 Task: Look for space in Remchi, Algeria from 3rd August, 2023 to 7th August, 2023 for 2 adults in price range Rs.4000 to Rs.9000. Place can be private room with 1  bedroom having 1 bed and 1 bathroom. Property type can be house, flat, hotel. Amenities needed are: washing machine. Booking option can be shelf check-in. Required host language is .
Action: Mouse moved to (764, 584)
Screenshot: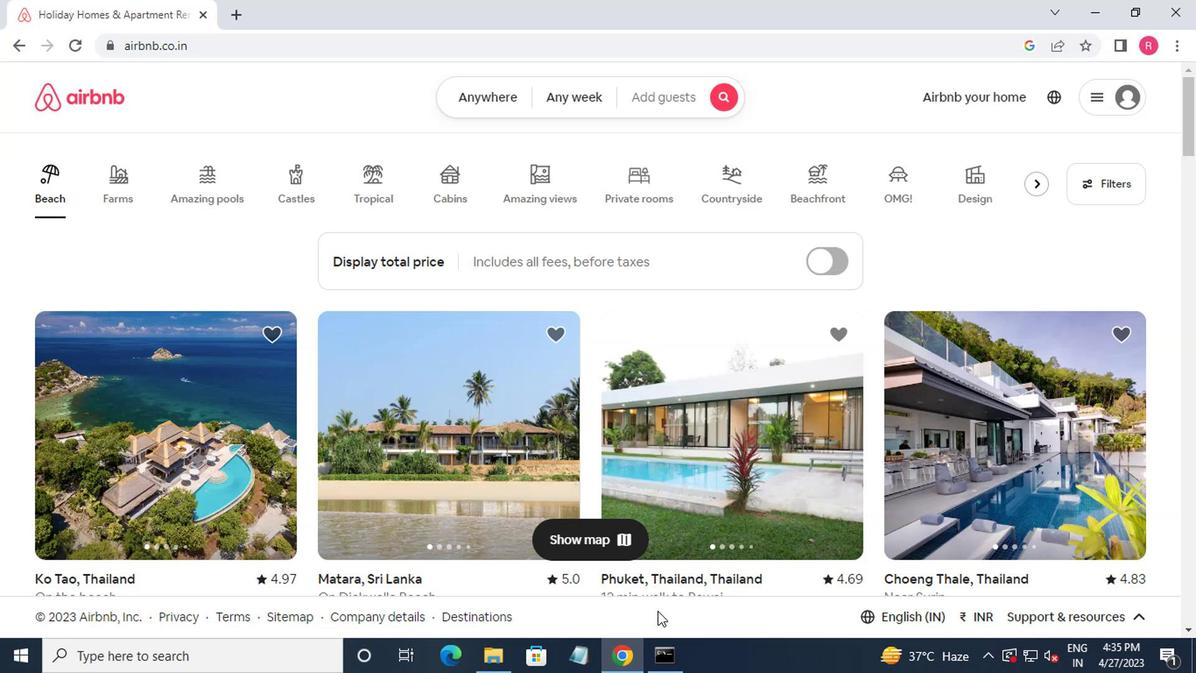 
Action: Mouse scrolled (764, 583) with delta (0, -1)
Screenshot: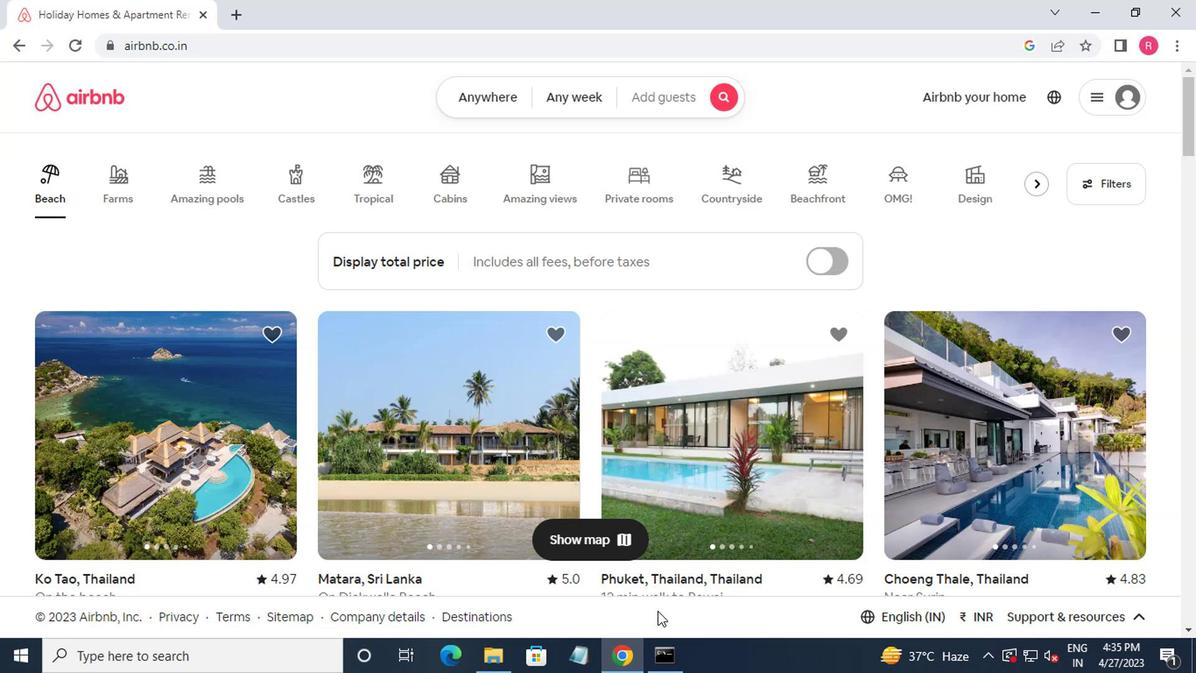 
Action: Mouse moved to (727, 114)
Screenshot: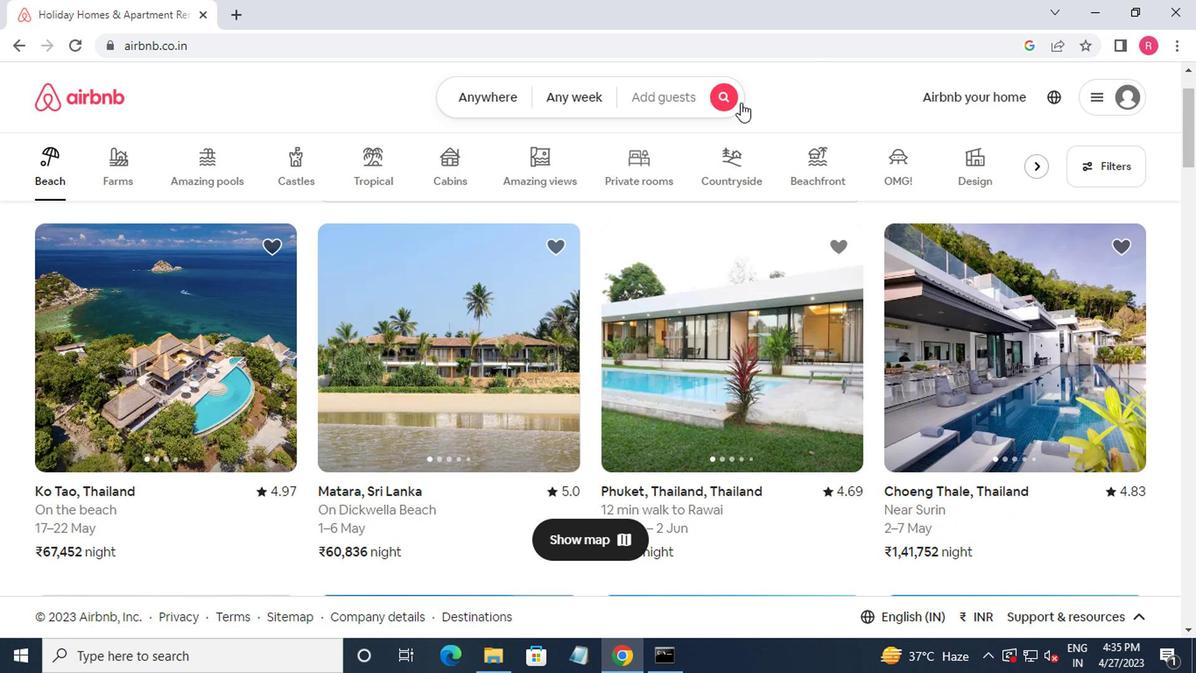 
Action: Mouse pressed left at (727, 114)
Screenshot: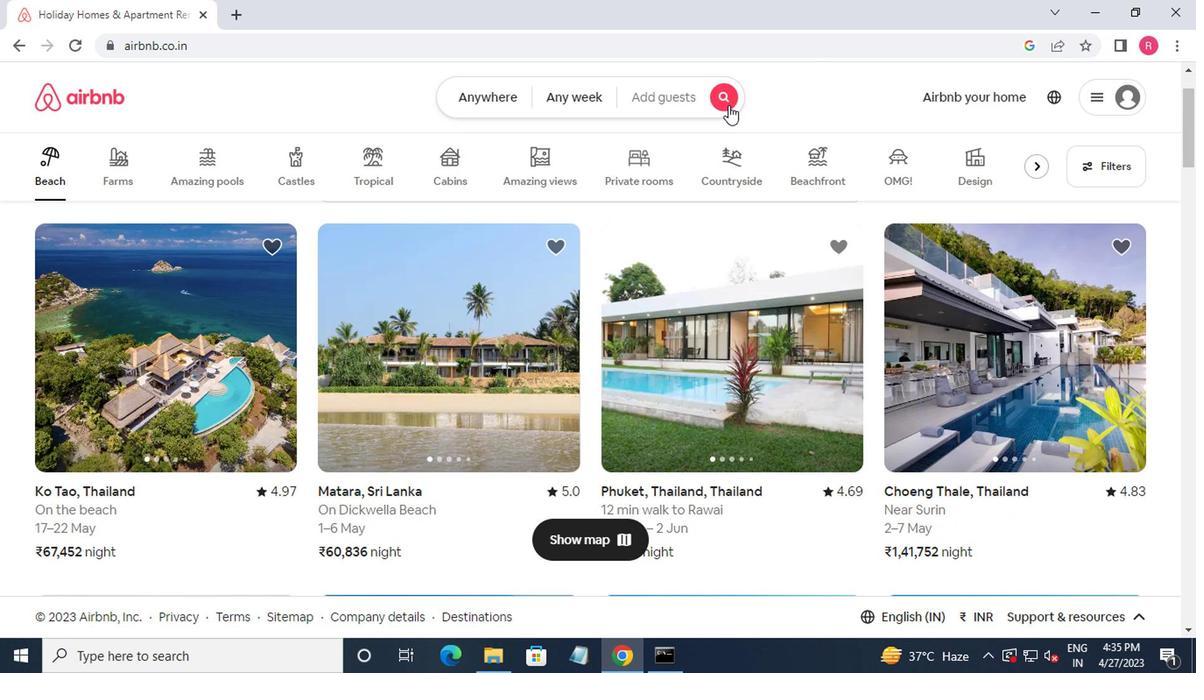 
Action: Mouse moved to (396, 159)
Screenshot: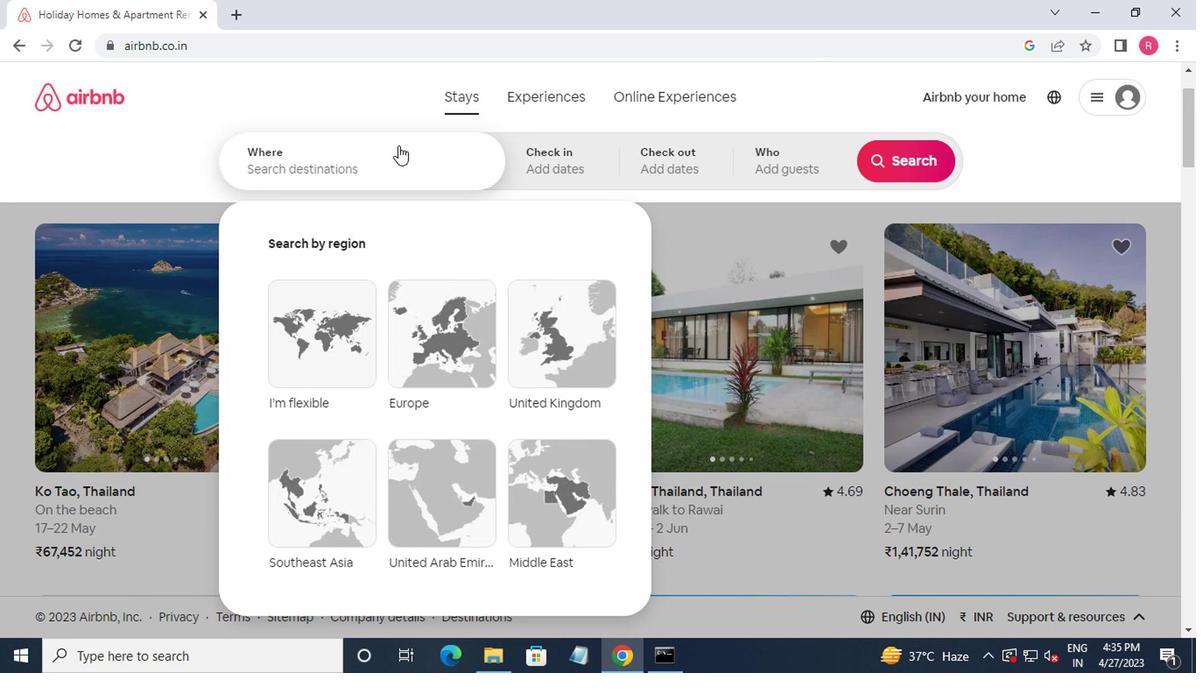 
Action: Mouse pressed left at (396, 159)
Screenshot: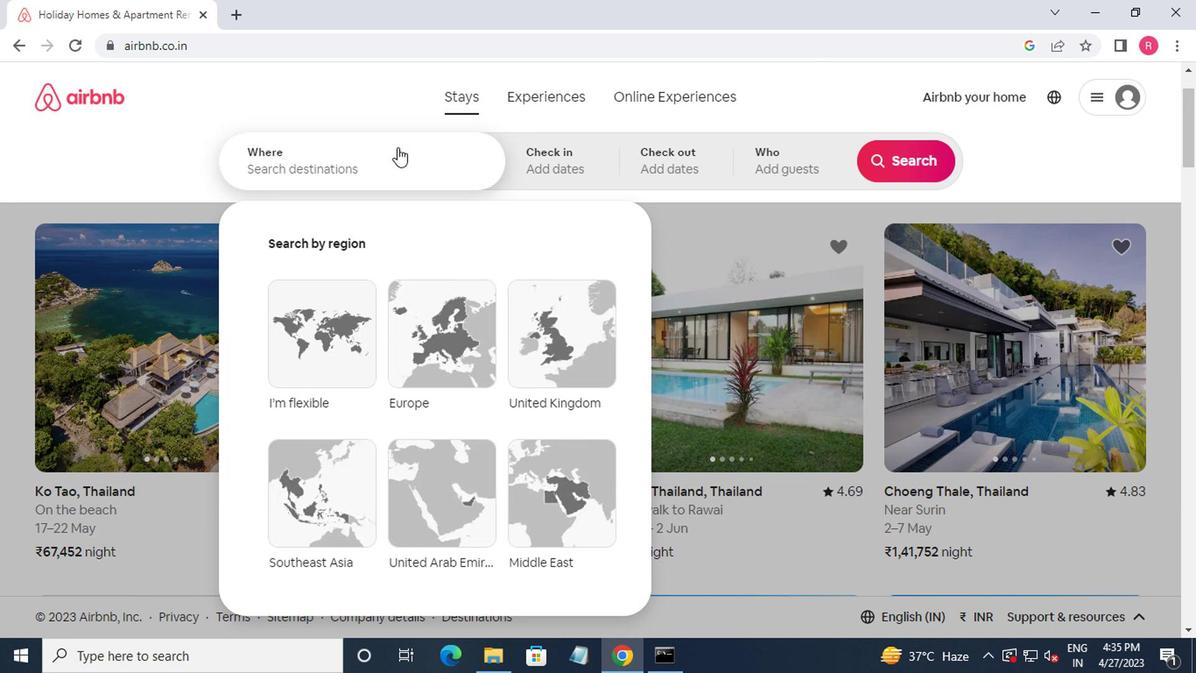 
Action: Mouse moved to (684, 11)
Screenshot: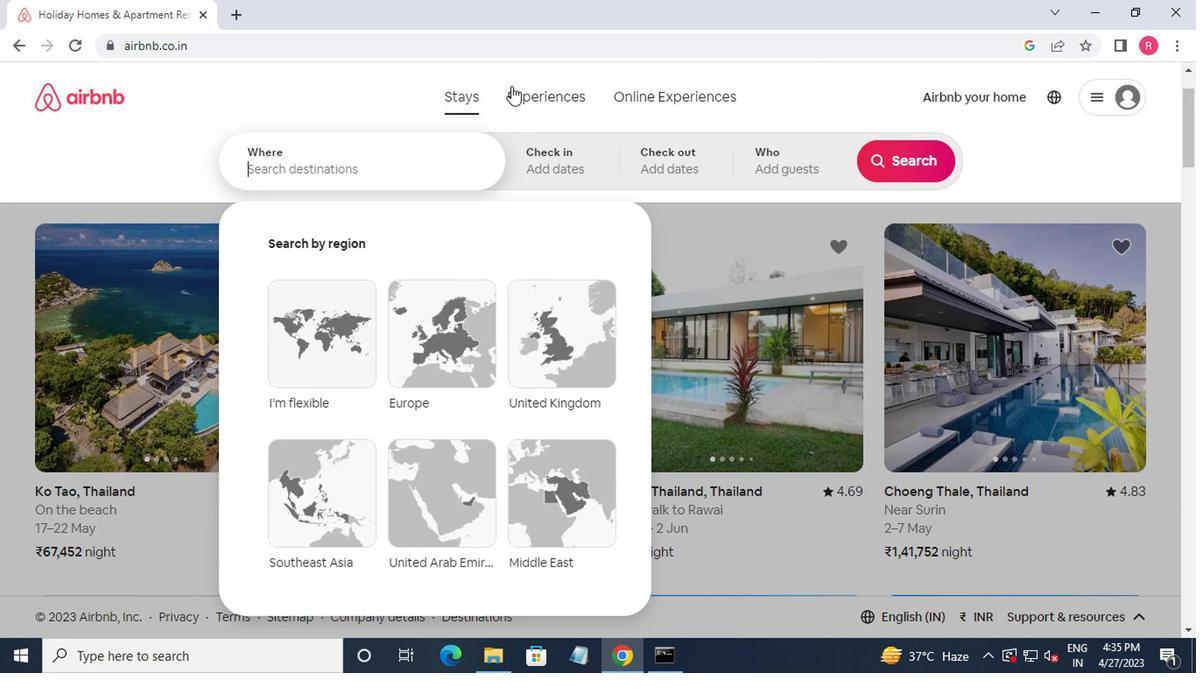 
Action: Key pressed remchi<Key.down><Key.down><Key.enter>
Screenshot: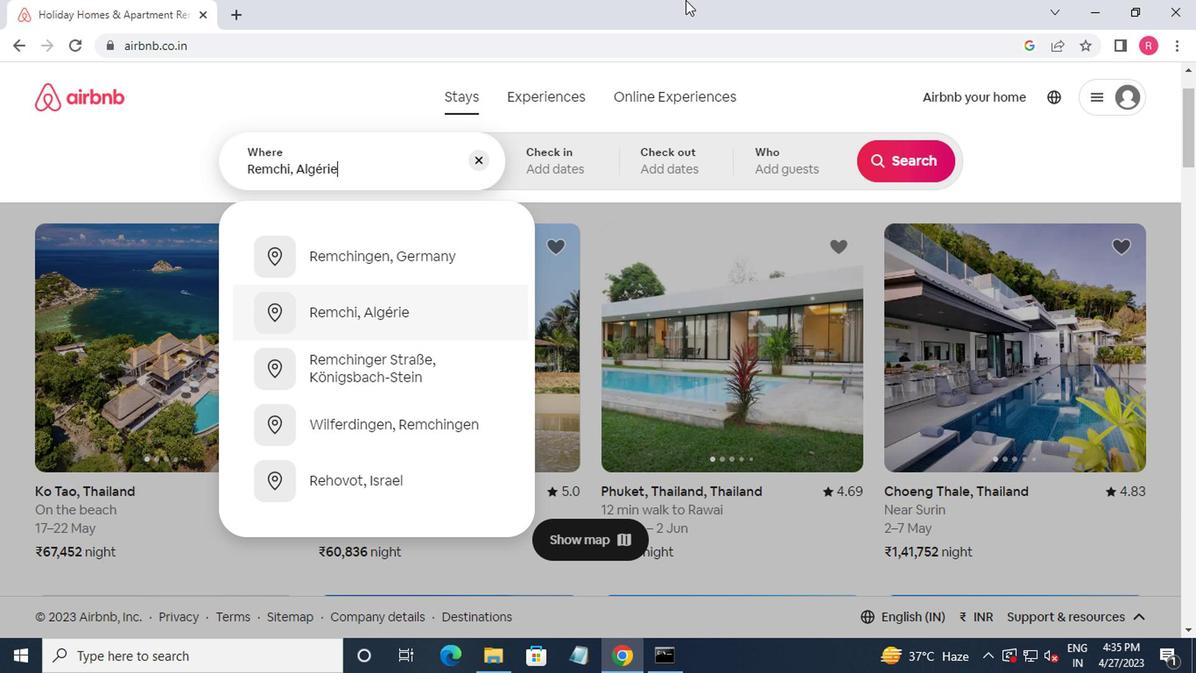 
Action: Mouse moved to (886, 303)
Screenshot: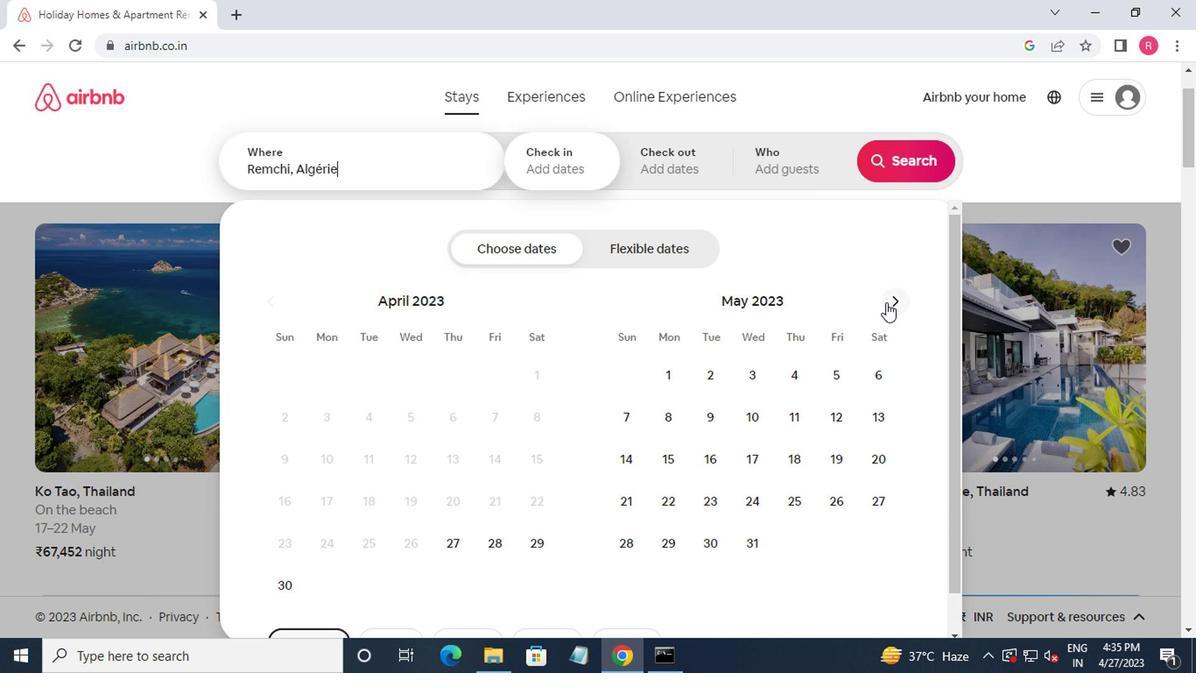 
Action: Mouse pressed left at (886, 303)
Screenshot: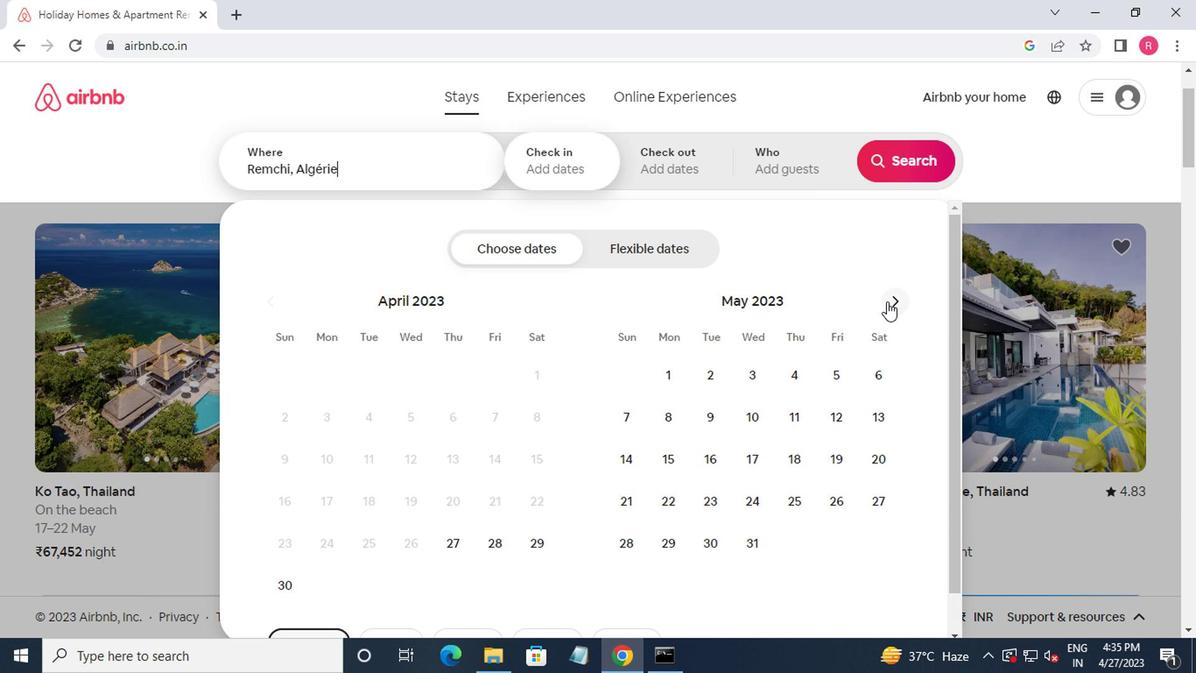 
Action: Mouse pressed left at (886, 303)
Screenshot: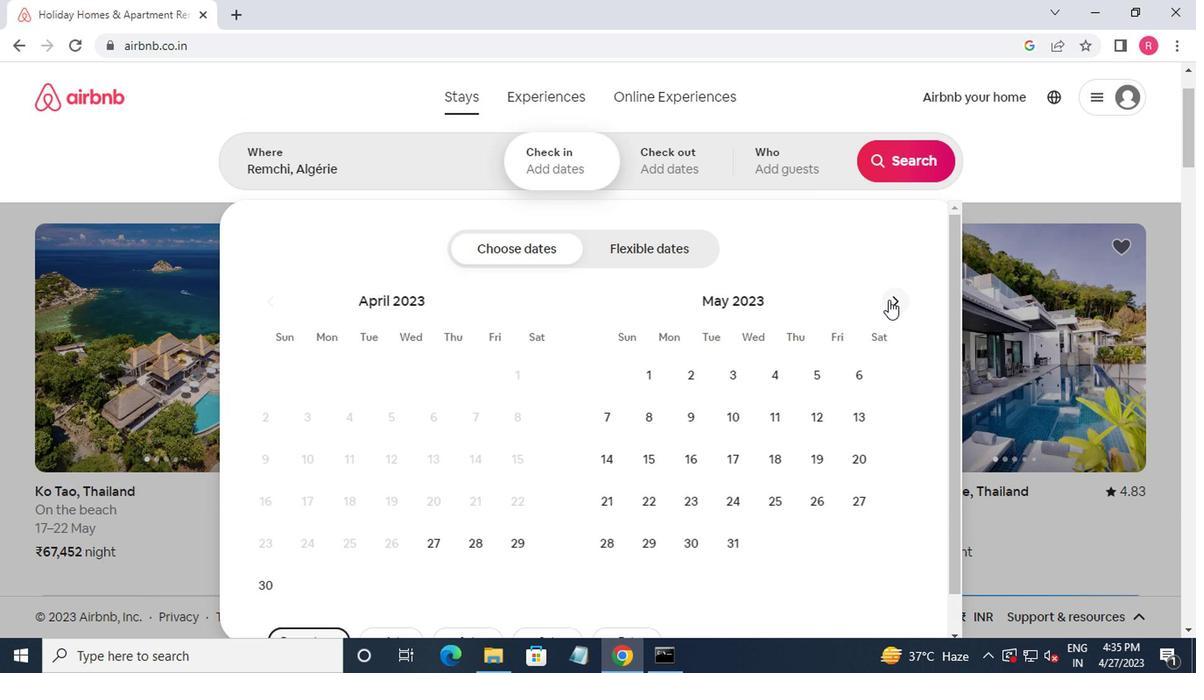
Action: Mouse pressed left at (886, 303)
Screenshot: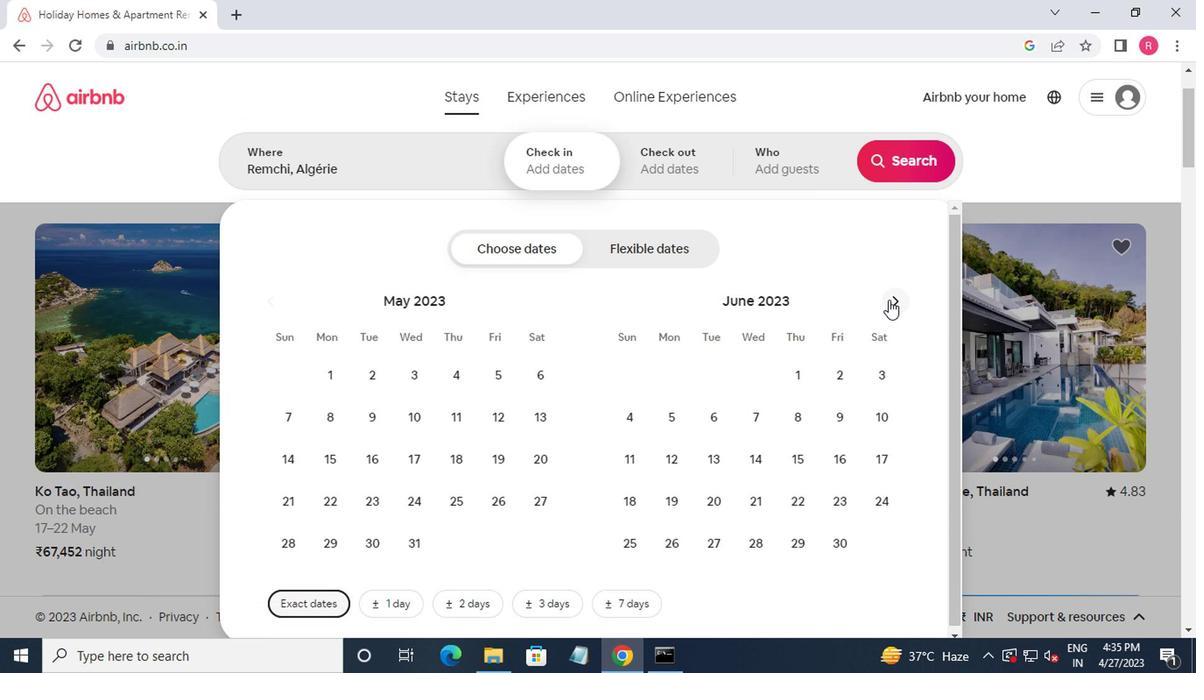 
Action: Mouse pressed left at (886, 303)
Screenshot: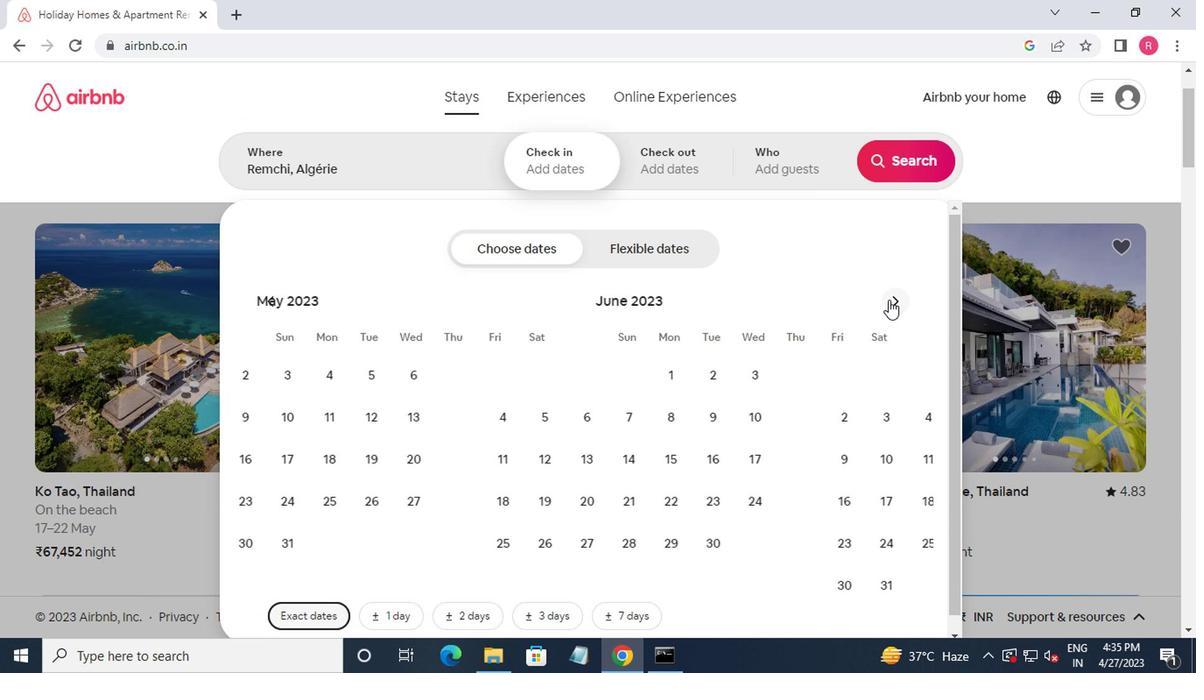 
Action: Mouse moved to (803, 370)
Screenshot: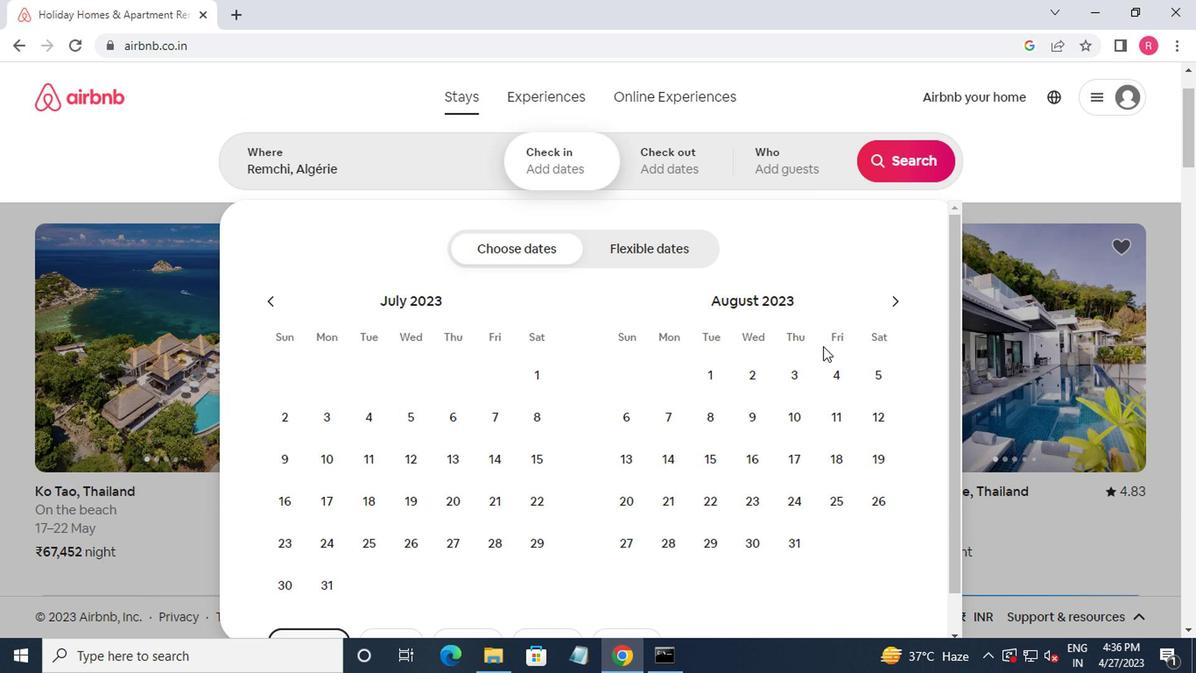 
Action: Mouse pressed left at (803, 370)
Screenshot: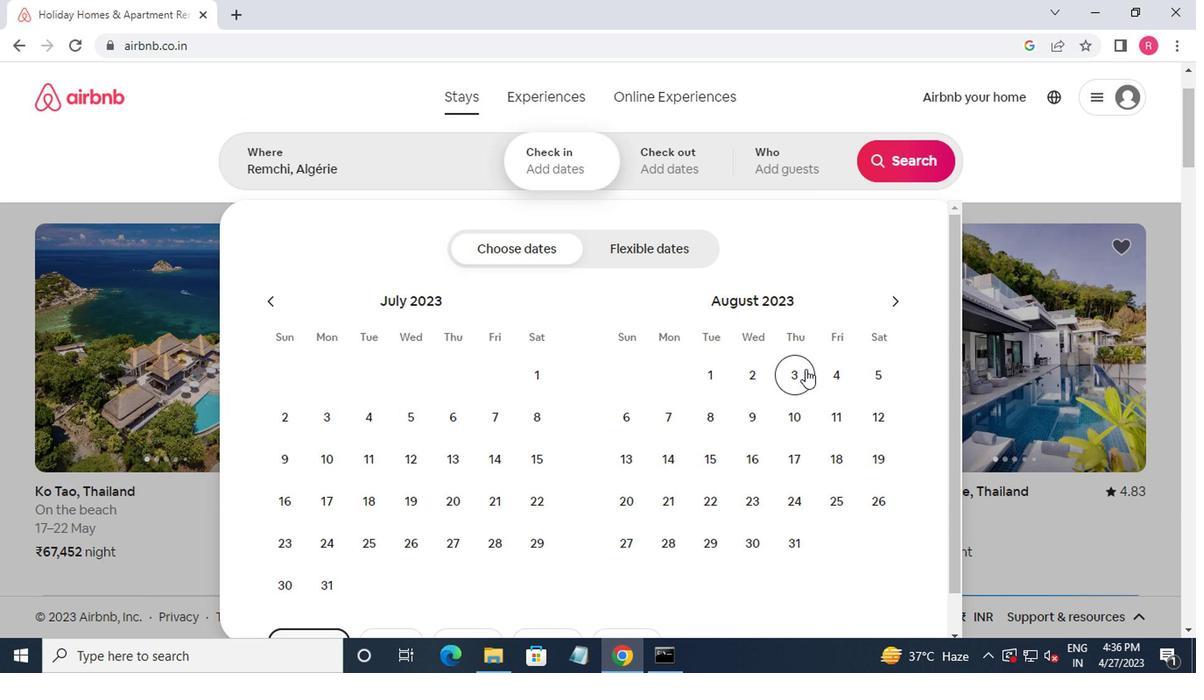 
Action: Mouse moved to (677, 410)
Screenshot: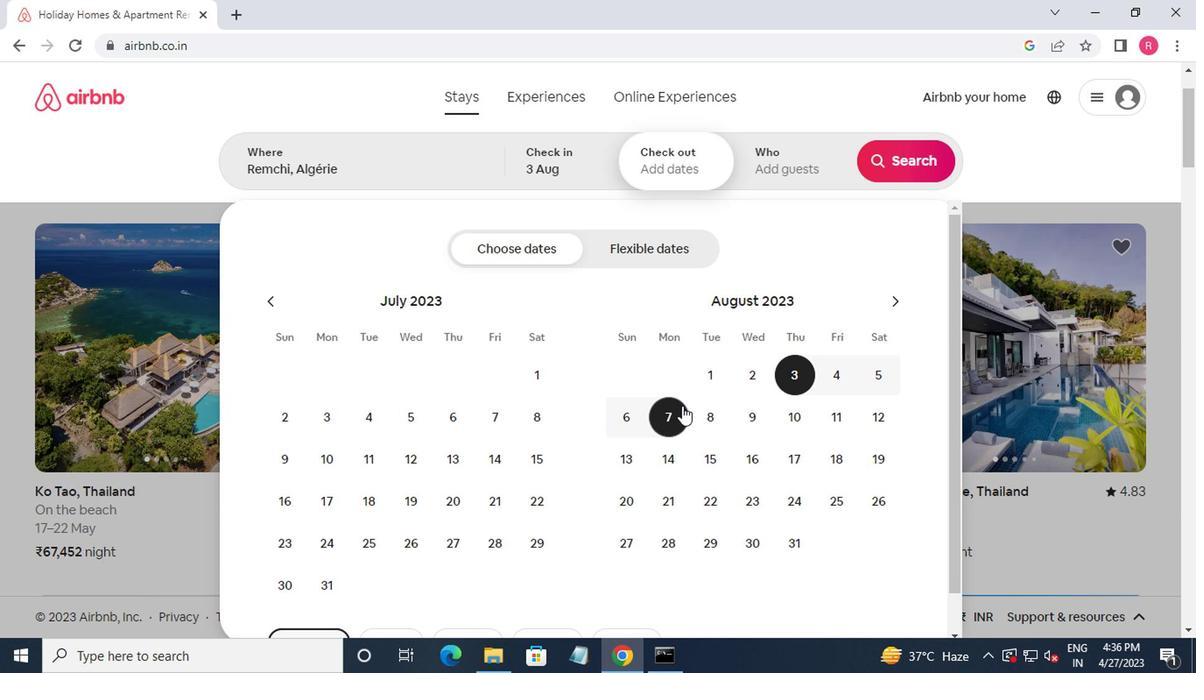 
Action: Mouse pressed left at (677, 410)
Screenshot: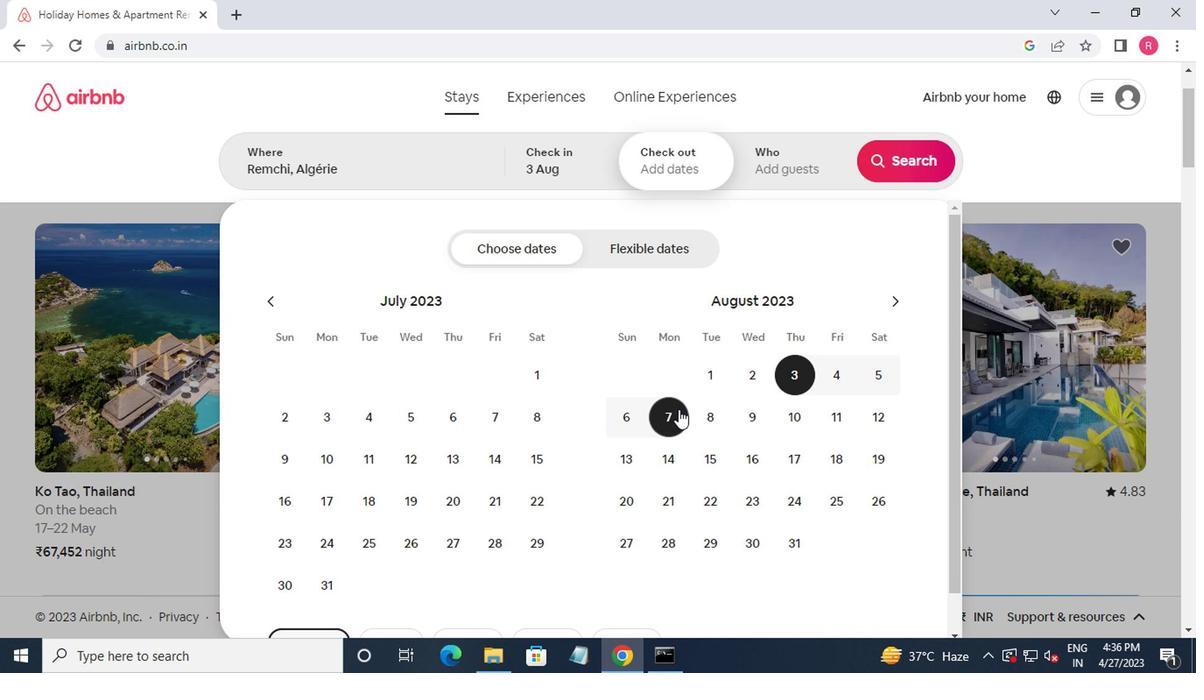 
Action: Mouse moved to (766, 176)
Screenshot: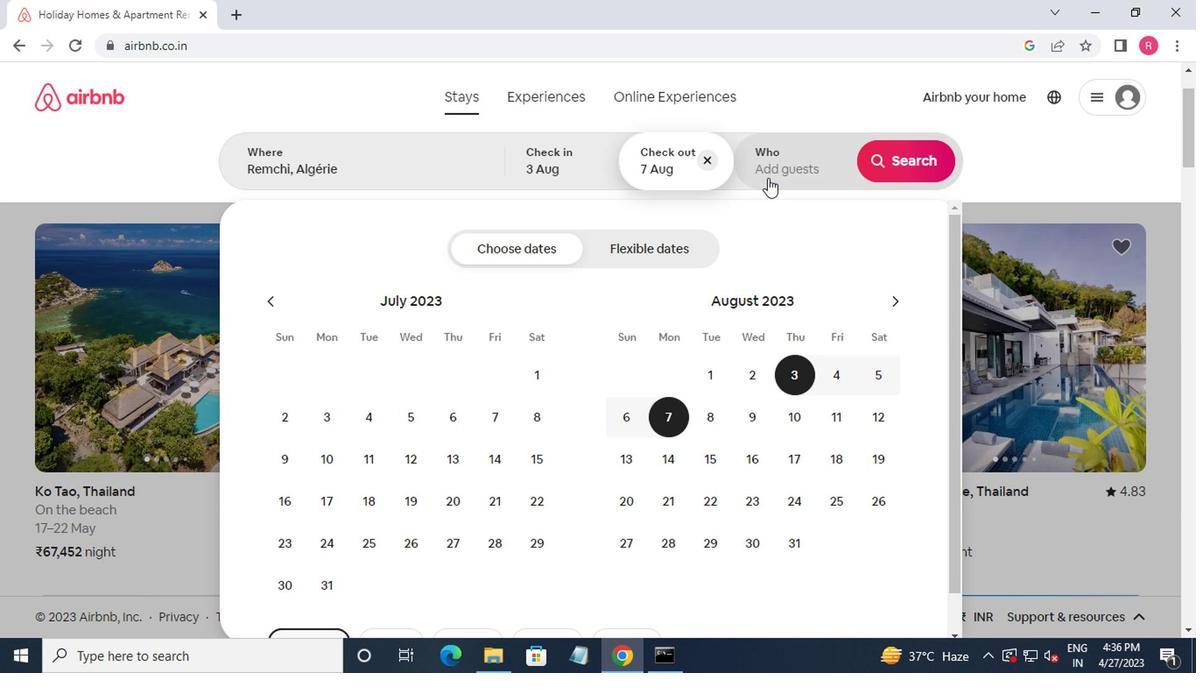 
Action: Mouse pressed left at (766, 176)
Screenshot: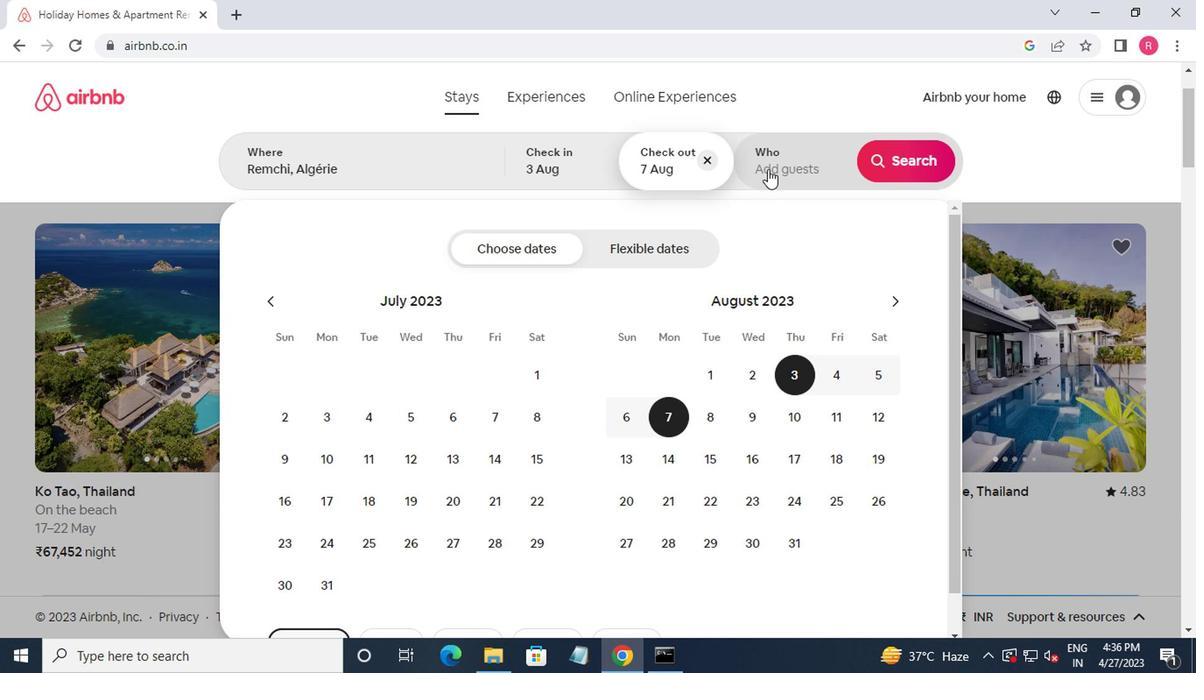 
Action: Mouse moved to (904, 261)
Screenshot: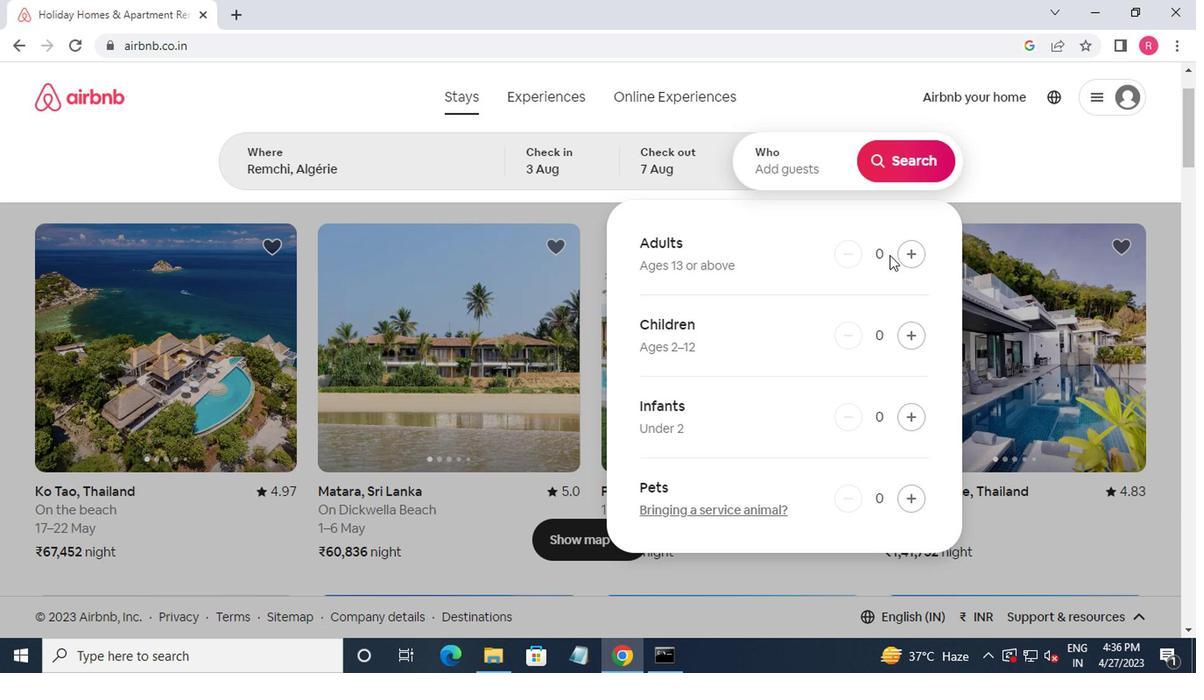 
Action: Mouse pressed left at (904, 261)
Screenshot: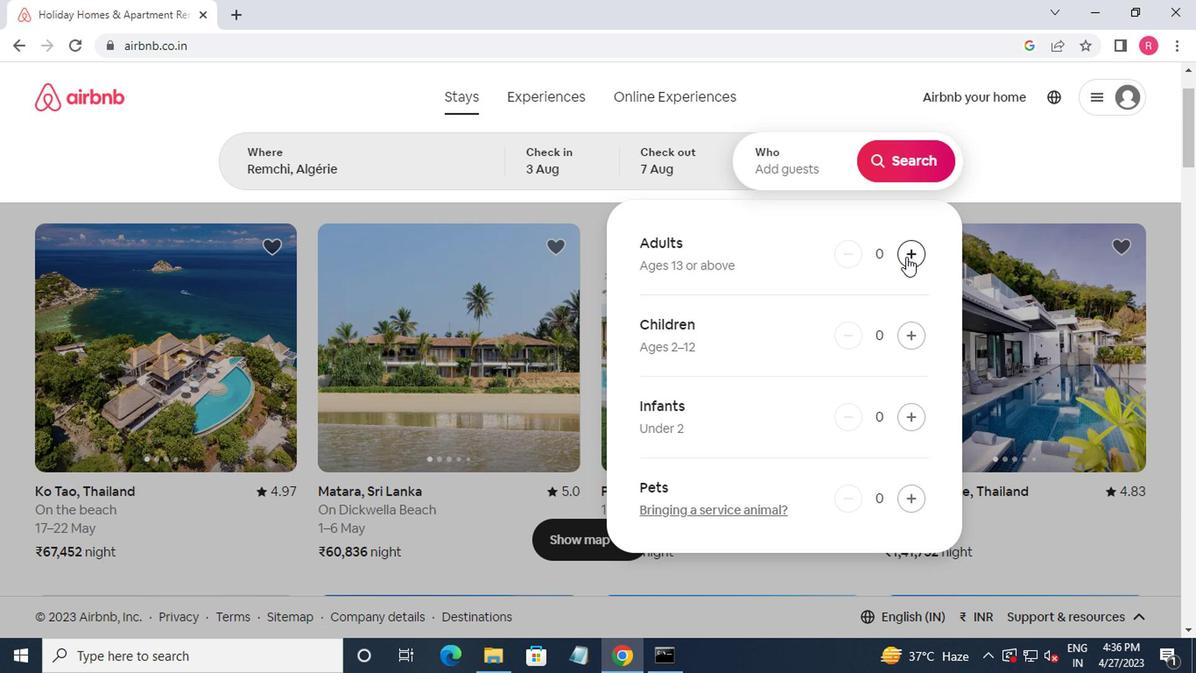 
Action: Mouse moved to (905, 263)
Screenshot: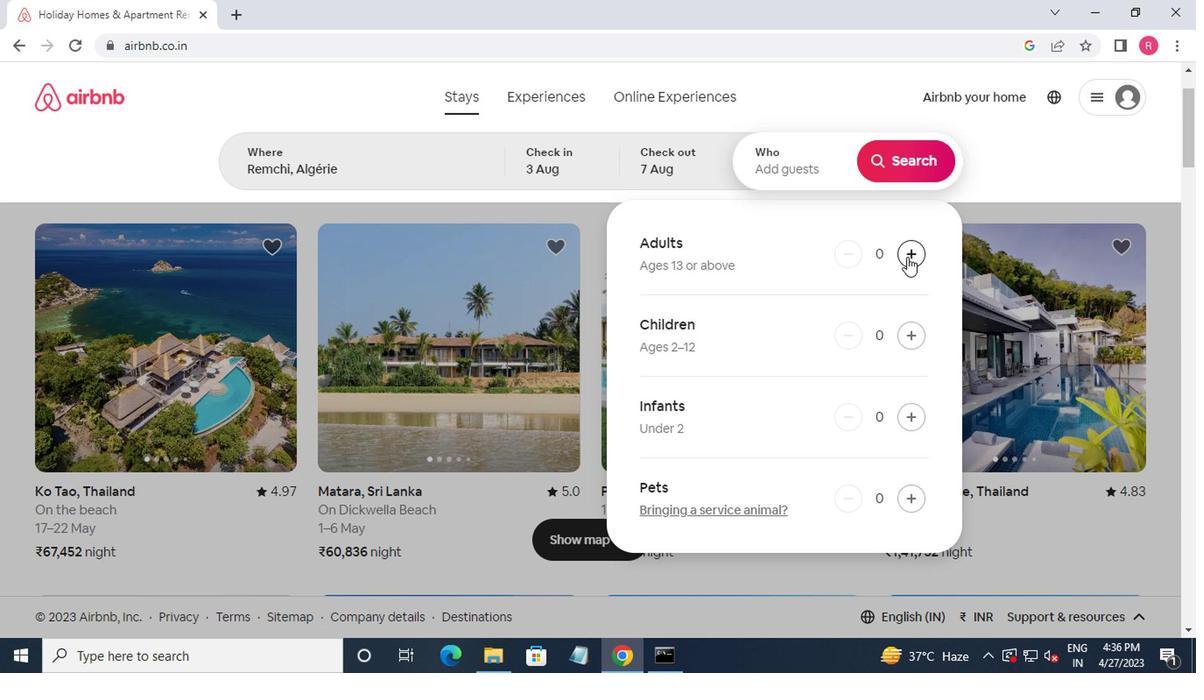 
Action: Mouse pressed left at (905, 263)
Screenshot: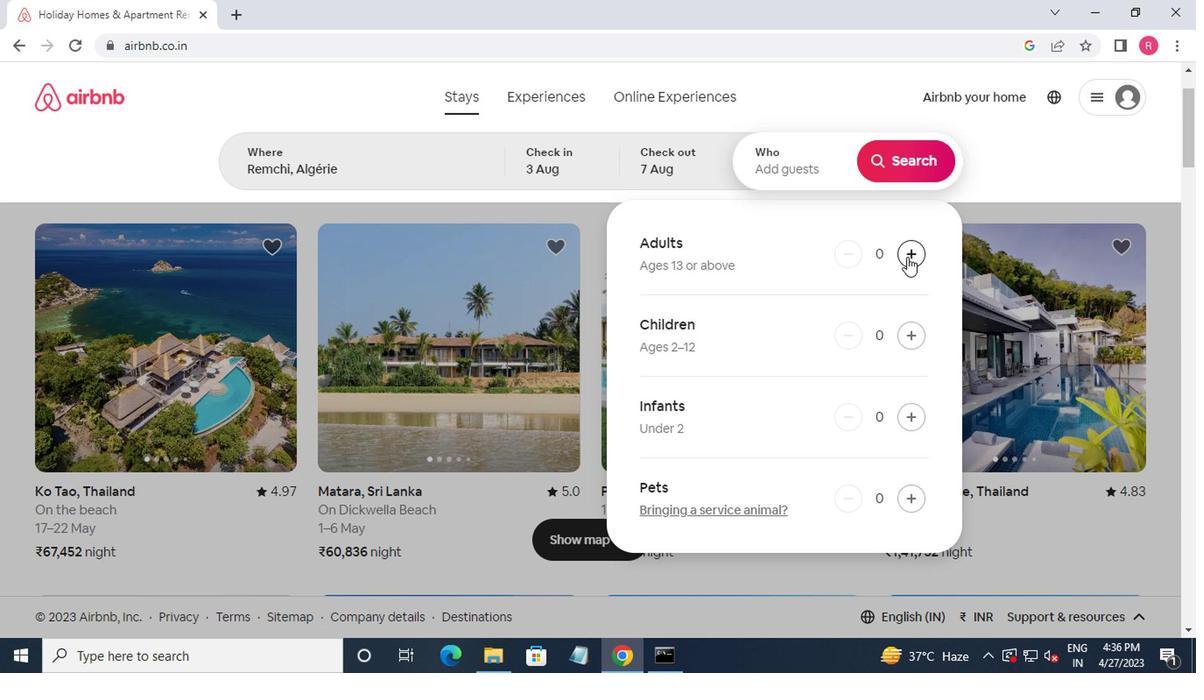 
Action: Mouse moved to (903, 181)
Screenshot: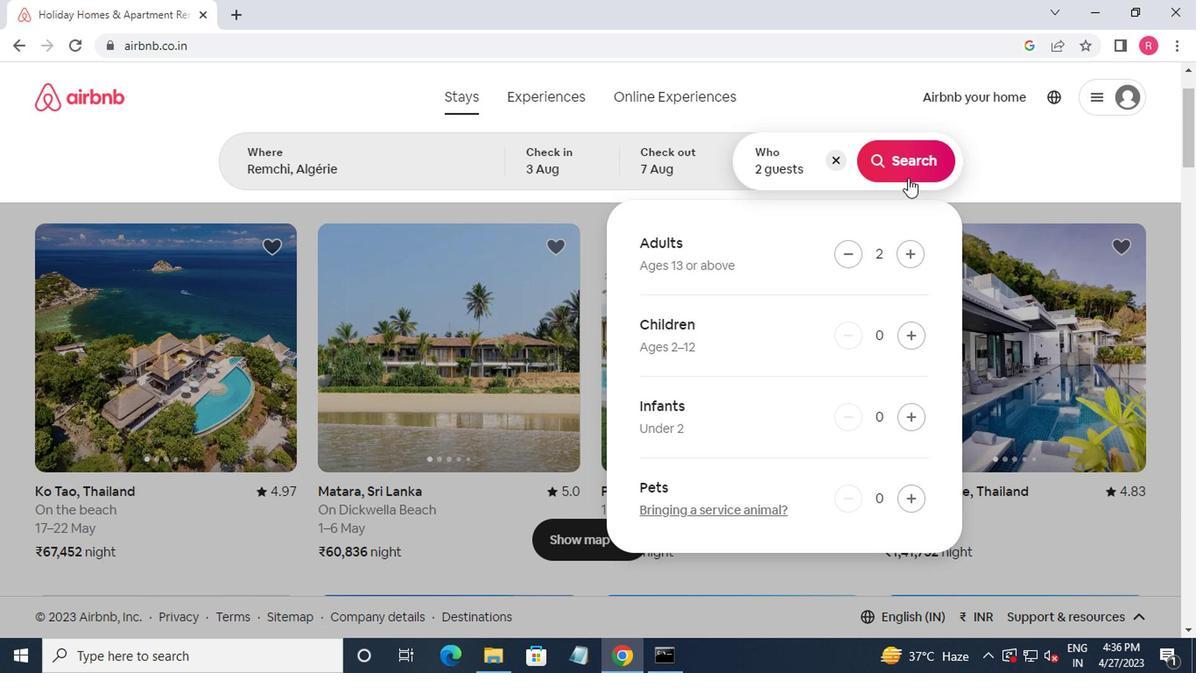 
Action: Mouse pressed left at (903, 181)
Screenshot: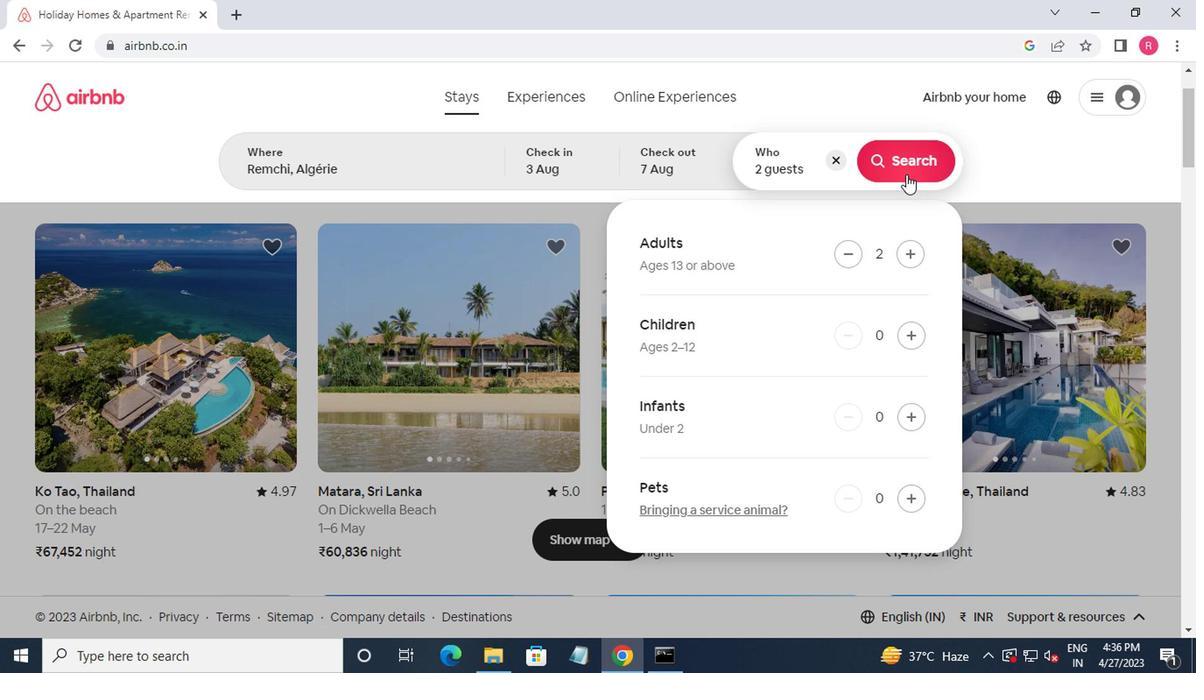 
Action: Mouse moved to (1107, 181)
Screenshot: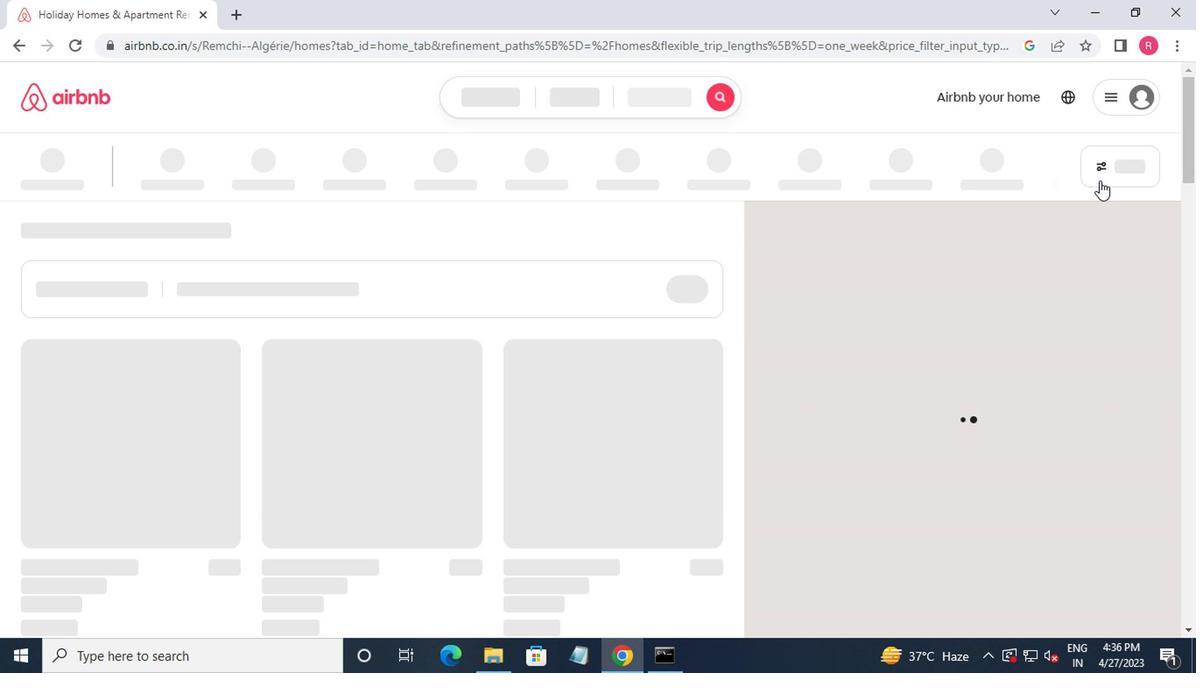 
Action: Mouse pressed left at (1107, 181)
Screenshot: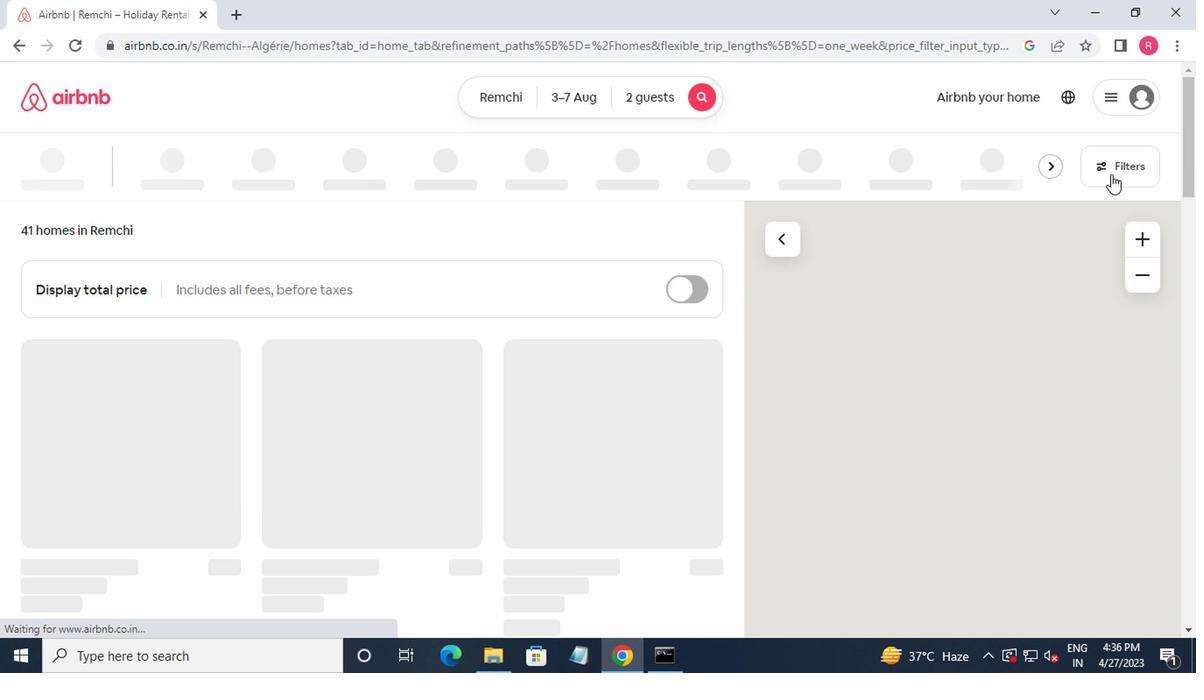 
Action: Mouse moved to (471, 370)
Screenshot: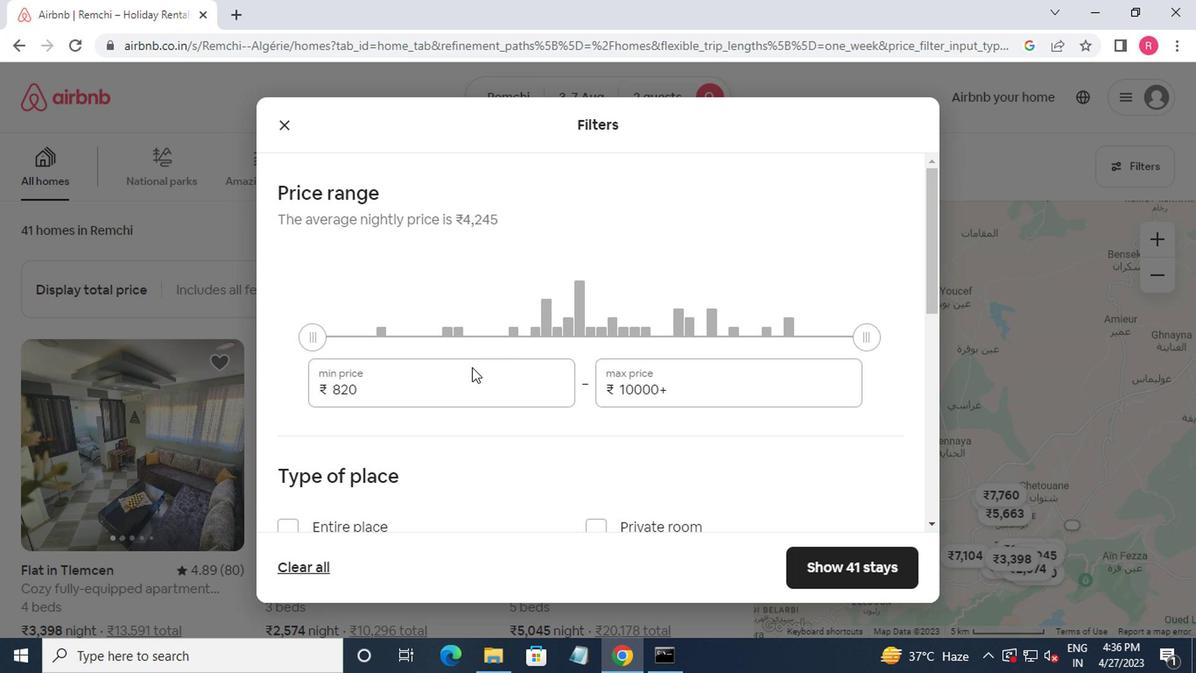 
Action: Mouse pressed left at (471, 370)
Screenshot: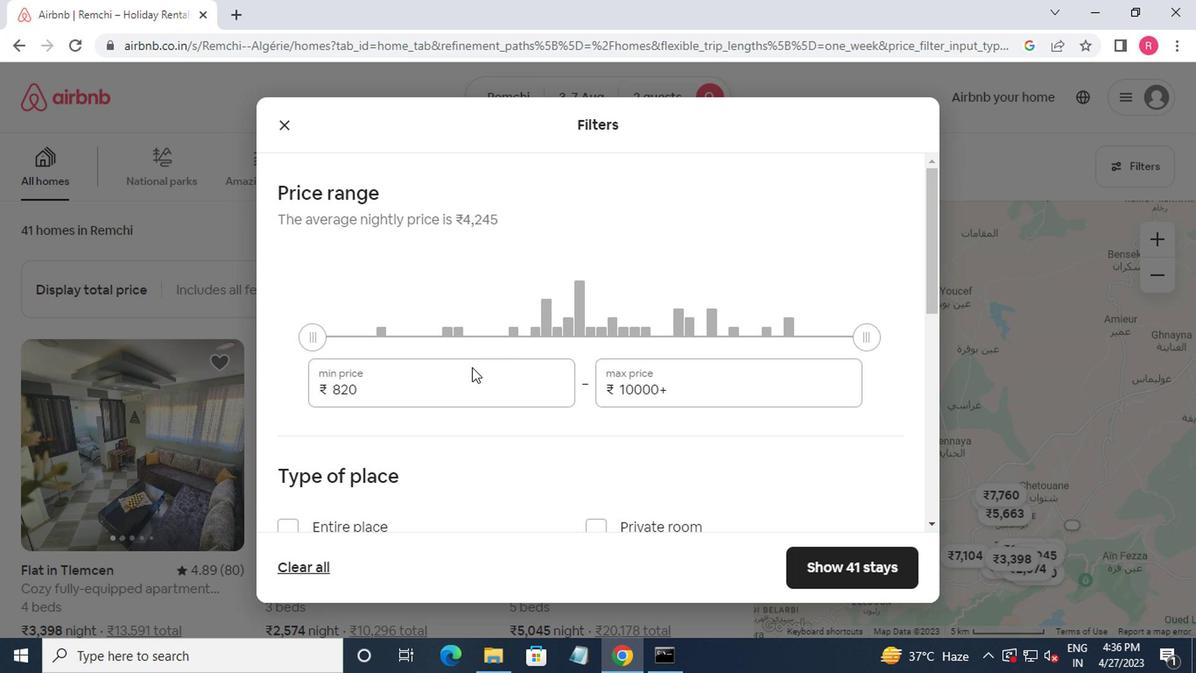 
Action: Mouse moved to (609, 266)
Screenshot: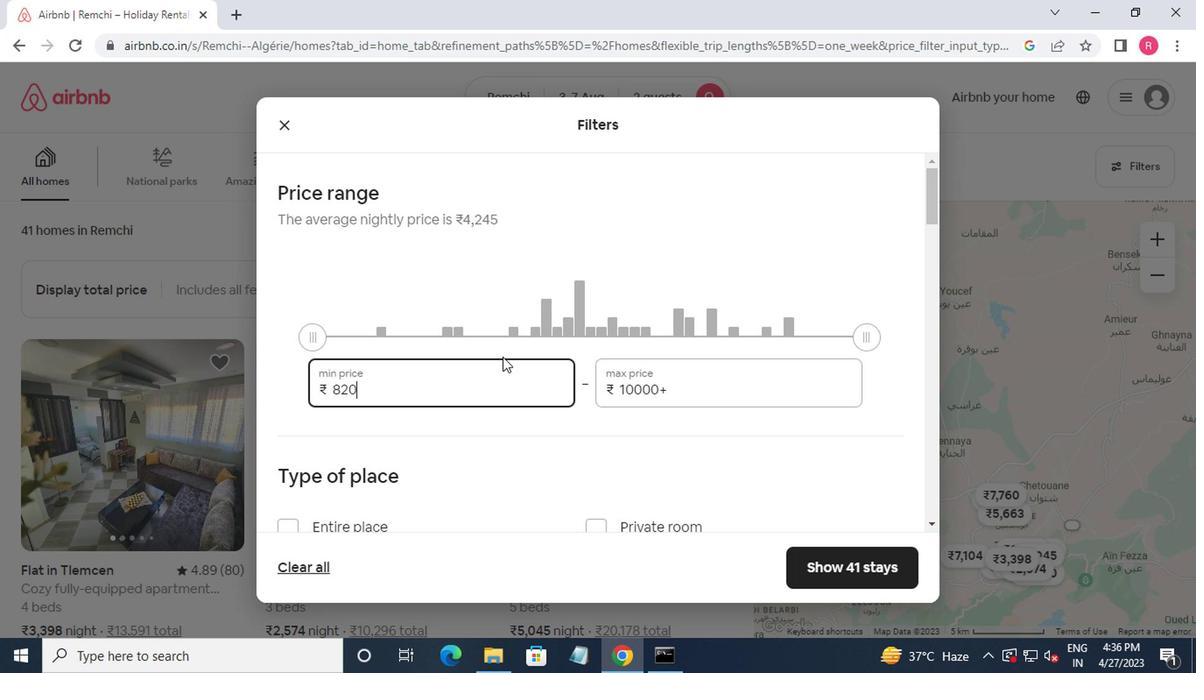 
Action: Key pressed <Key.backspace><Key.backspace><Key.backspace><Key.backspace>4000<Key.tab>90000<Key.backspace>
Screenshot: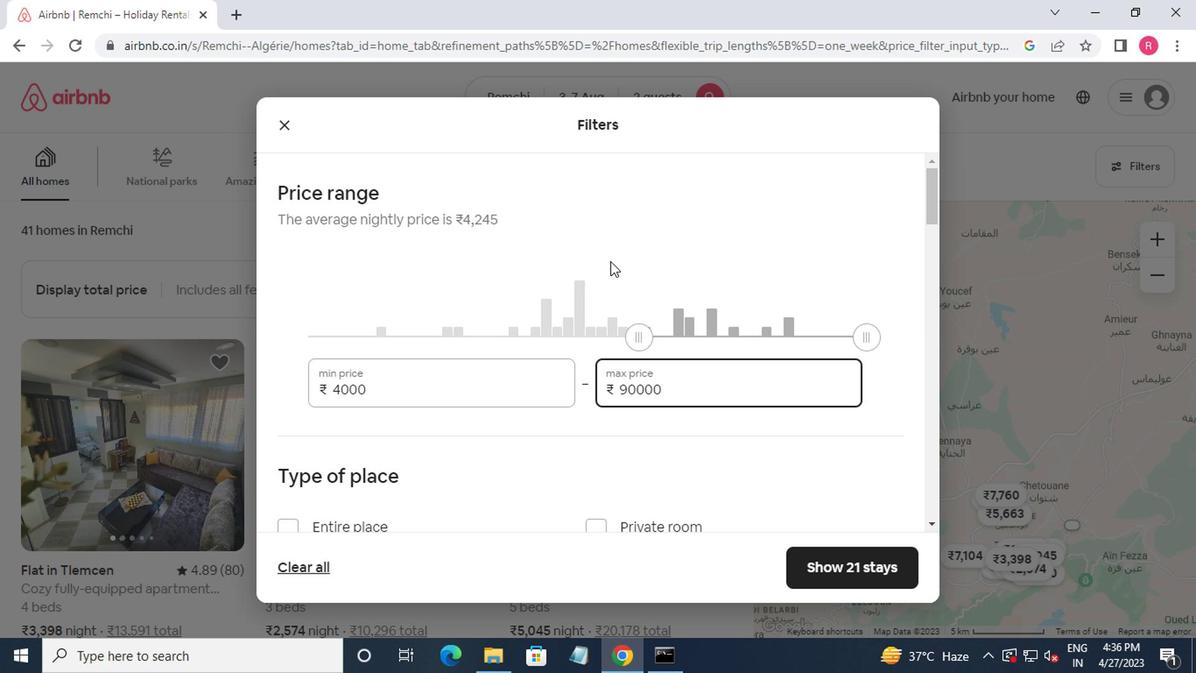 
Action: Mouse moved to (605, 274)
Screenshot: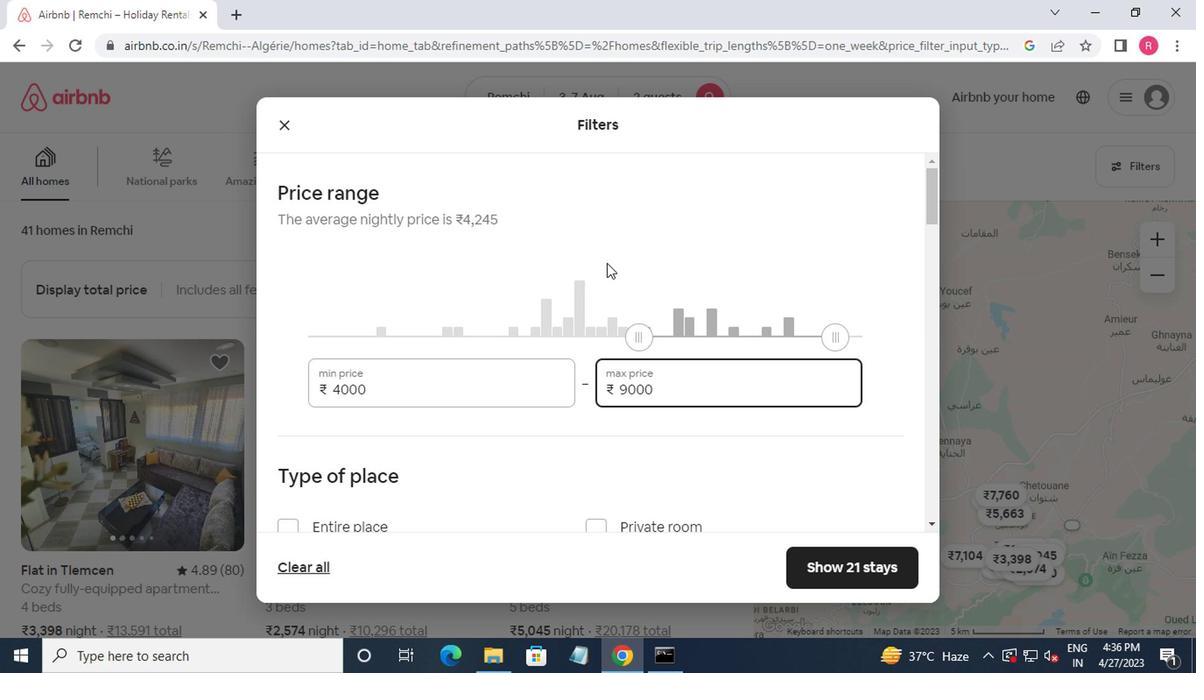 
Action: Mouse scrolled (605, 273) with delta (0, 0)
Screenshot: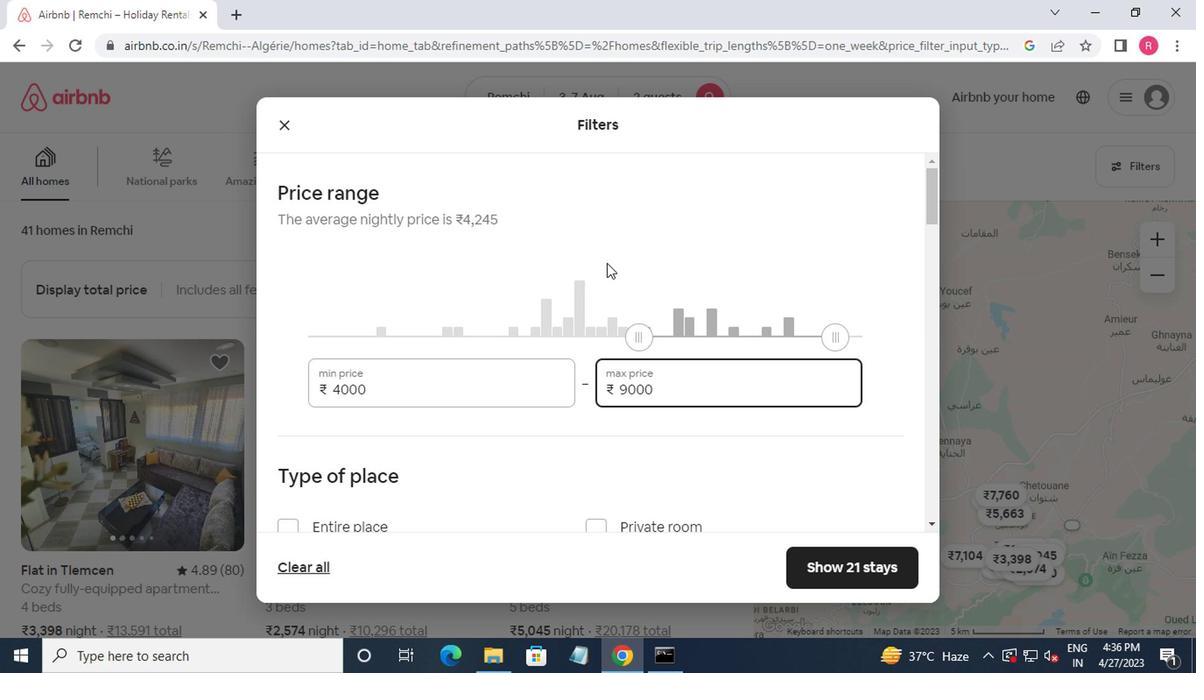 
Action: Mouse moved to (605, 277)
Screenshot: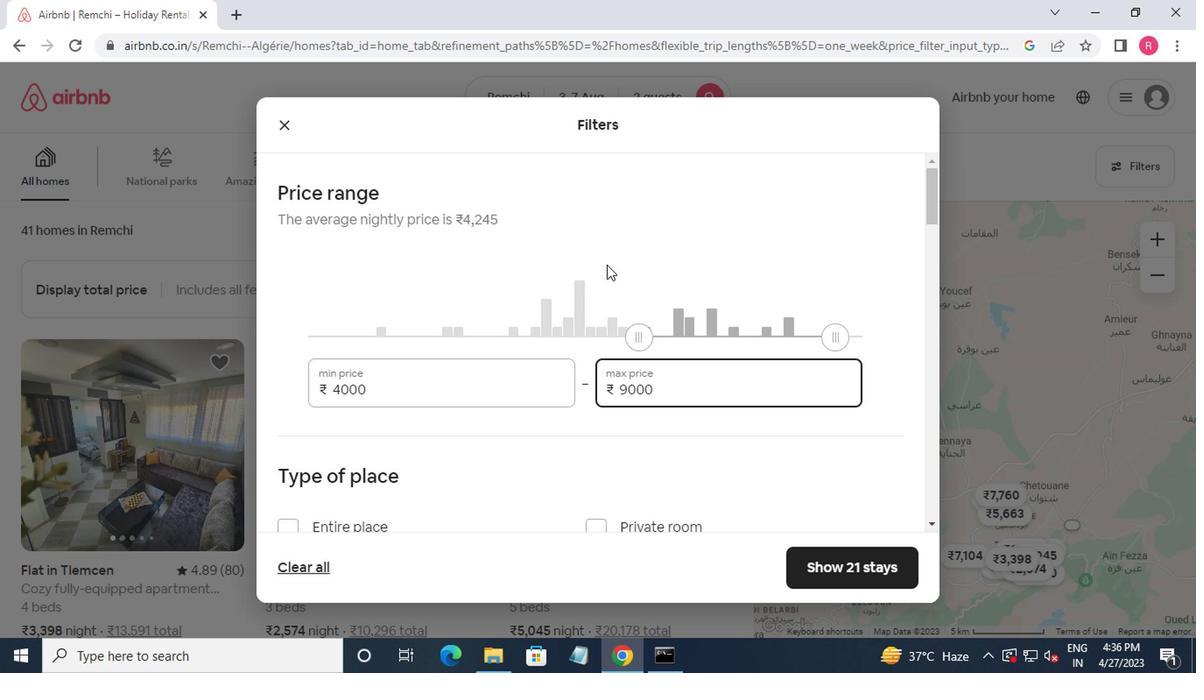 
Action: Mouse scrolled (605, 276) with delta (0, -1)
Screenshot: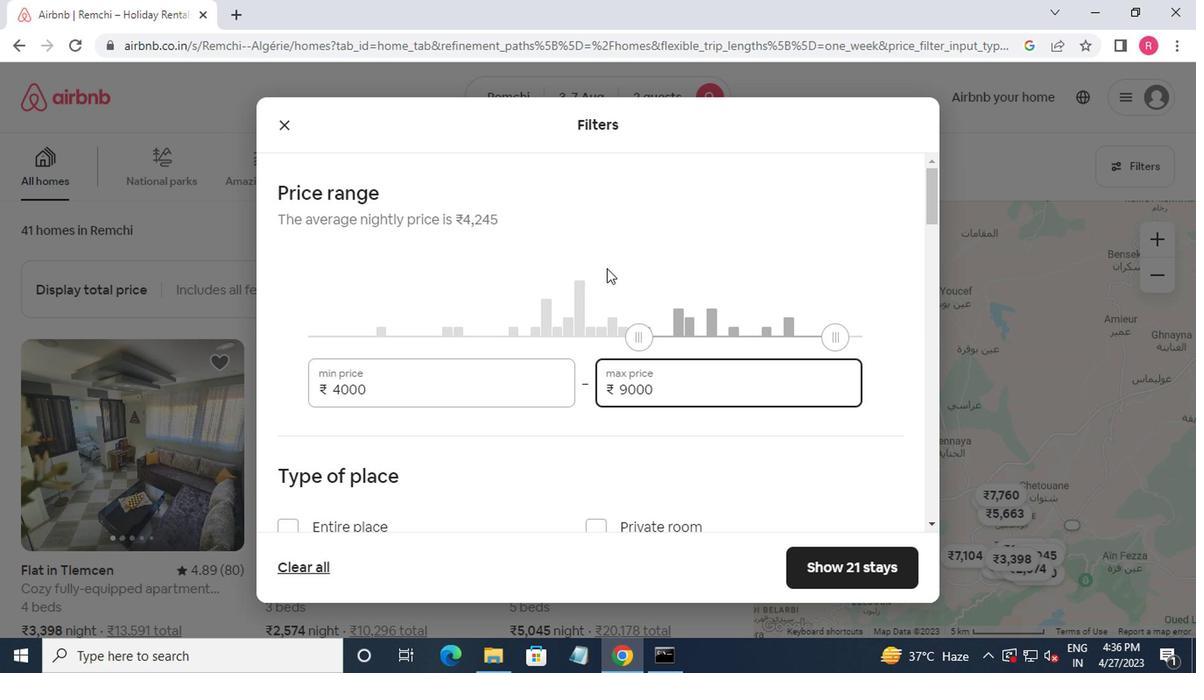 
Action: Mouse moved to (598, 363)
Screenshot: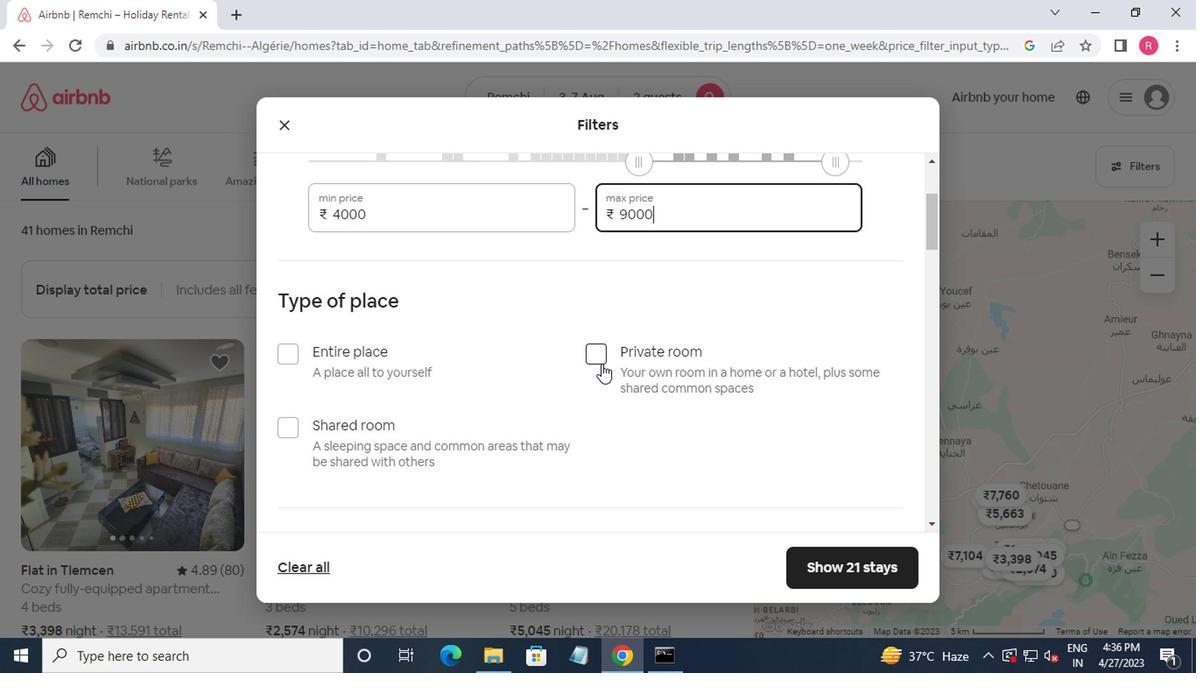 
Action: Mouse pressed left at (598, 363)
Screenshot: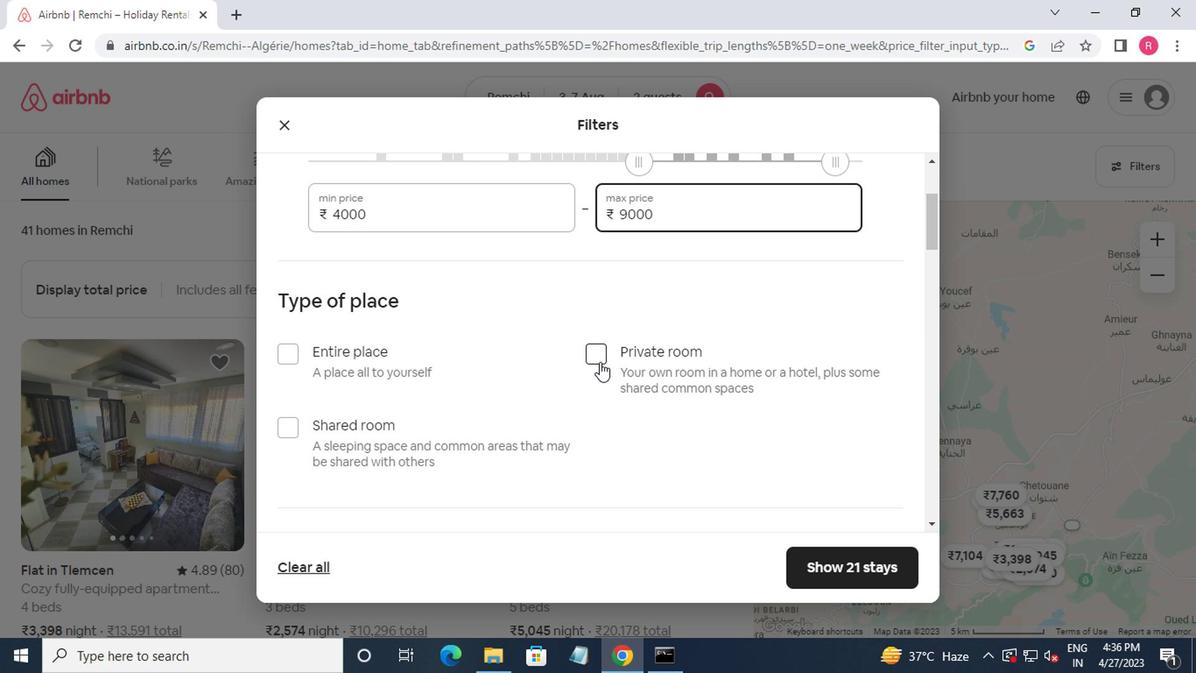 
Action: Mouse moved to (600, 362)
Screenshot: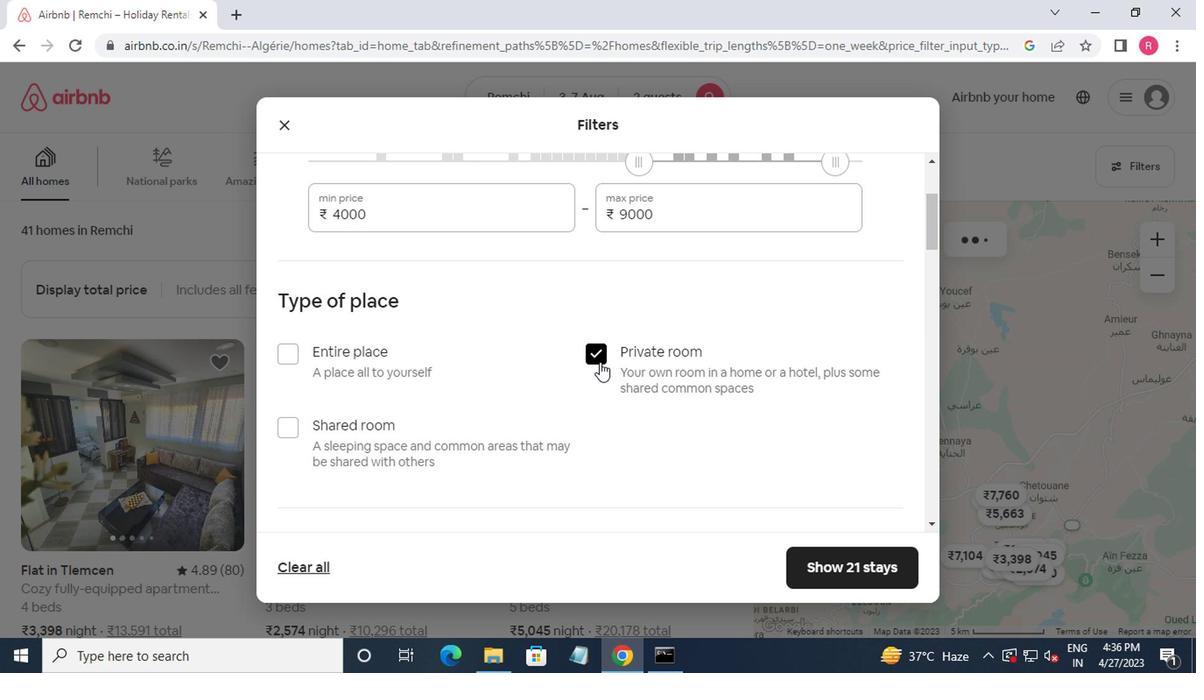 
Action: Mouse scrolled (600, 361) with delta (0, 0)
Screenshot: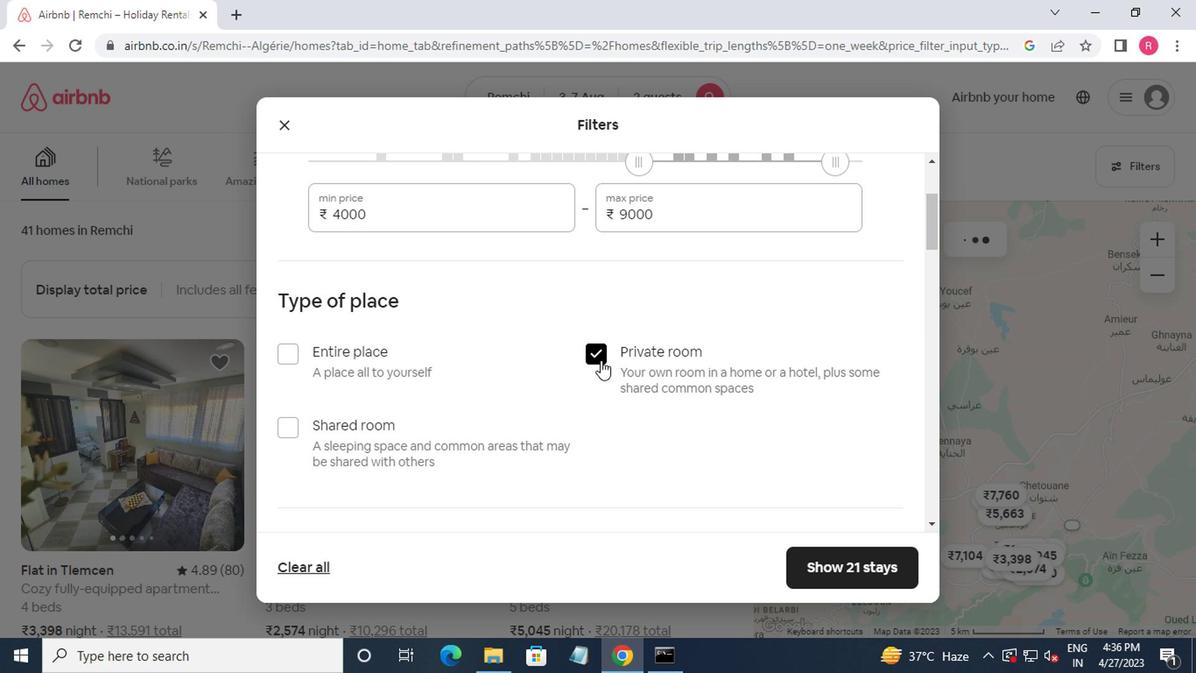 
Action: Mouse scrolled (600, 361) with delta (0, 0)
Screenshot: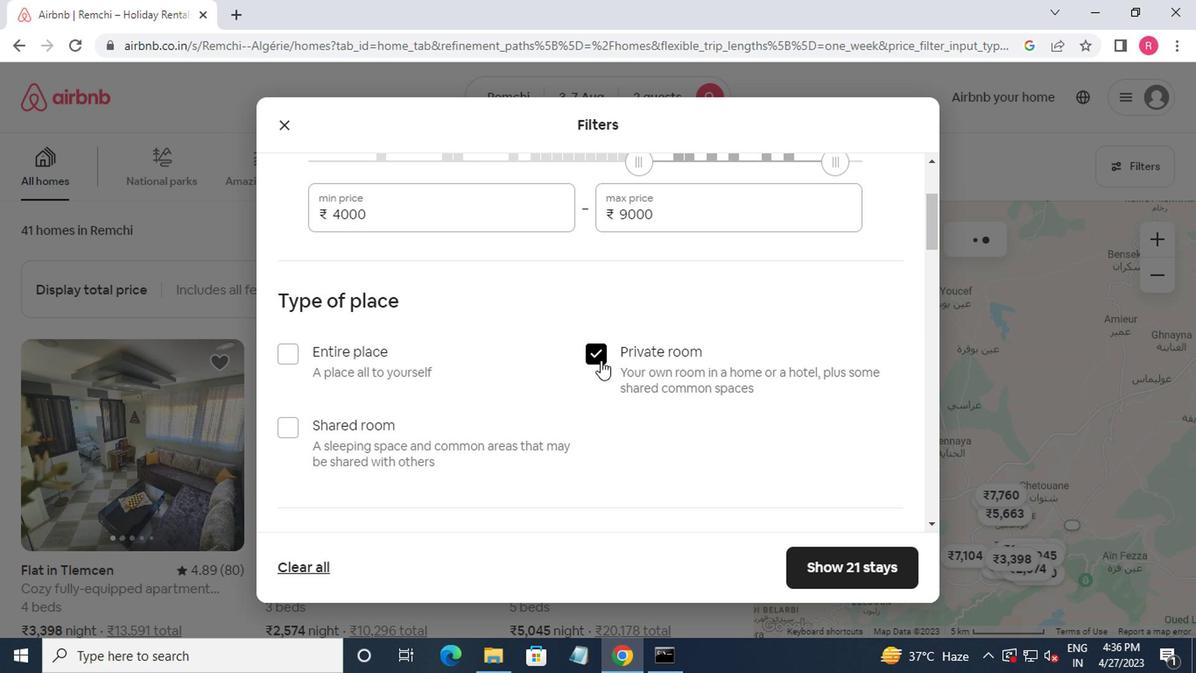 
Action: Mouse moved to (494, 401)
Screenshot: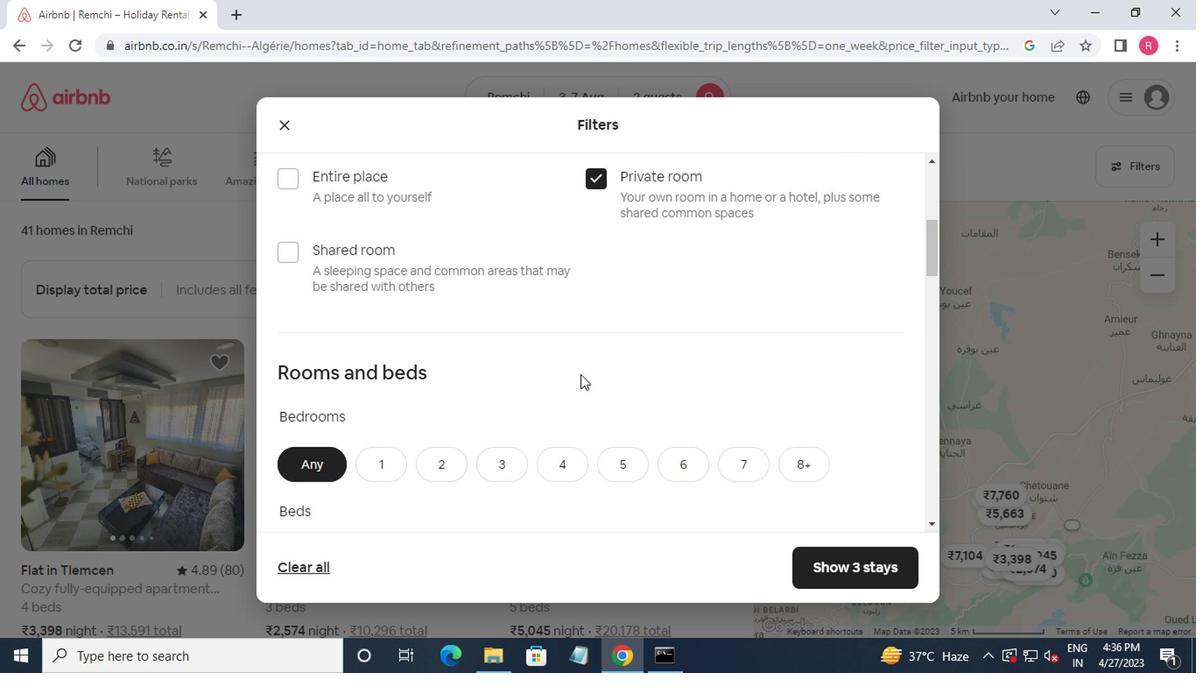 
Action: Mouse scrolled (494, 401) with delta (0, 0)
Screenshot: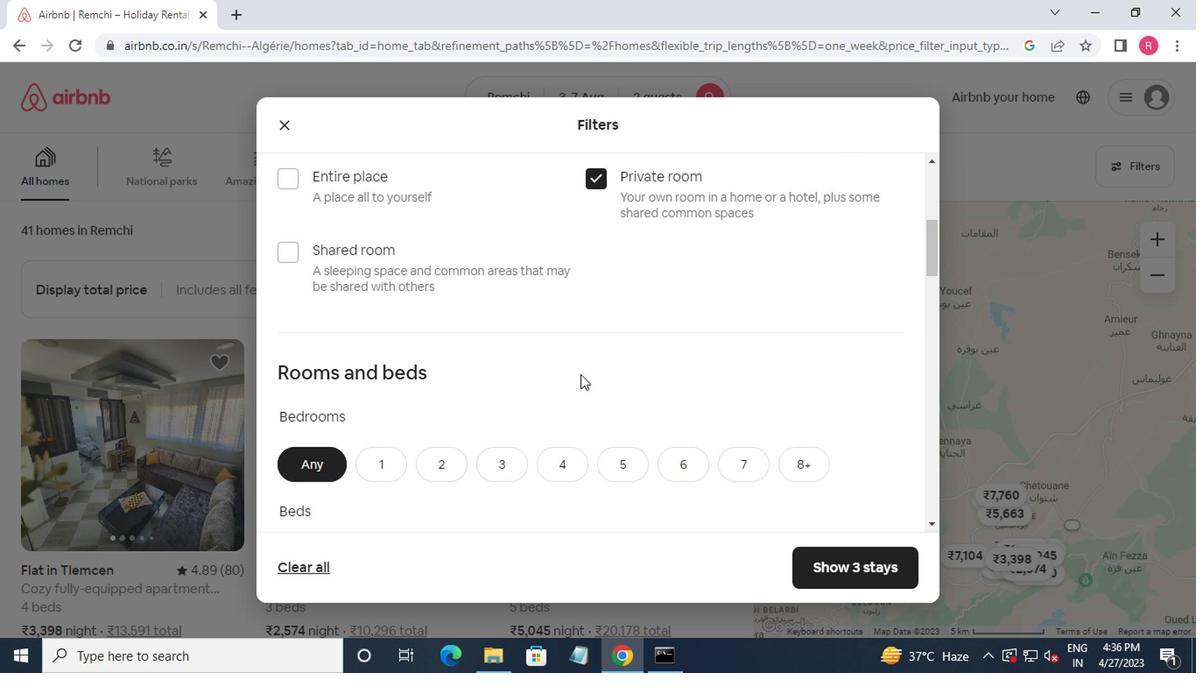 
Action: Mouse moved to (481, 405)
Screenshot: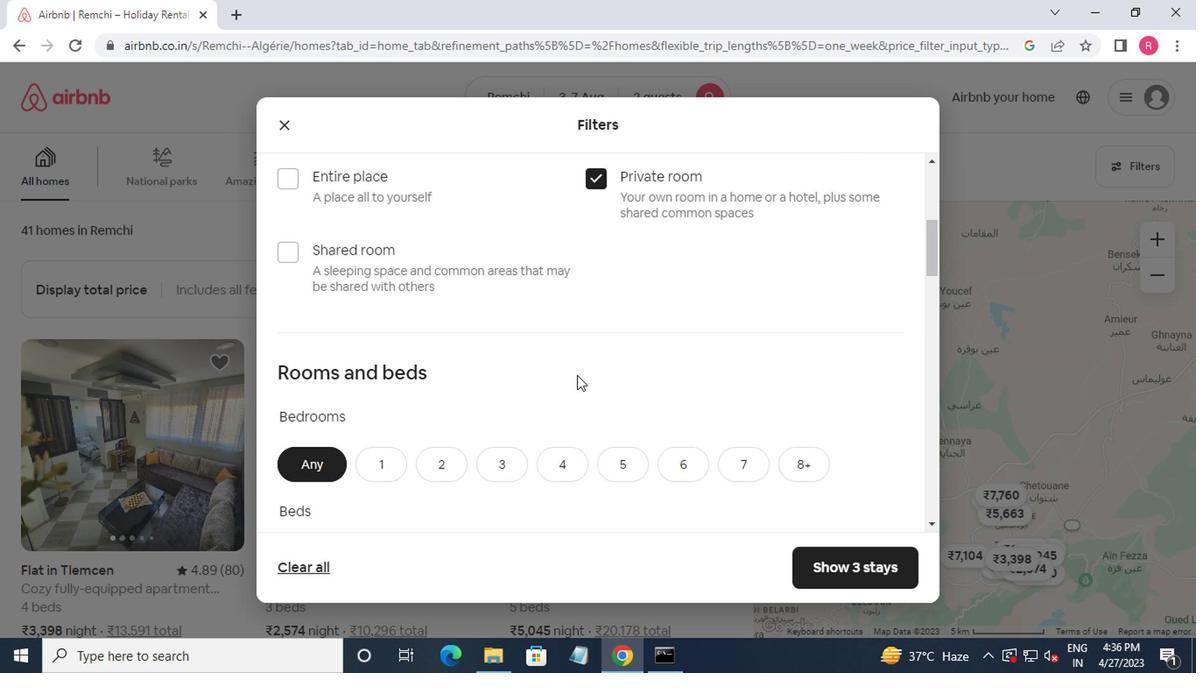 
Action: Mouse scrolled (481, 404) with delta (0, -1)
Screenshot: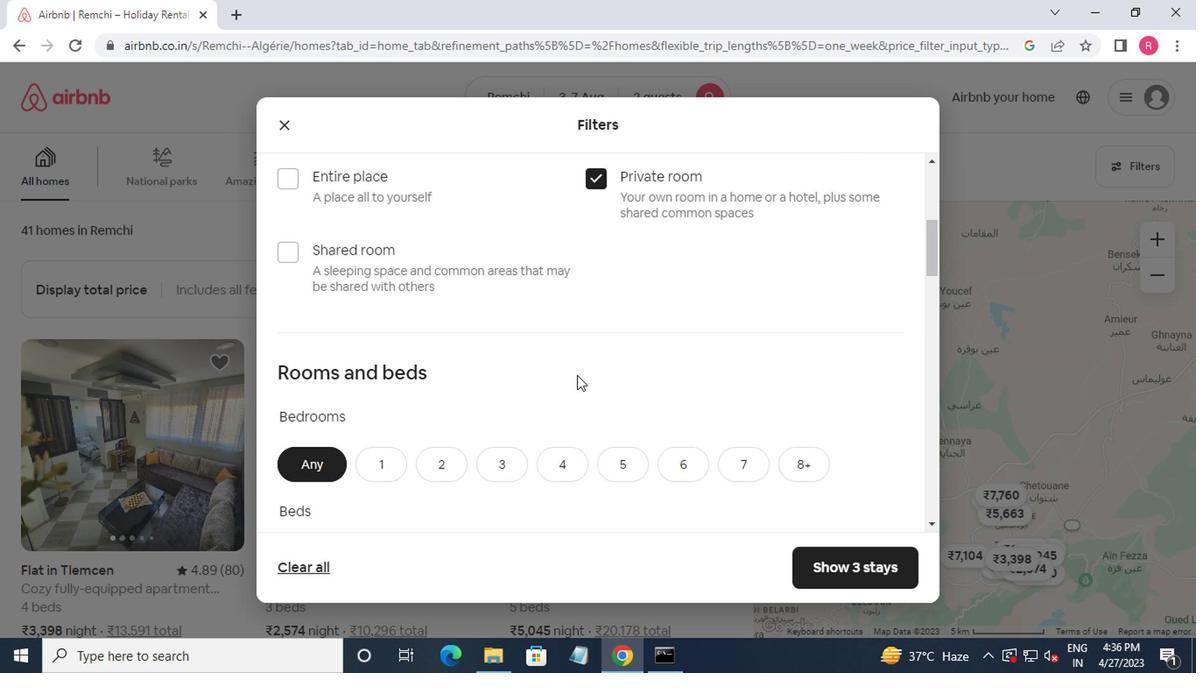 
Action: Mouse moved to (370, 296)
Screenshot: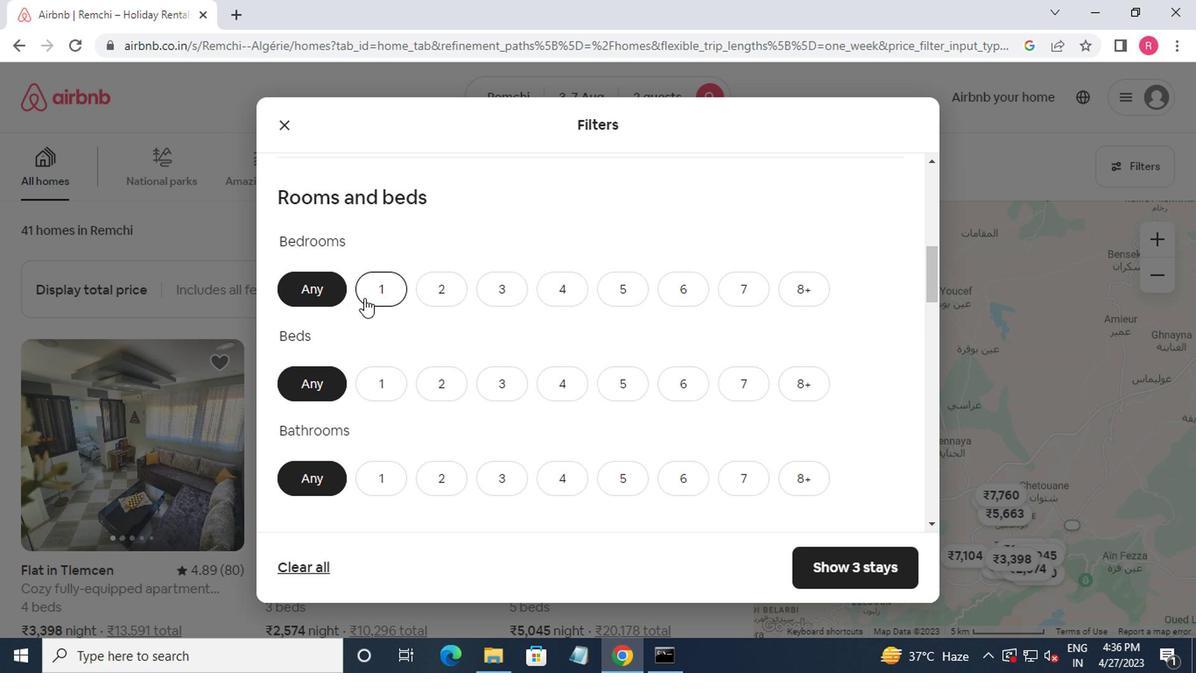 
Action: Mouse pressed left at (370, 296)
Screenshot: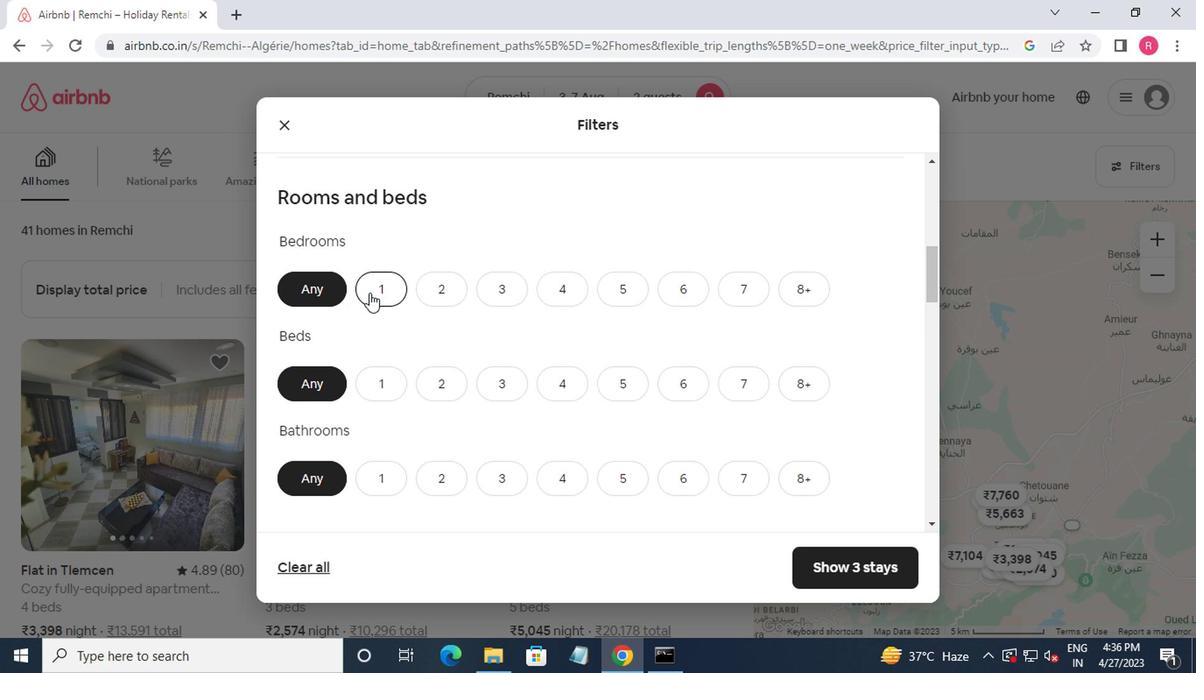 
Action: Mouse scrolled (370, 296) with delta (0, 0)
Screenshot: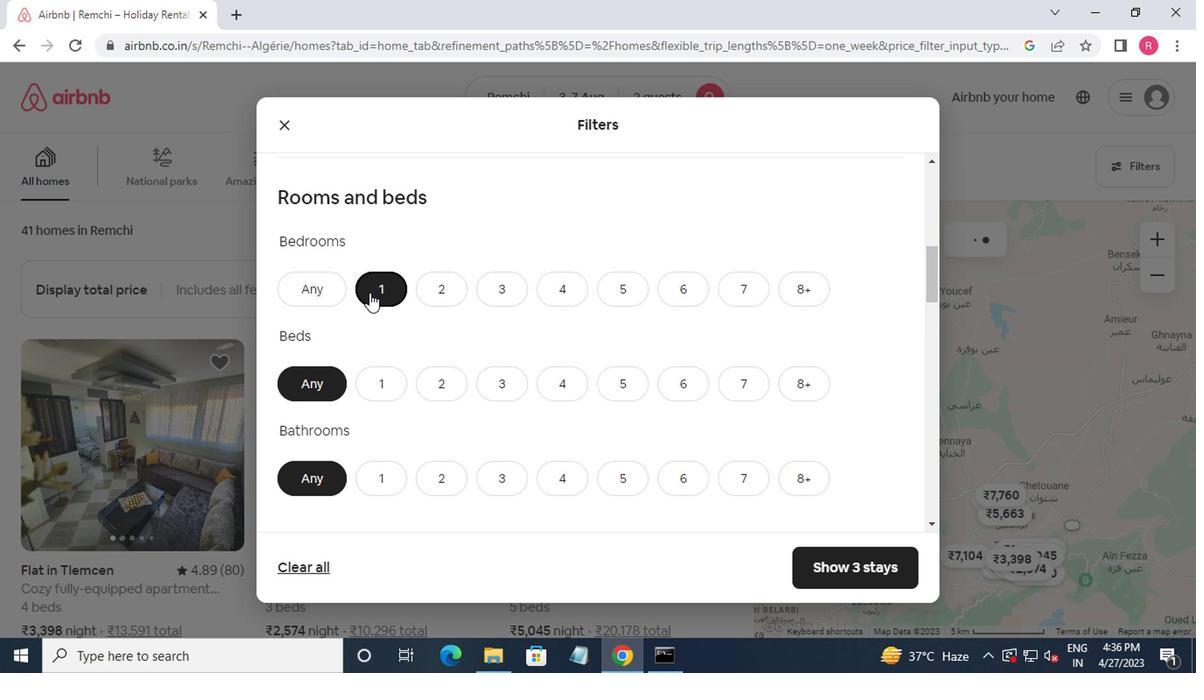 
Action: Mouse scrolled (370, 296) with delta (0, 0)
Screenshot: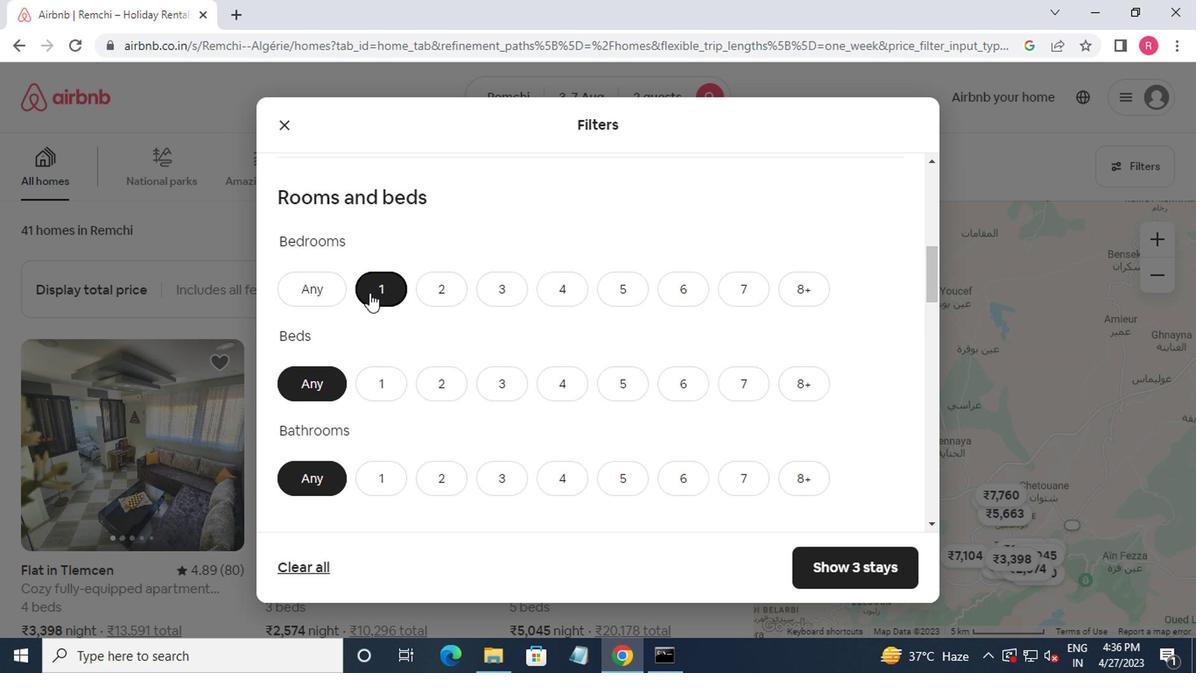 
Action: Mouse moved to (381, 224)
Screenshot: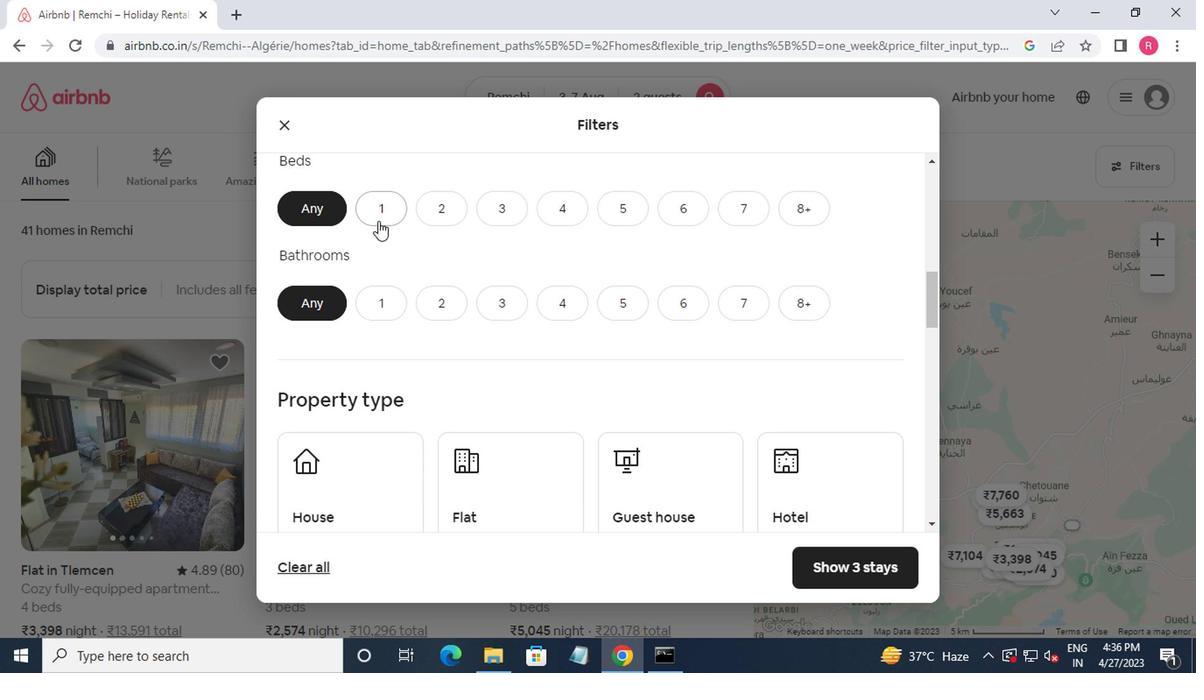 
Action: Mouse pressed left at (381, 224)
Screenshot: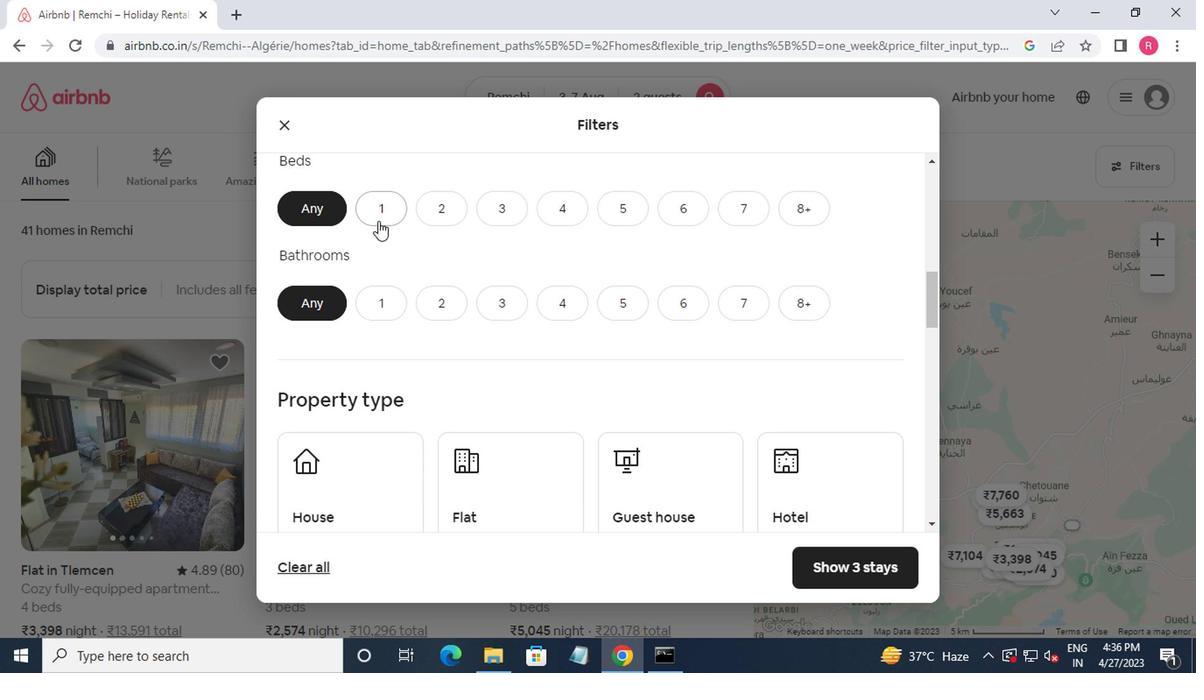 
Action: Mouse moved to (382, 312)
Screenshot: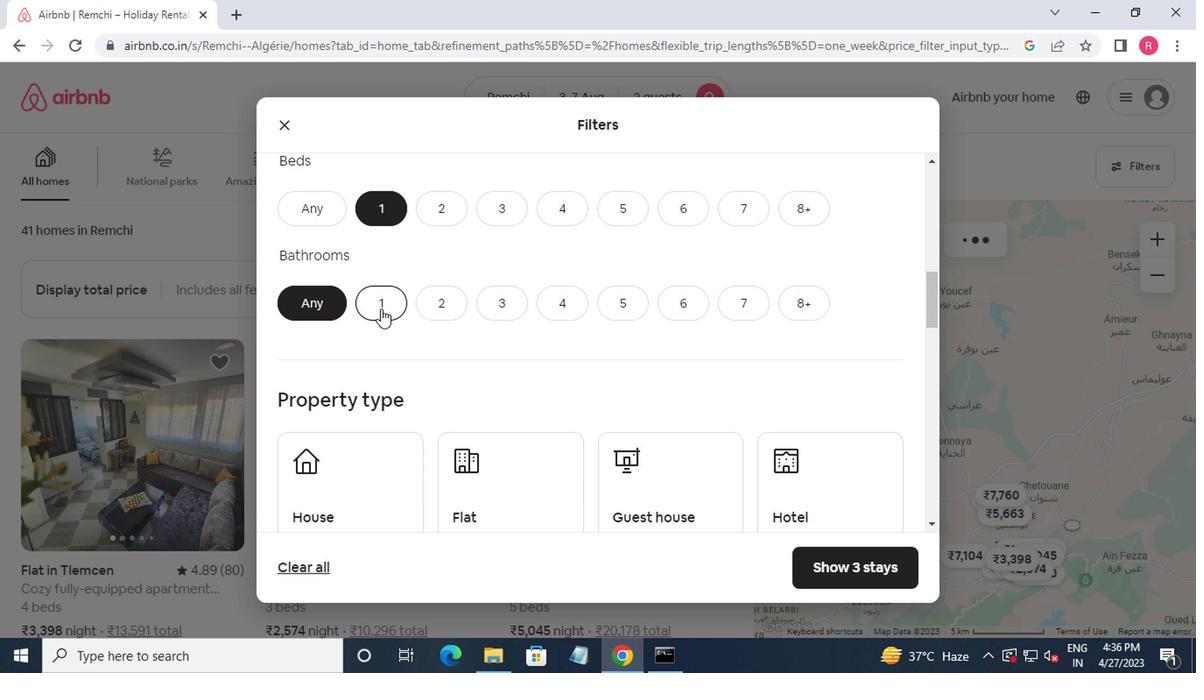 
Action: Mouse pressed left at (382, 312)
Screenshot: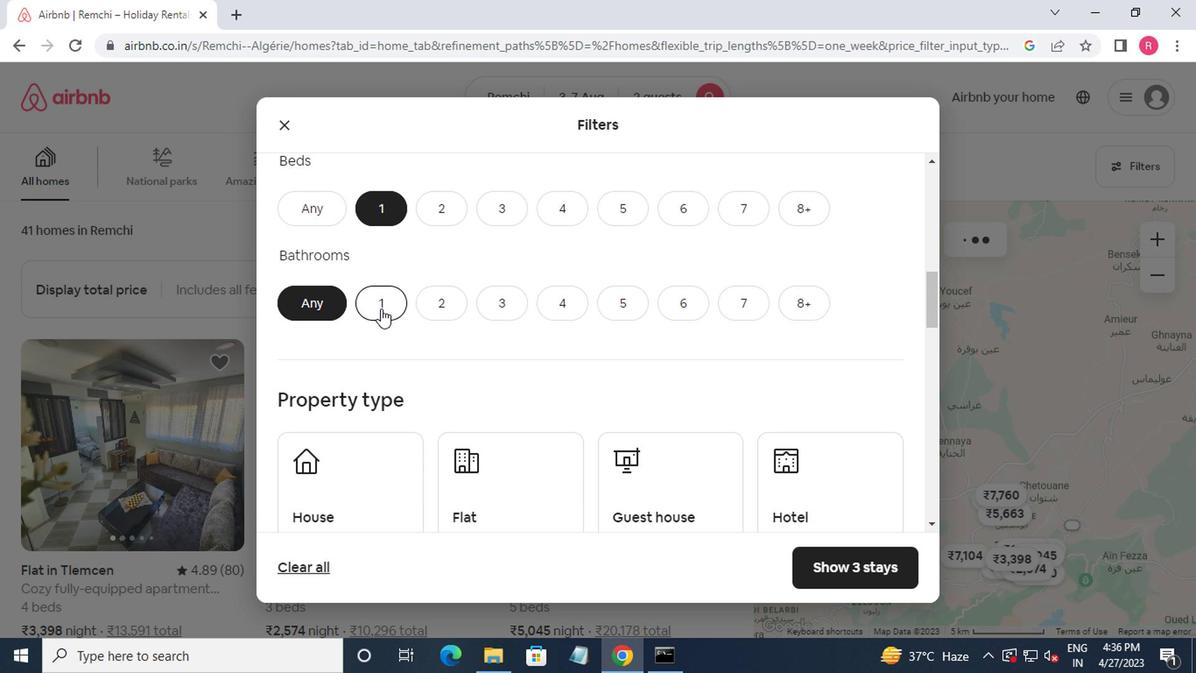 
Action: Mouse moved to (390, 310)
Screenshot: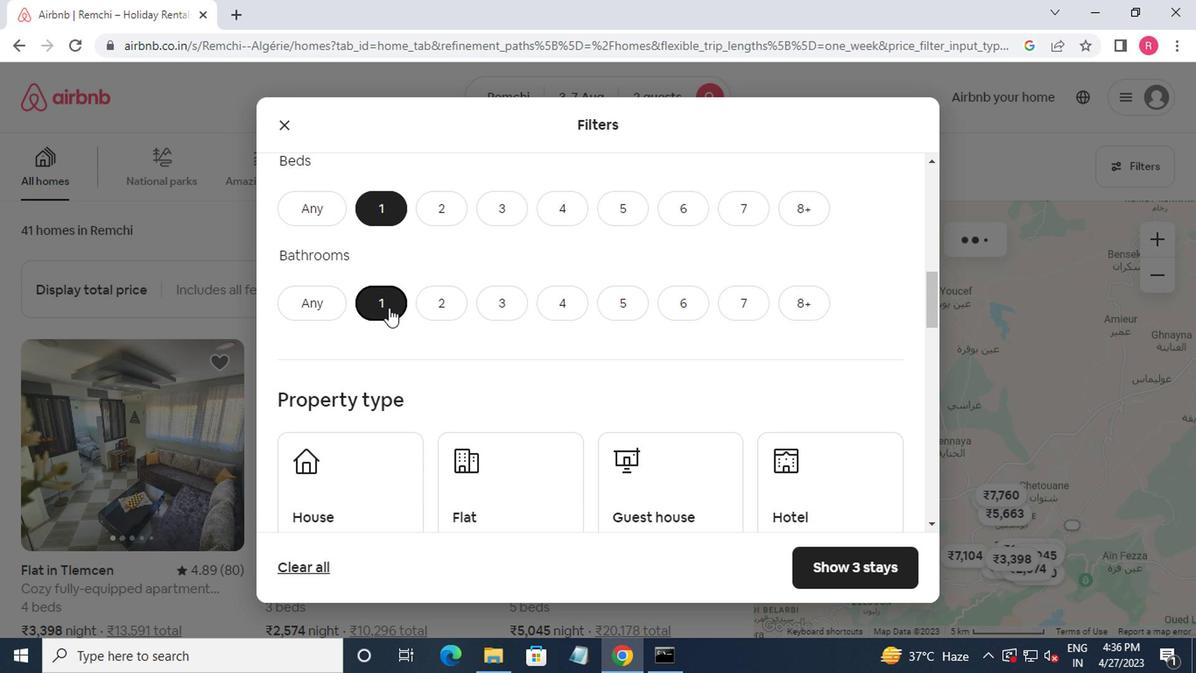 
Action: Mouse scrolled (390, 310) with delta (0, 0)
Screenshot: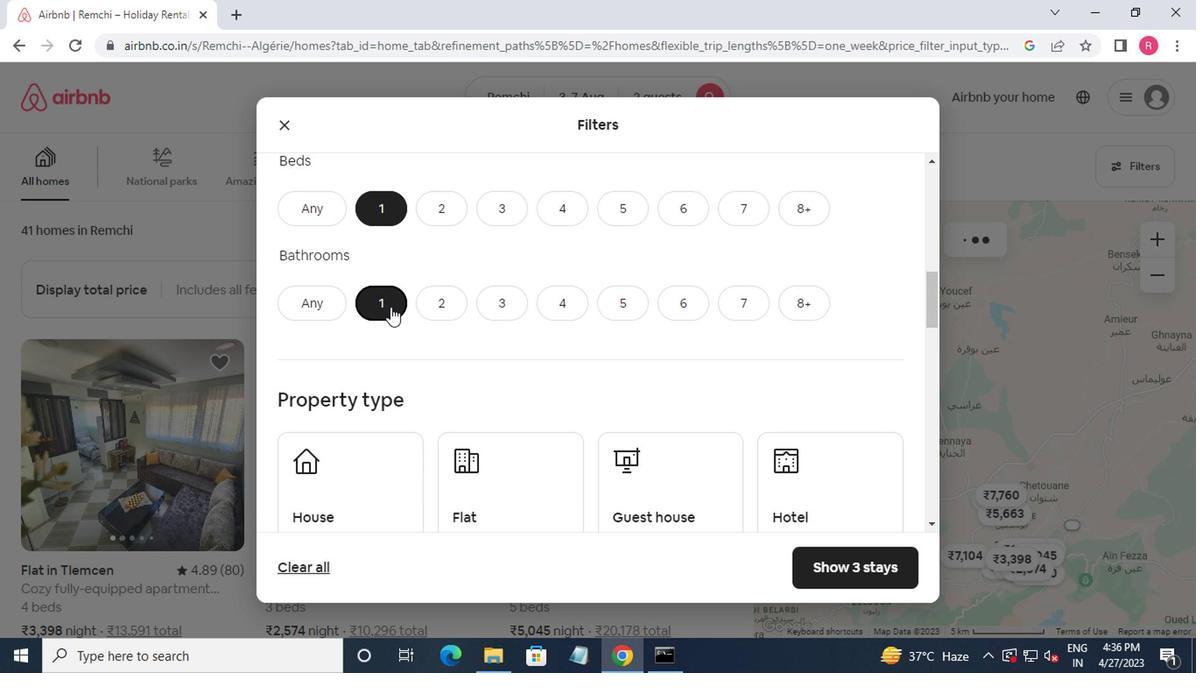 
Action: Mouse scrolled (390, 309) with delta (0, -1)
Screenshot: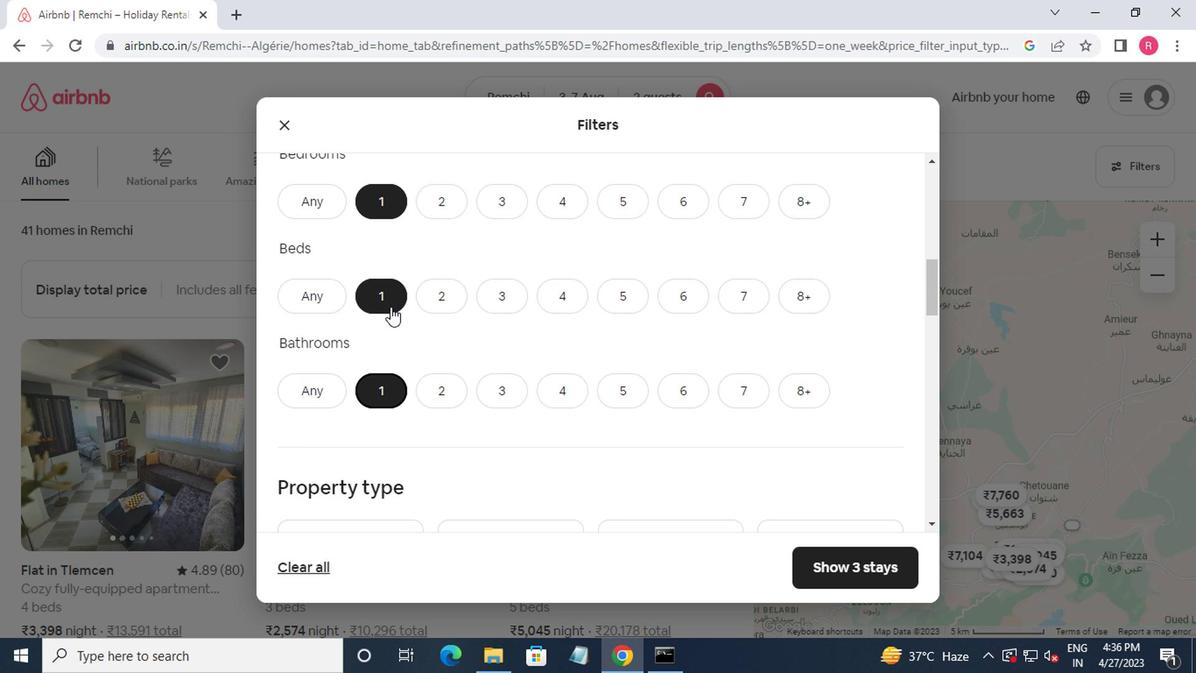 
Action: Mouse moved to (393, 312)
Screenshot: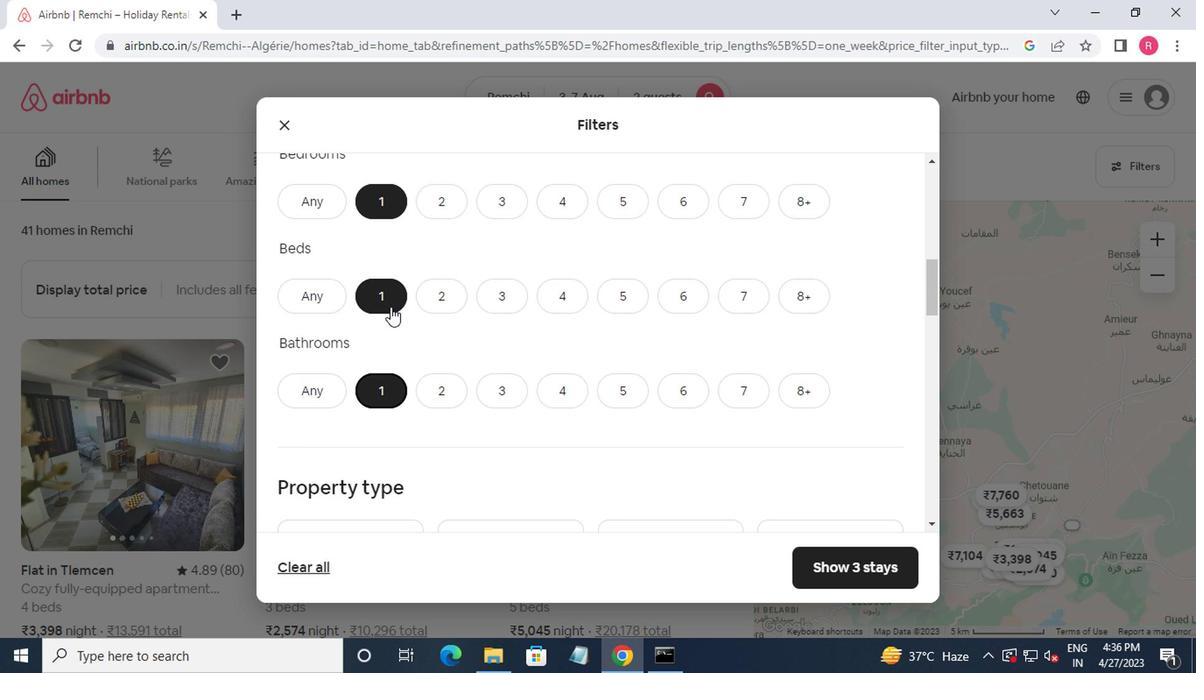 
Action: Mouse scrolled (393, 312) with delta (0, 0)
Screenshot: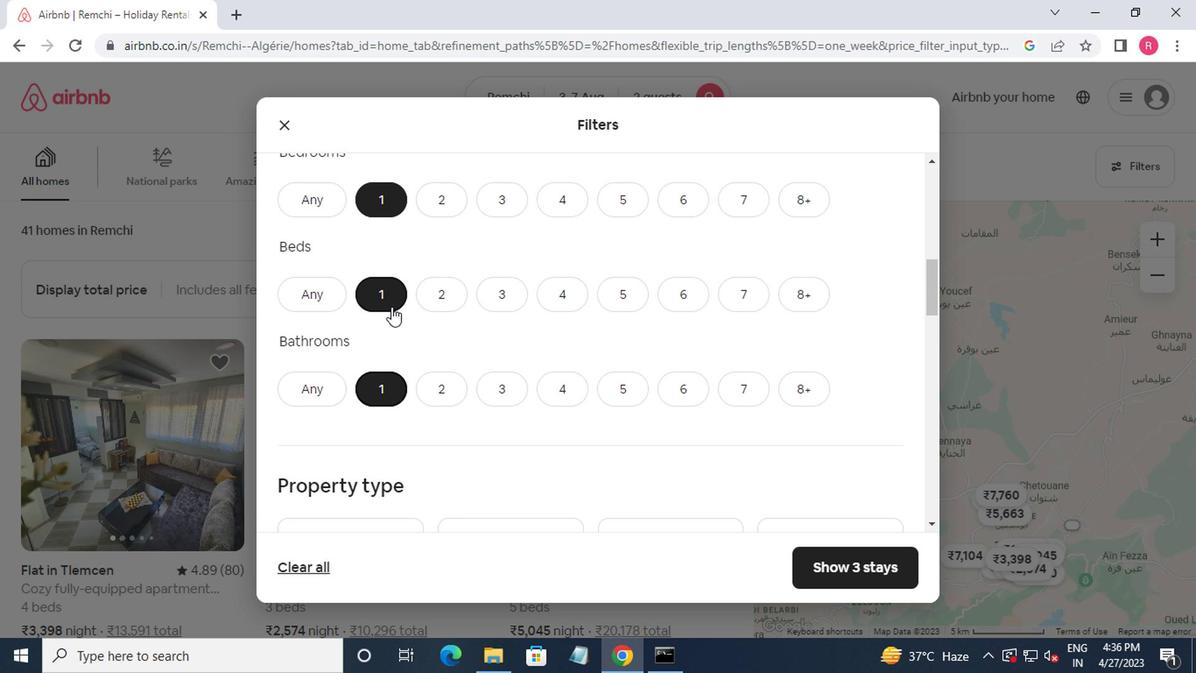 
Action: Mouse moved to (394, 314)
Screenshot: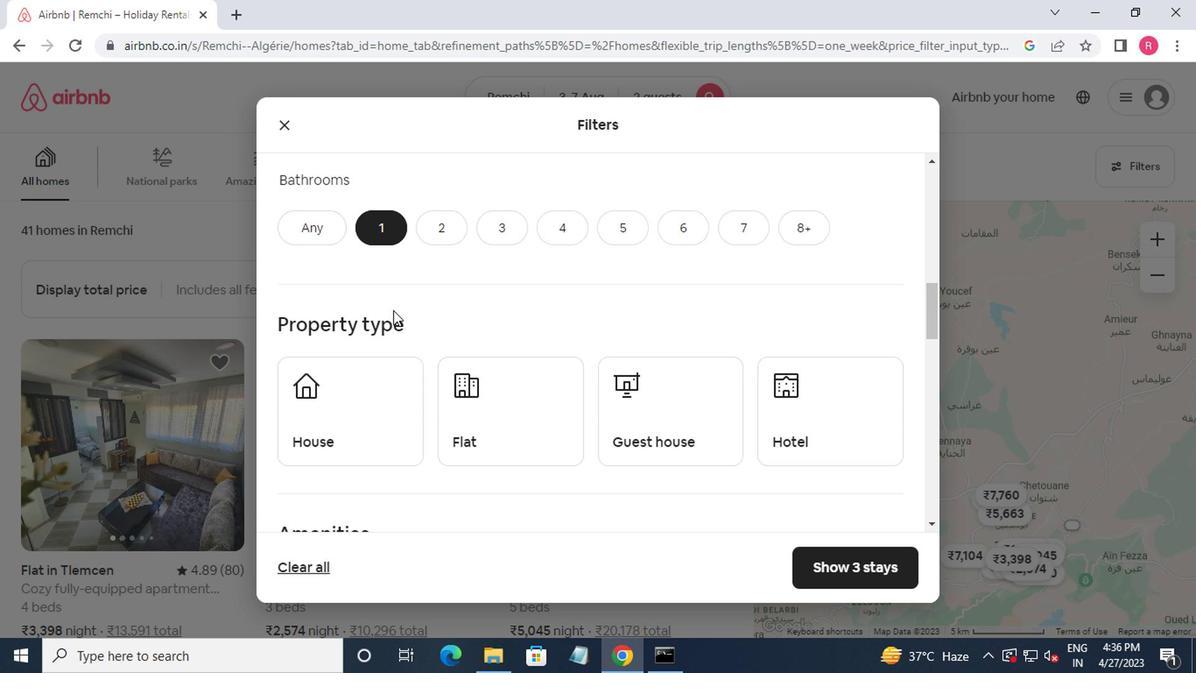 
Action: Mouse scrolled (394, 313) with delta (0, -1)
Screenshot: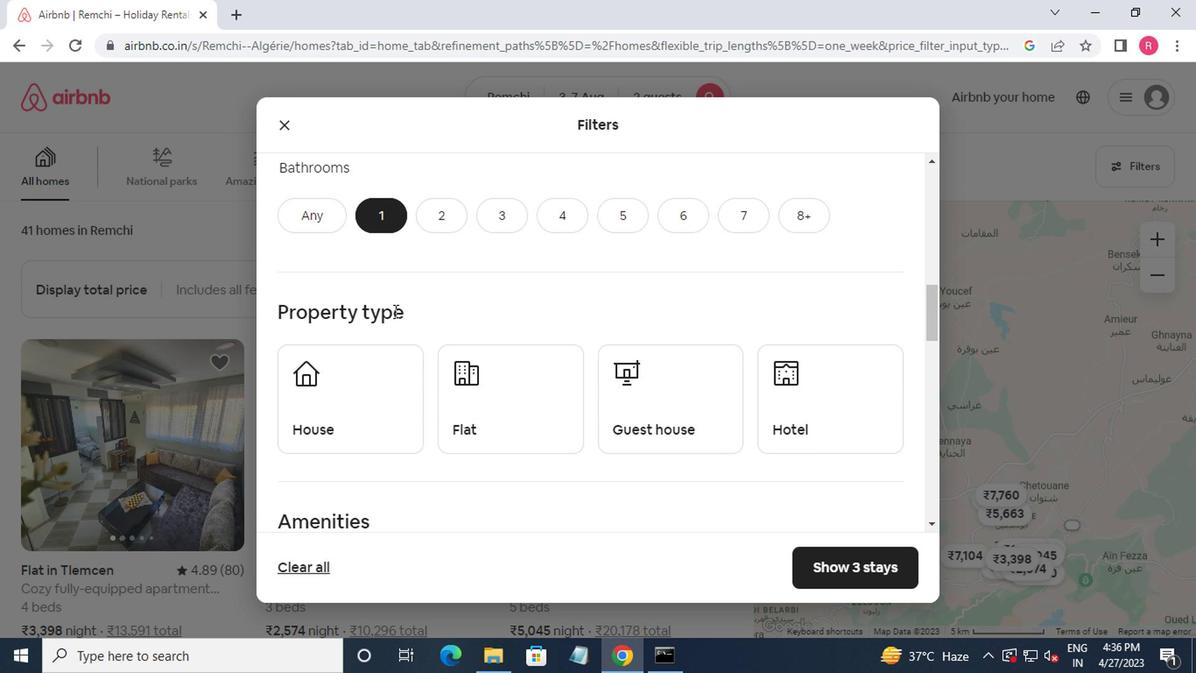 
Action: Mouse moved to (394, 315)
Screenshot: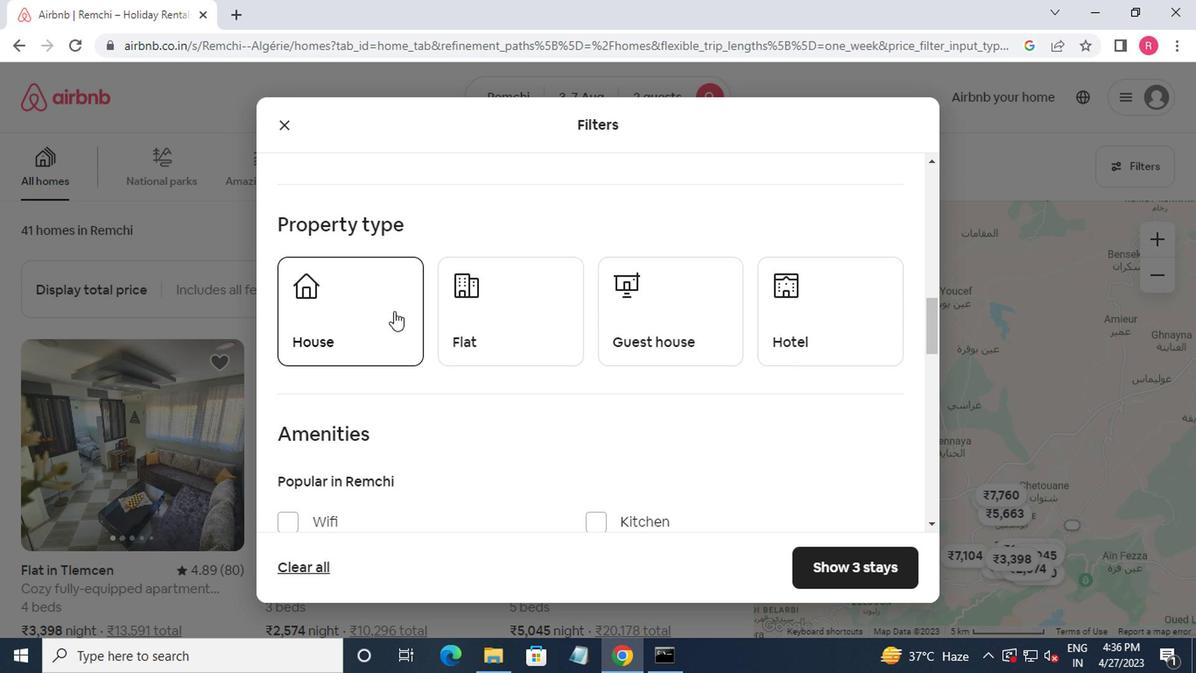 
Action: Mouse scrolled (394, 314) with delta (0, 0)
Screenshot: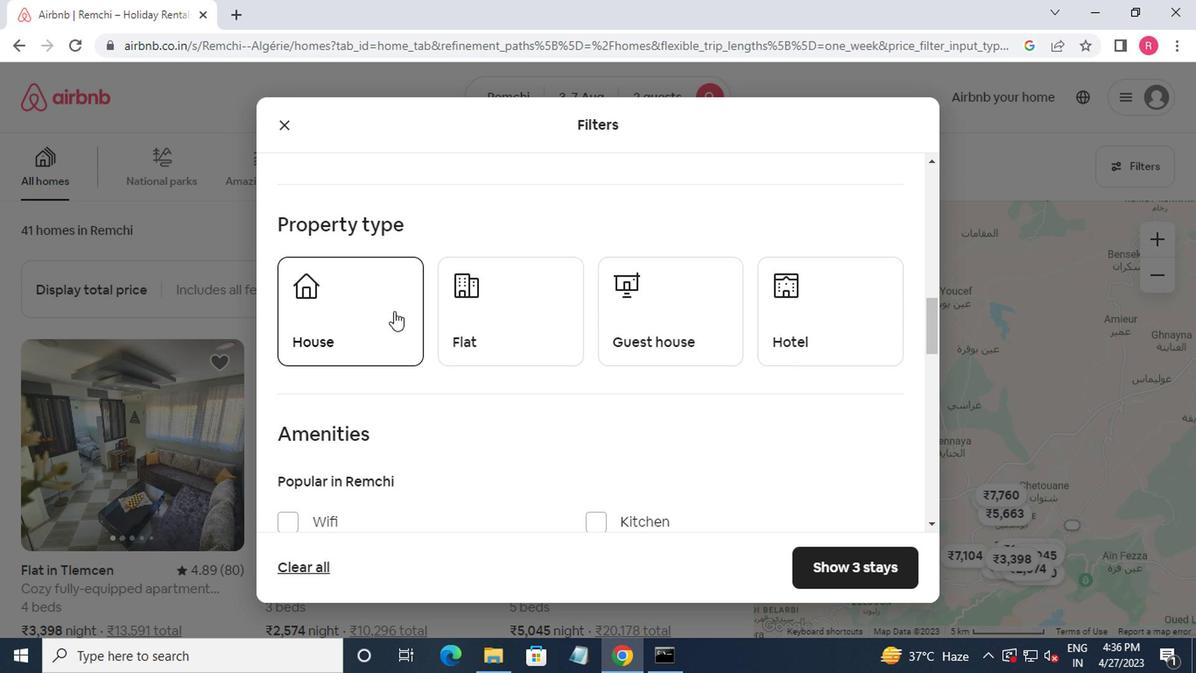 
Action: Mouse moved to (394, 315)
Screenshot: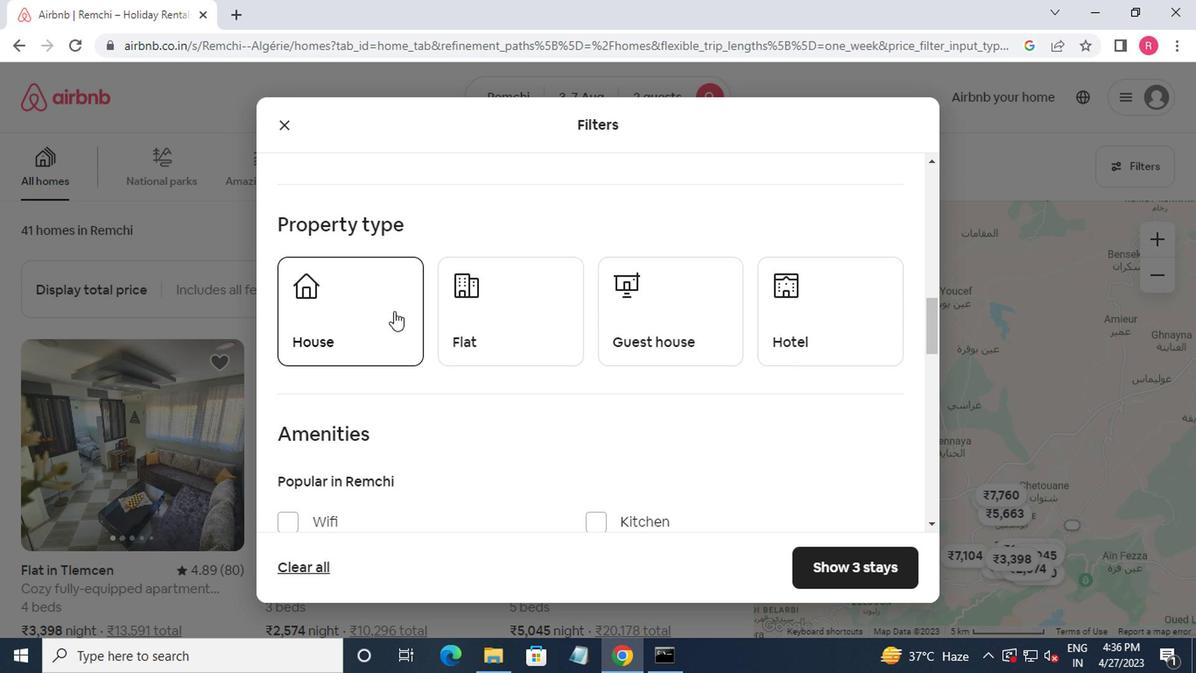 
Action: Mouse scrolled (394, 314) with delta (0, 0)
Screenshot: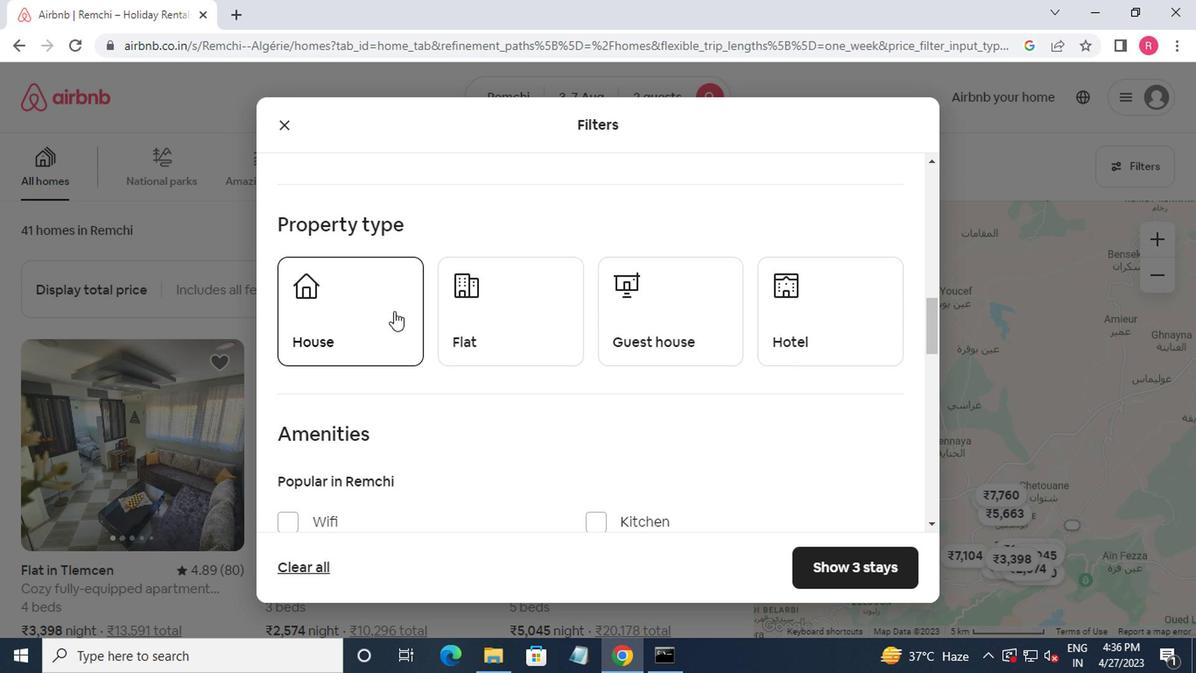 
Action: Mouse moved to (362, 194)
Screenshot: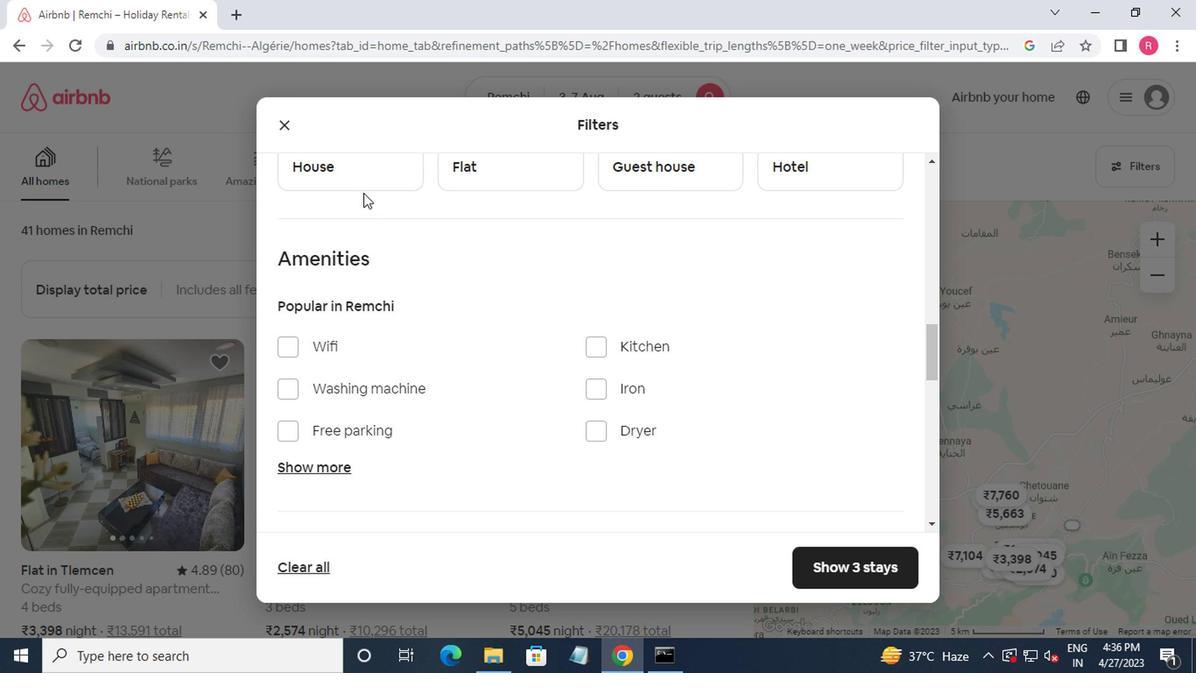 
Action: Mouse pressed left at (362, 194)
Screenshot: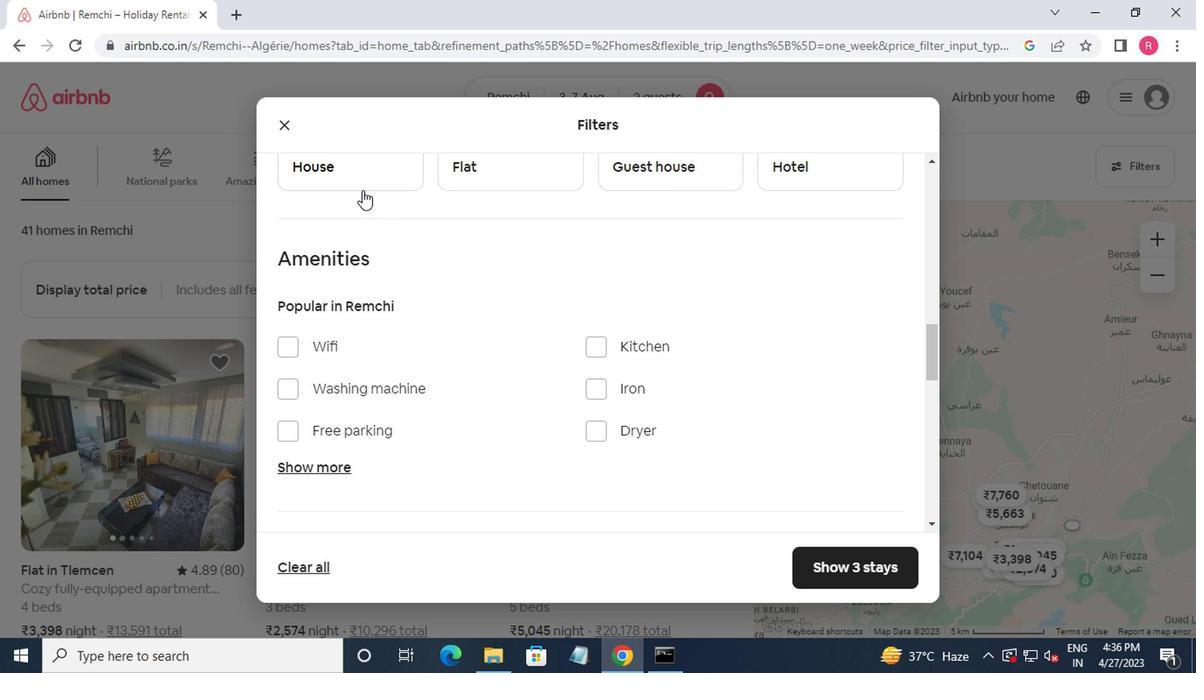 
Action: Mouse moved to (400, 247)
Screenshot: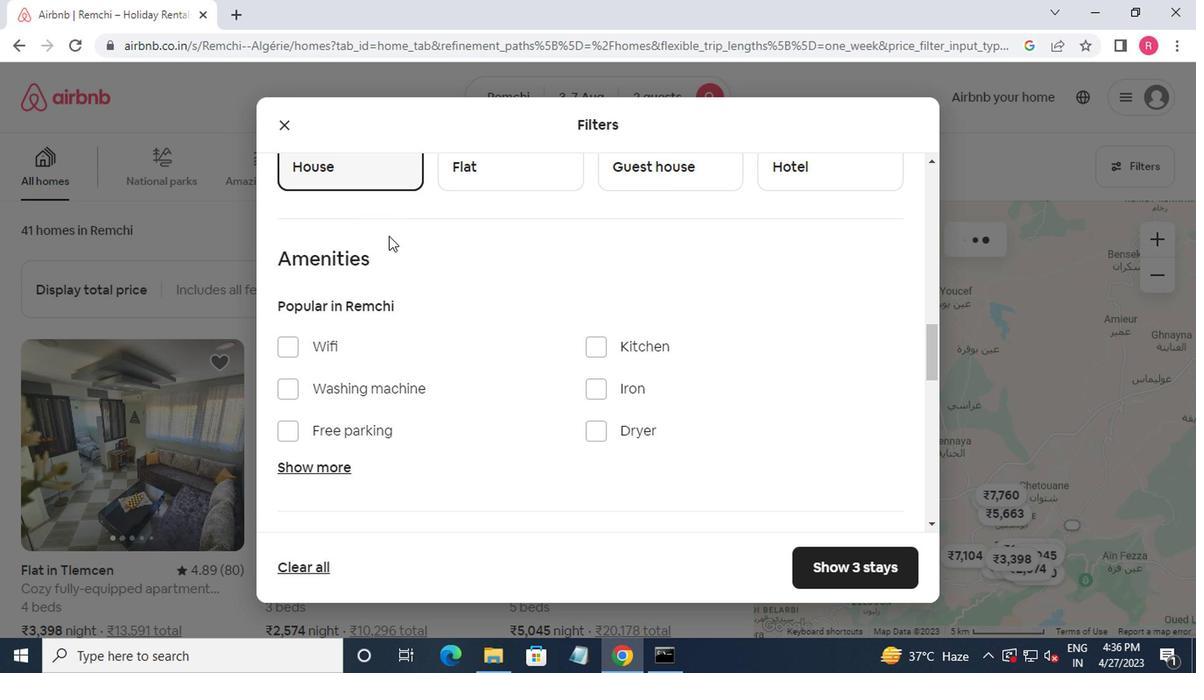 
Action: Mouse scrolled (400, 248) with delta (0, 0)
Screenshot: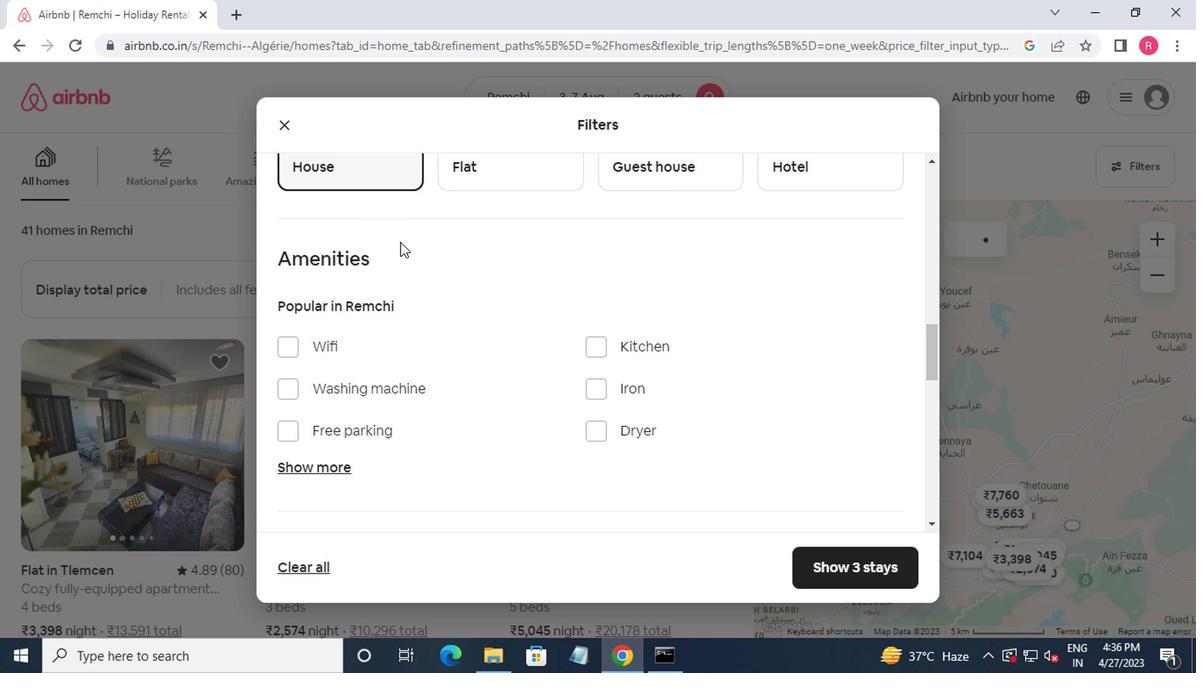 
Action: Mouse moved to (486, 231)
Screenshot: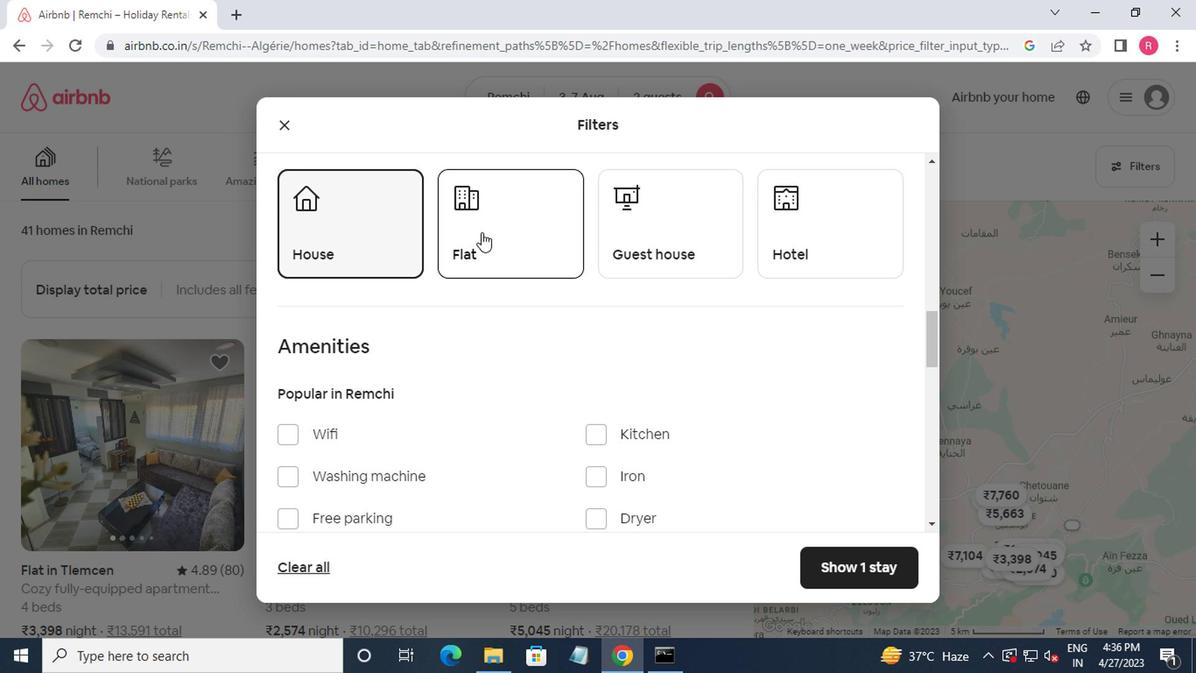 
Action: Mouse pressed left at (486, 231)
Screenshot: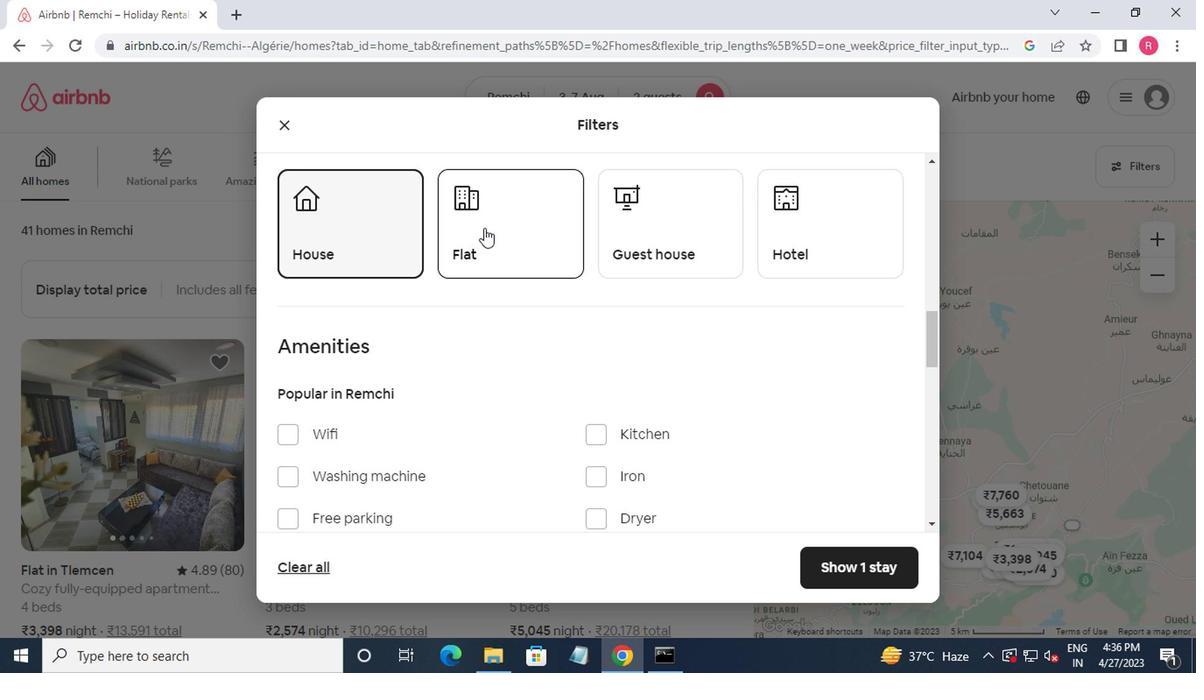 
Action: Mouse moved to (776, 228)
Screenshot: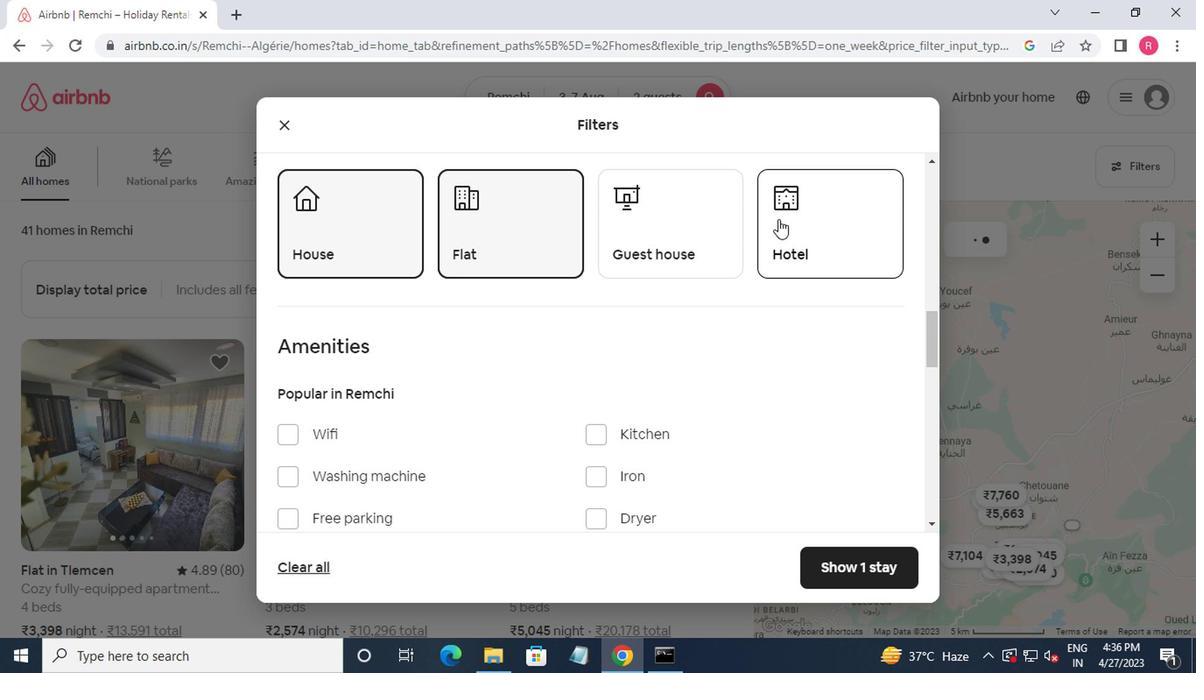
Action: Mouse pressed left at (776, 228)
Screenshot: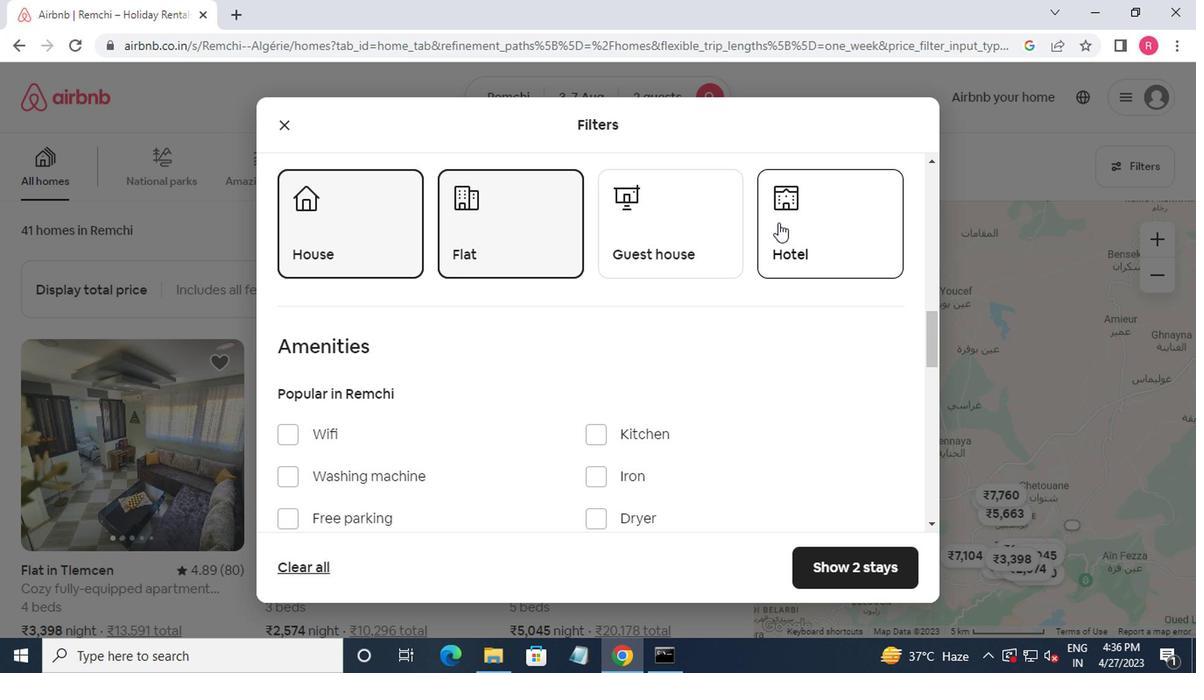 
Action: Mouse moved to (764, 239)
Screenshot: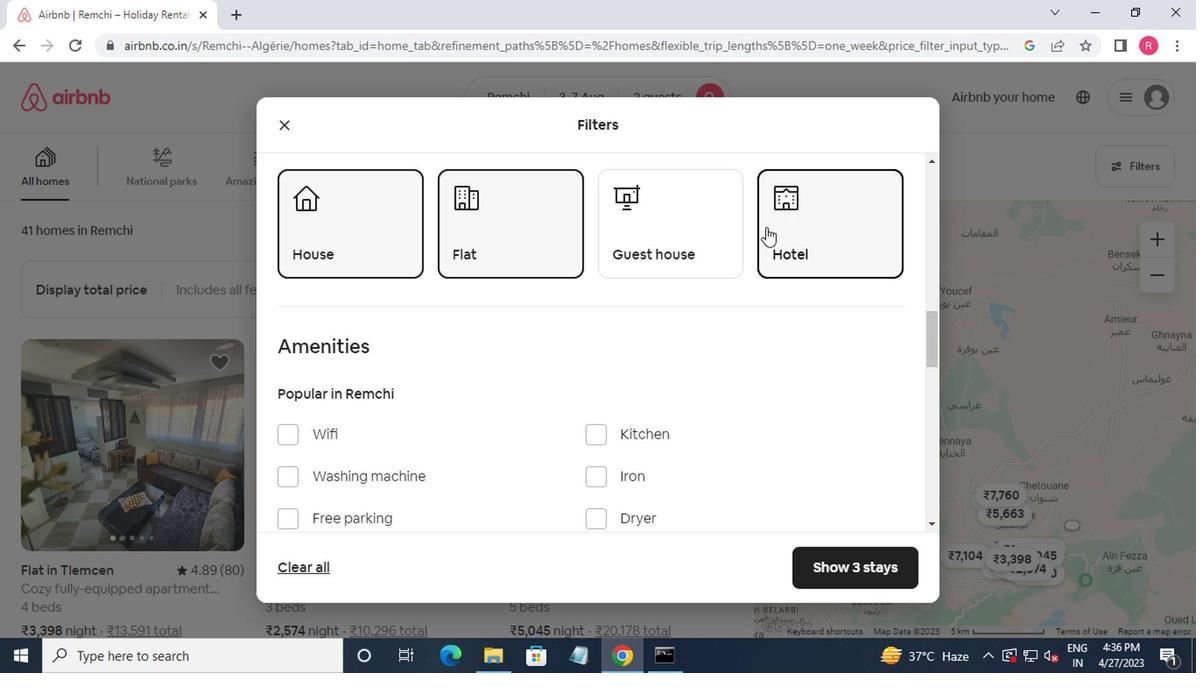 
Action: Mouse scrolled (764, 238) with delta (0, 0)
Screenshot: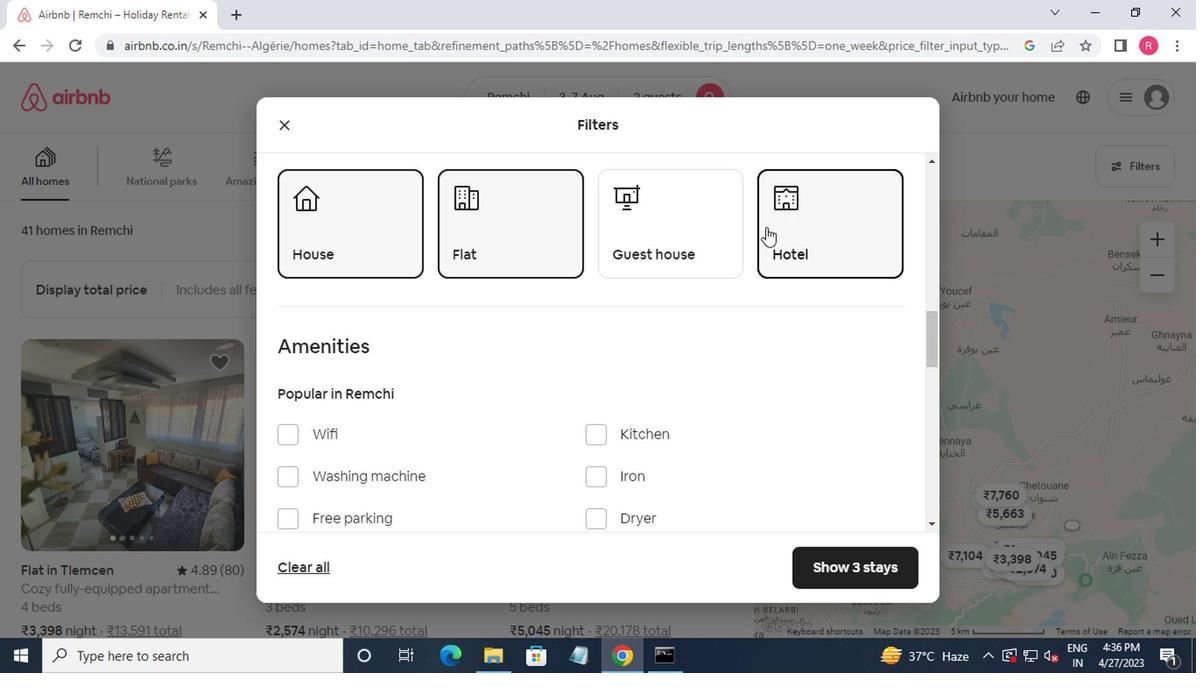 
Action: Mouse moved to (763, 243)
Screenshot: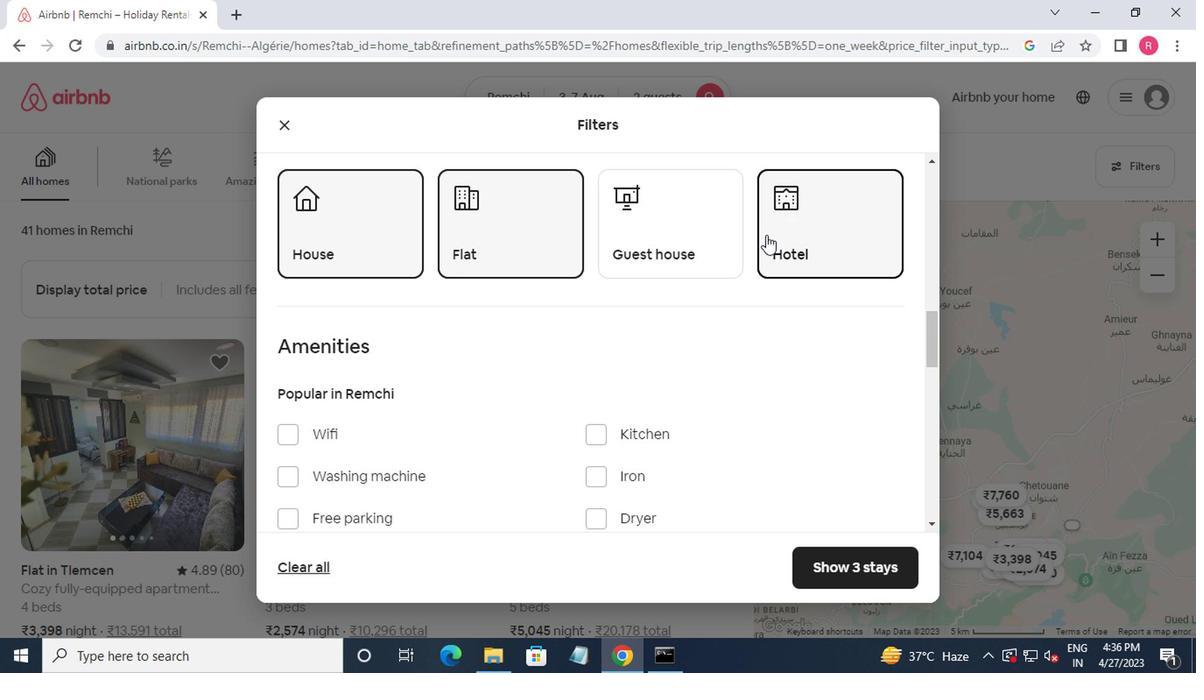 
Action: Mouse scrolled (763, 243) with delta (0, 0)
Screenshot: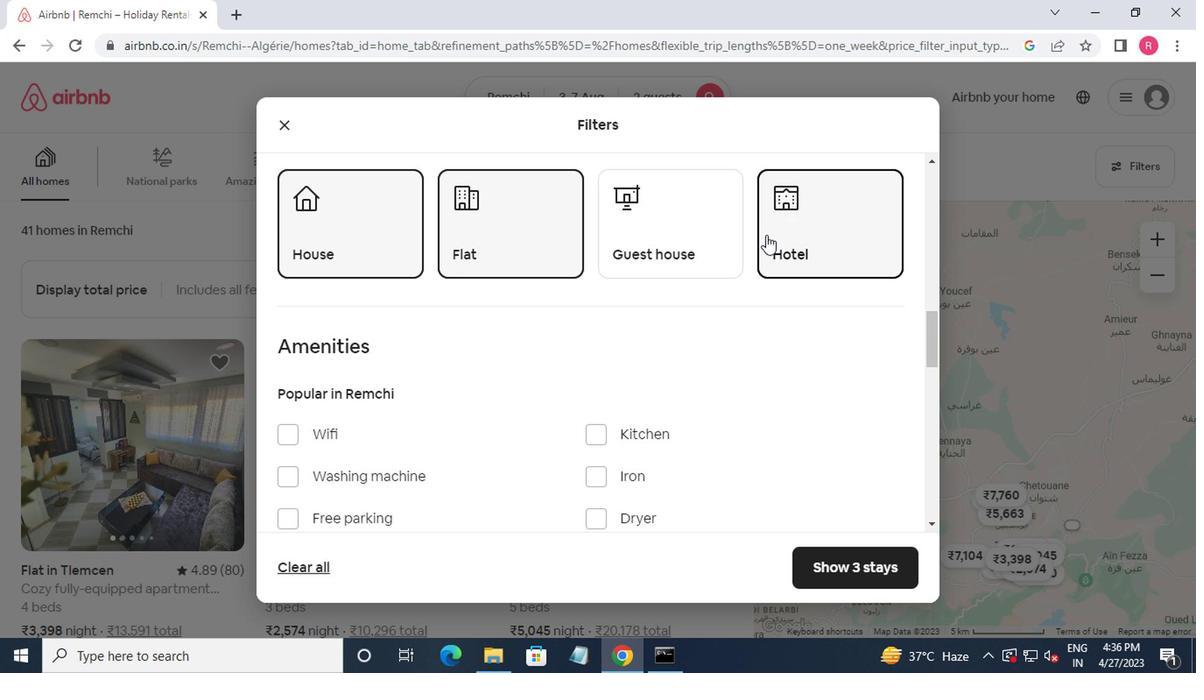 
Action: Mouse moved to (760, 248)
Screenshot: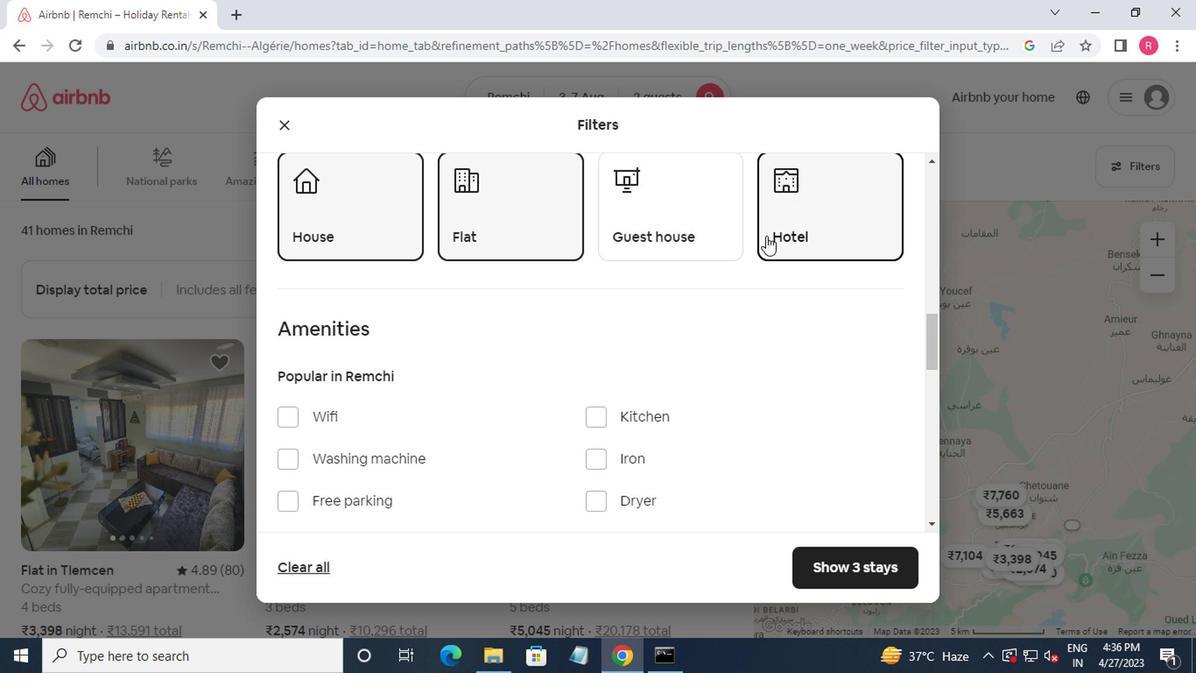 
Action: Mouse scrolled (760, 247) with delta (0, 0)
Screenshot: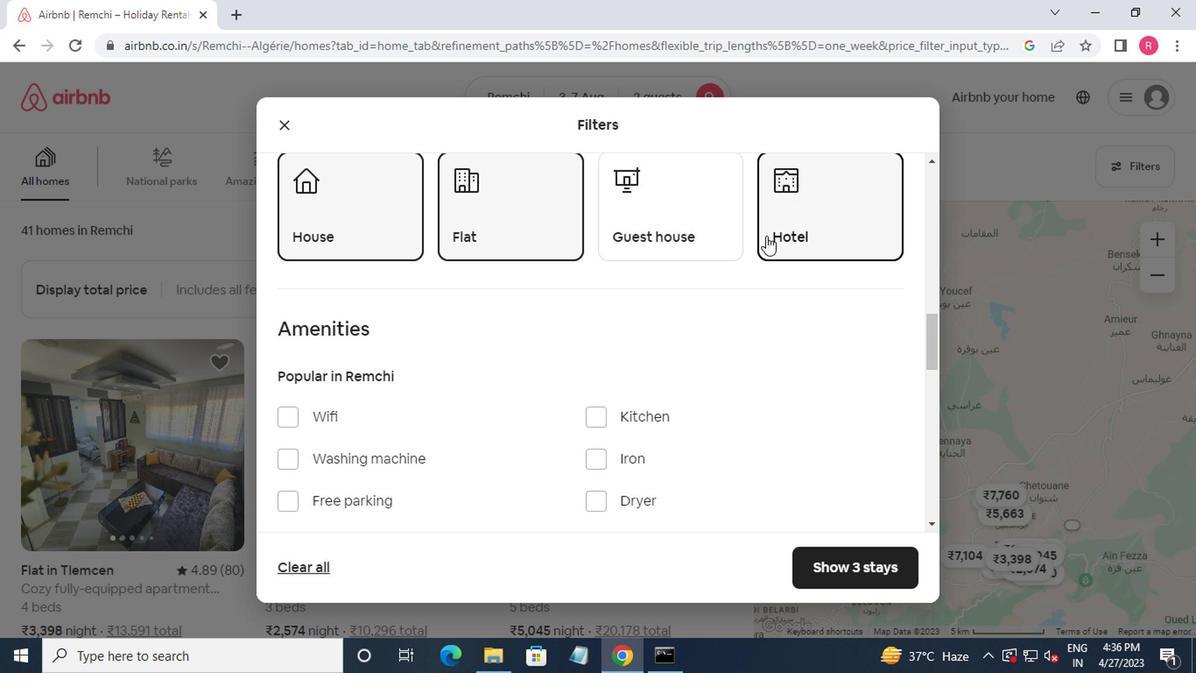 
Action: Mouse moved to (418, 226)
Screenshot: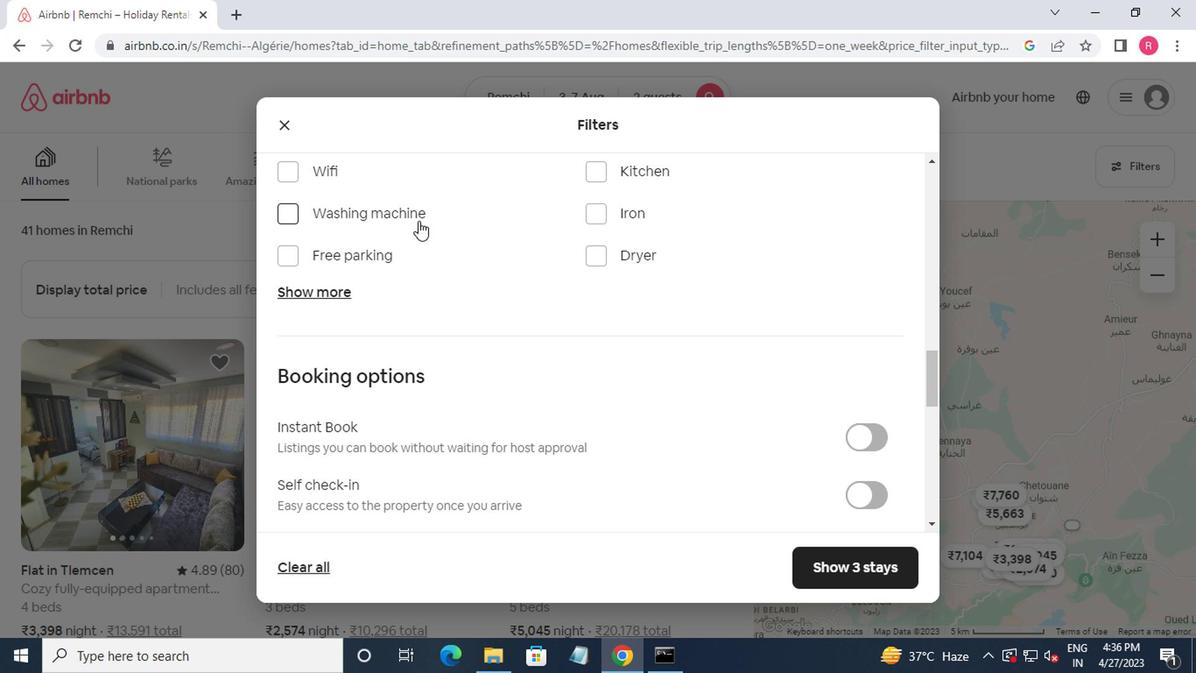 
Action: Mouse pressed left at (418, 226)
Screenshot: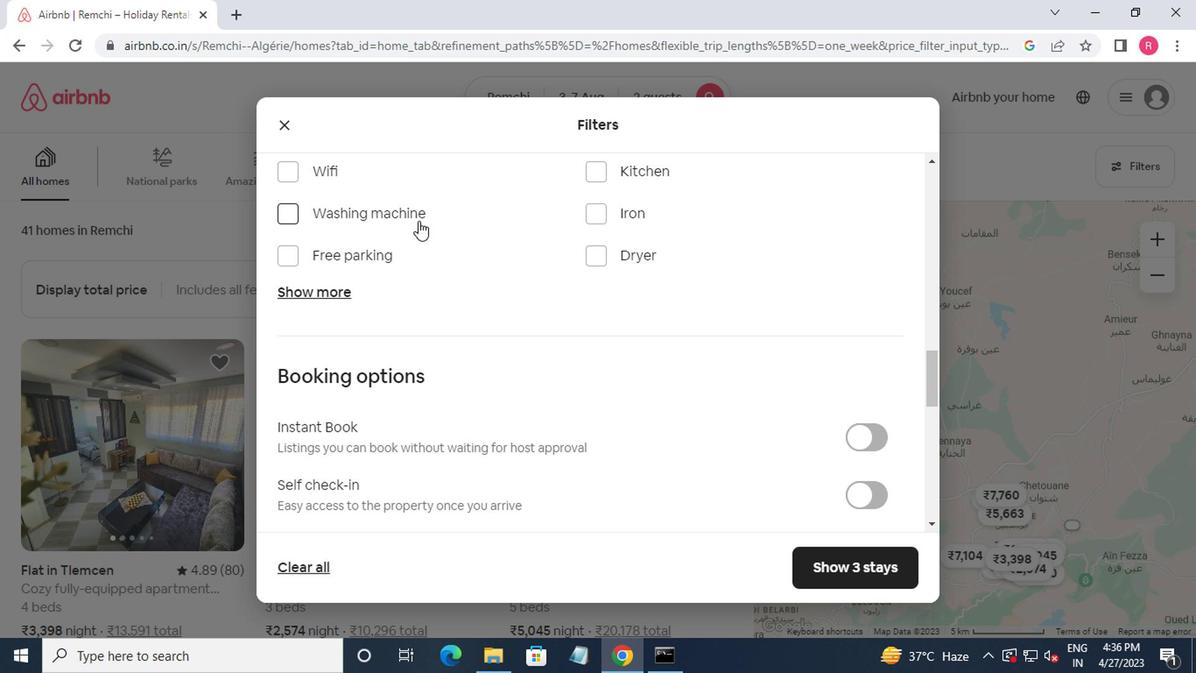 
Action: Mouse scrolled (418, 226) with delta (0, 0)
Screenshot: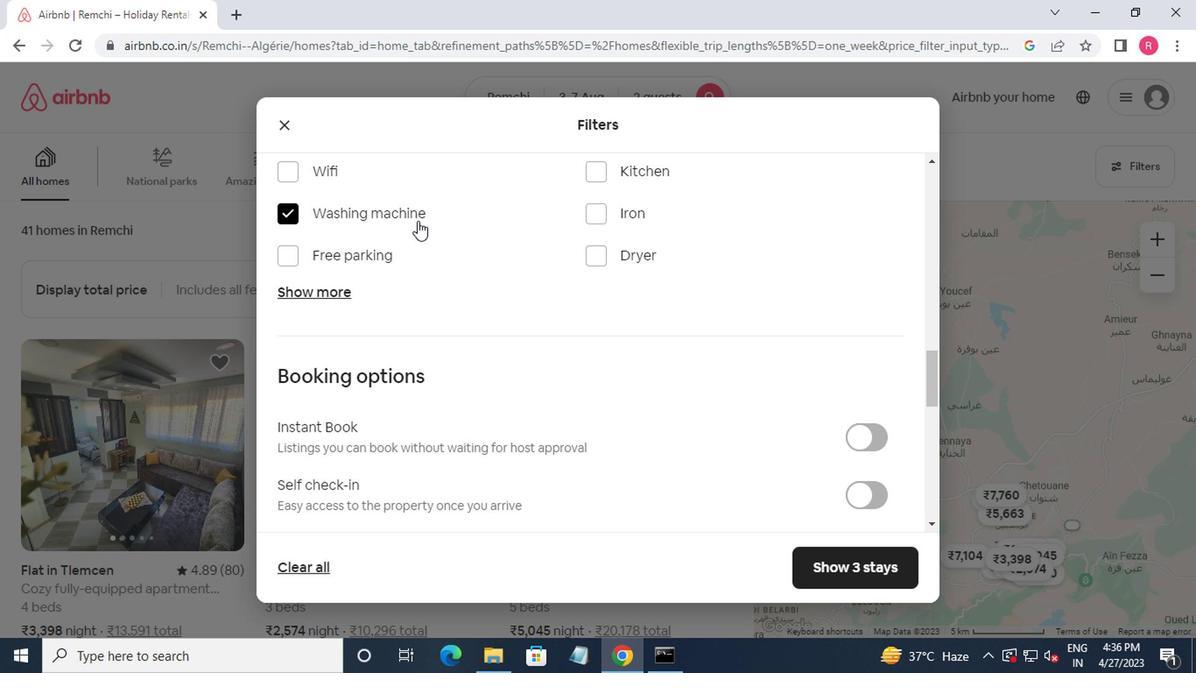
Action: Mouse moved to (419, 228)
Screenshot: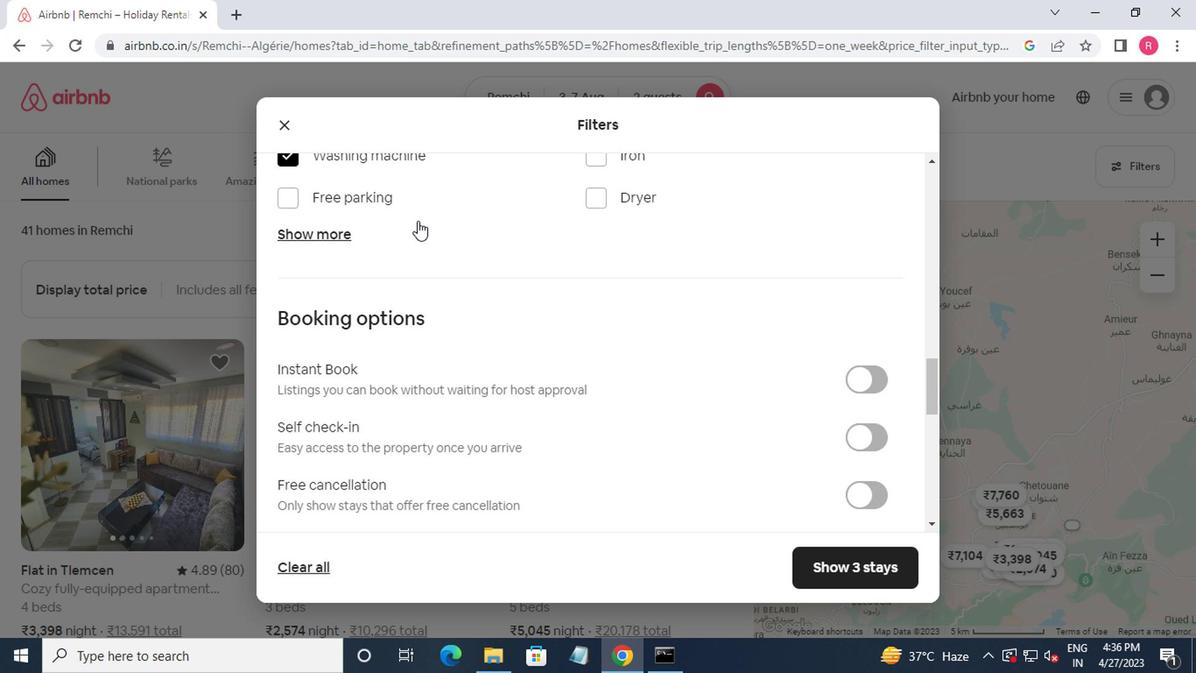 
Action: Mouse scrolled (419, 227) with delta (0, -1)
Screenshot: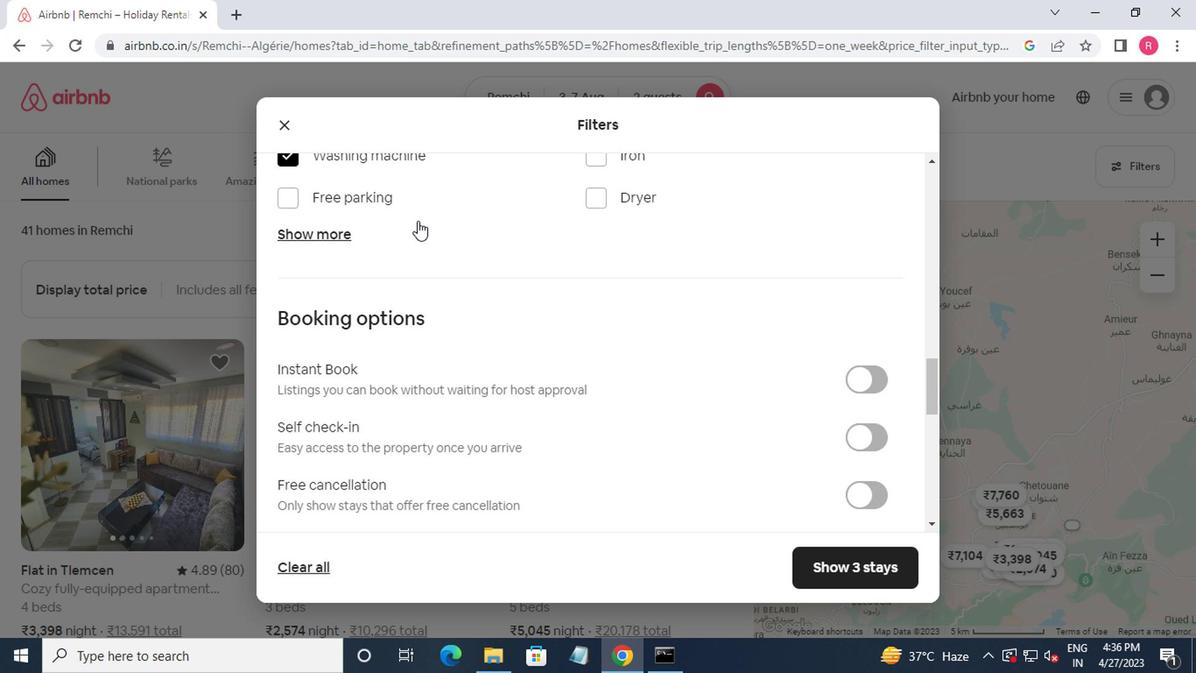 
Action: Mouse moved to (857, 319)
Screenshot: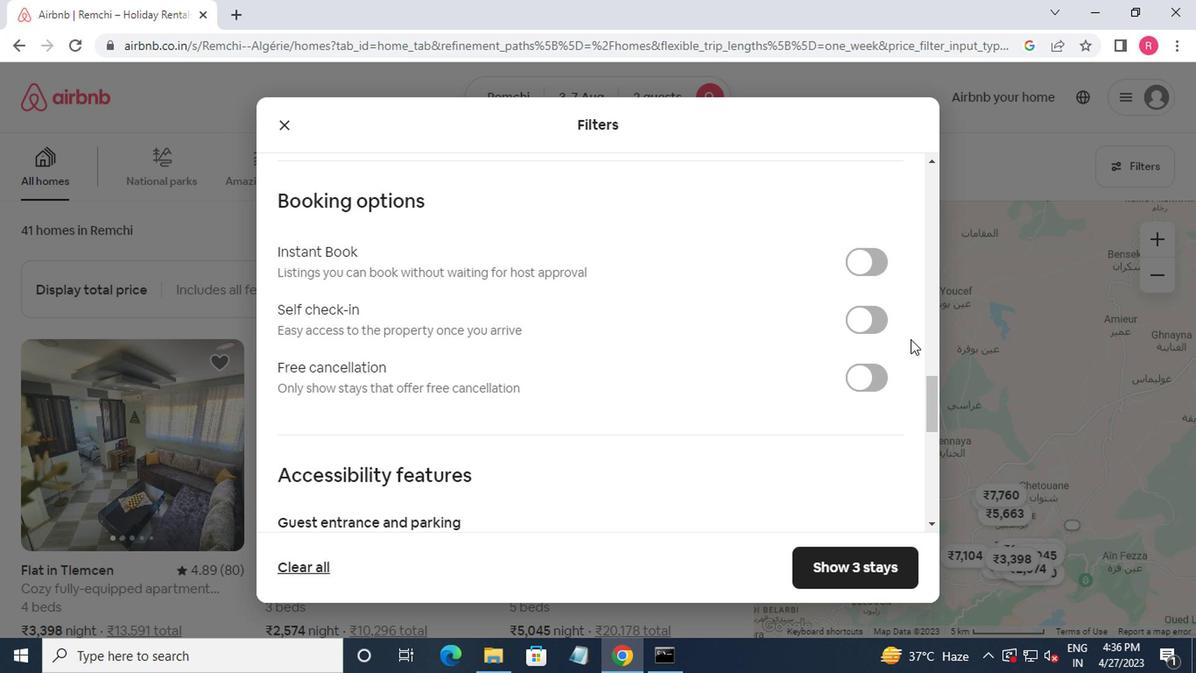 
Action: Mouse pressed left at (857, 319)
Screenshot: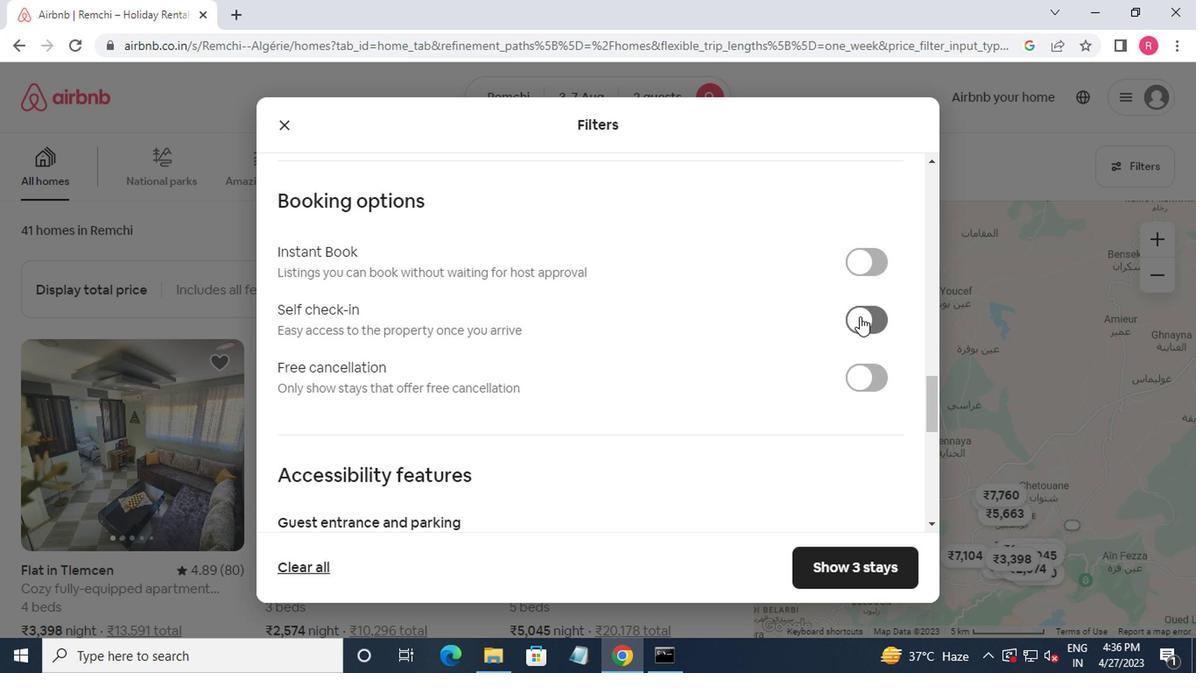 
Action: Mouse scrolled (857, 320) with delta (0, 0)
Screenshot: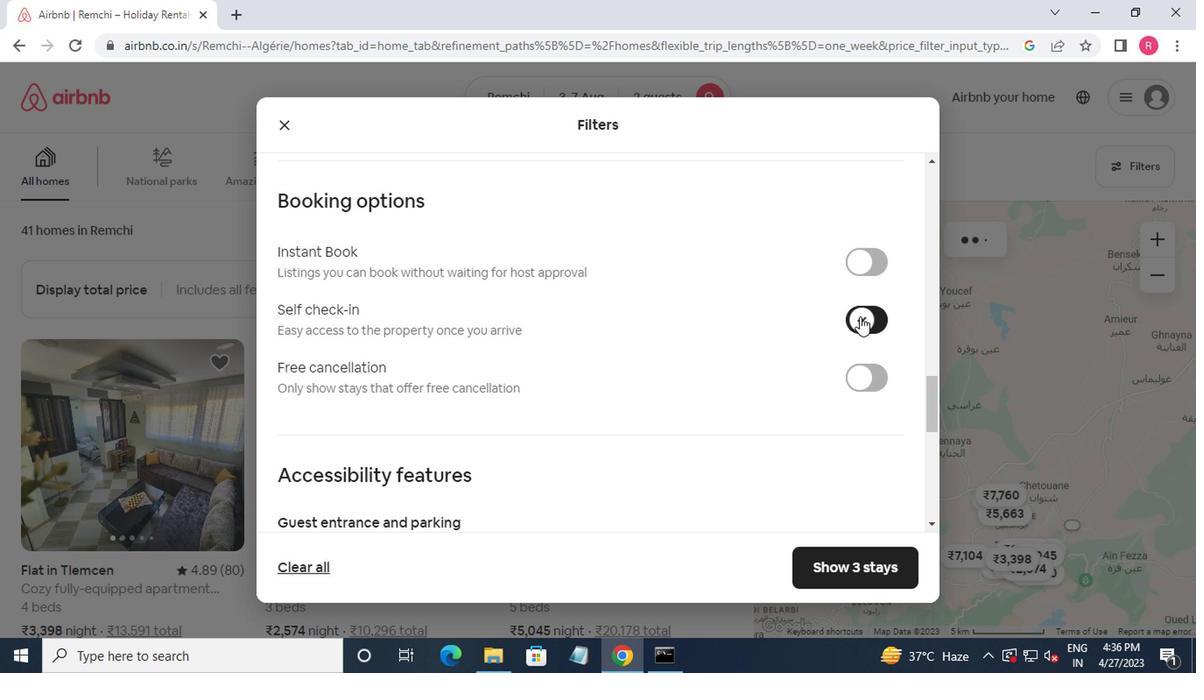 
Action: Mouse moved to (856, 318)
Screenshot: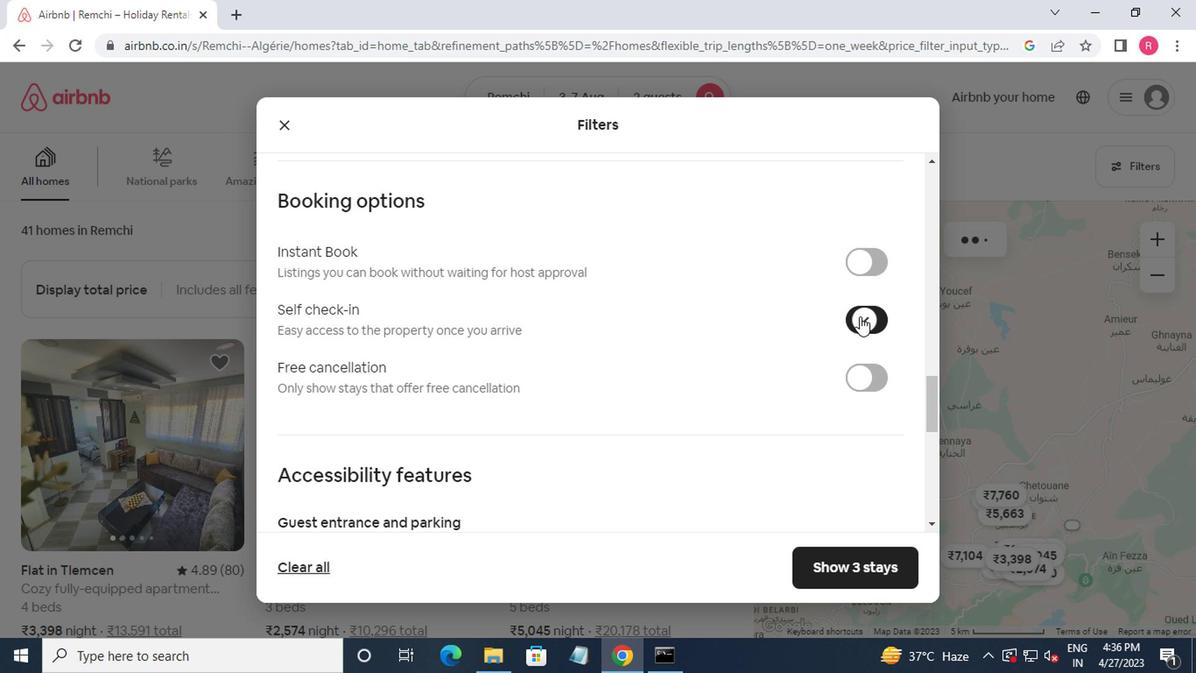 
Action: Mouse scrolled (856, 319) with delta (0, 1)
Screenshot: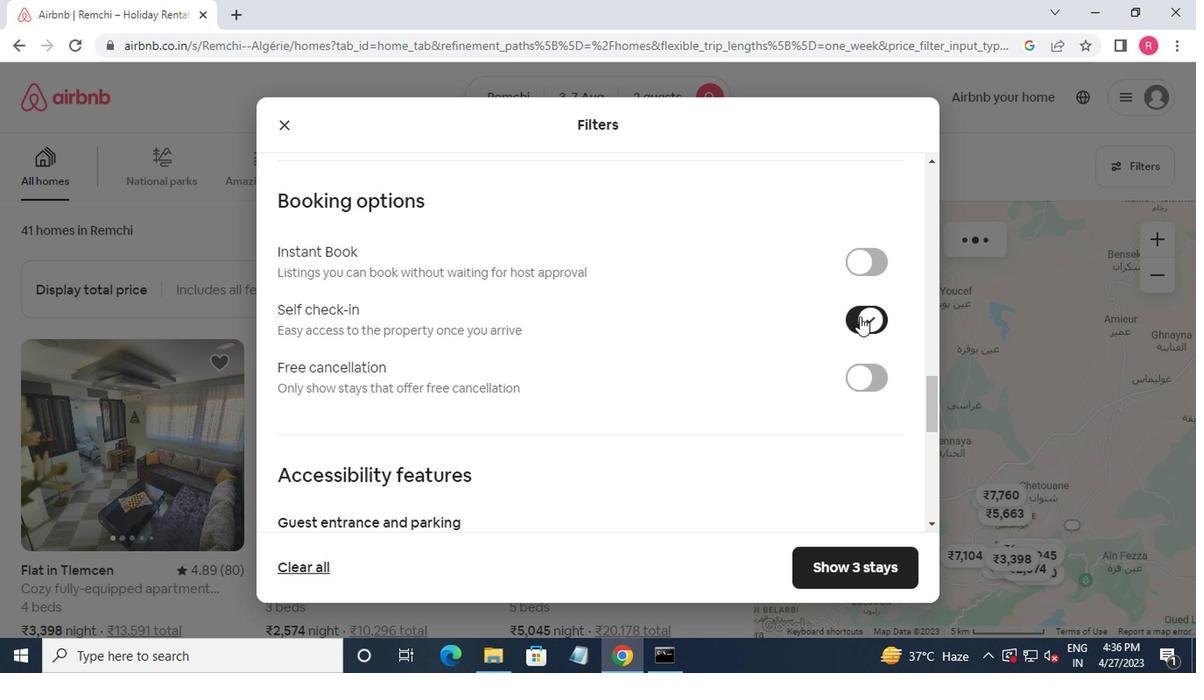 
Action: Mouse moved to (856, 318)
Screenshot: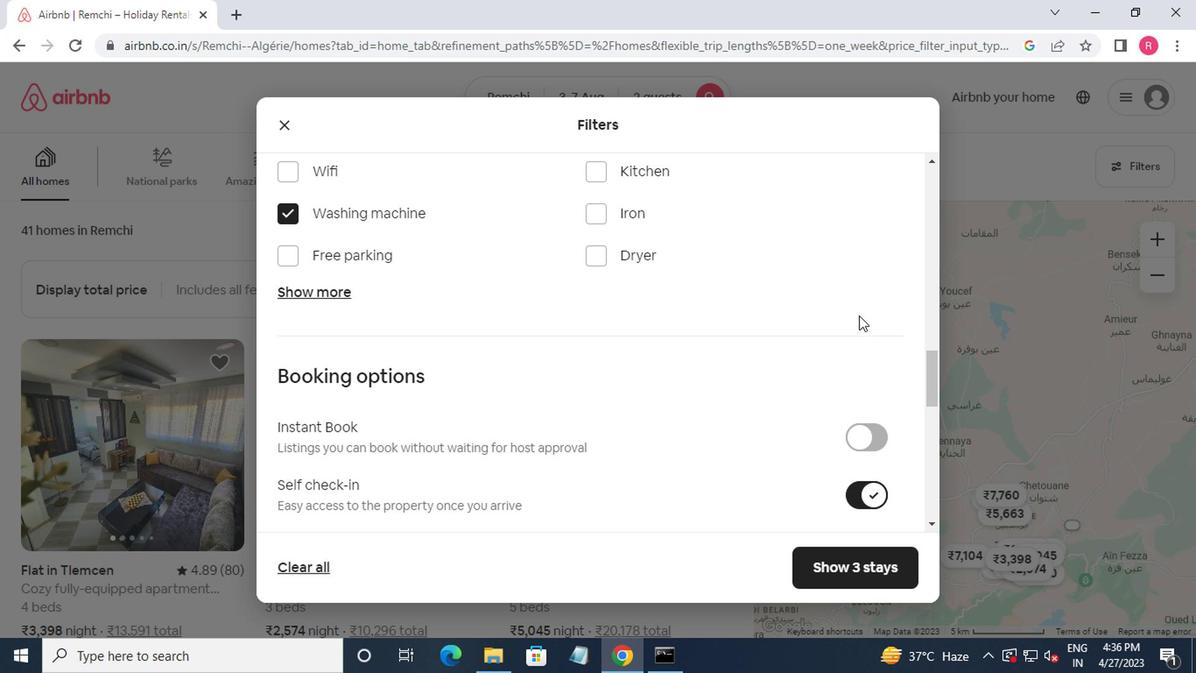 
Action: Mouse scrolled (856, 317) with delta (0, 0)
Screenshot: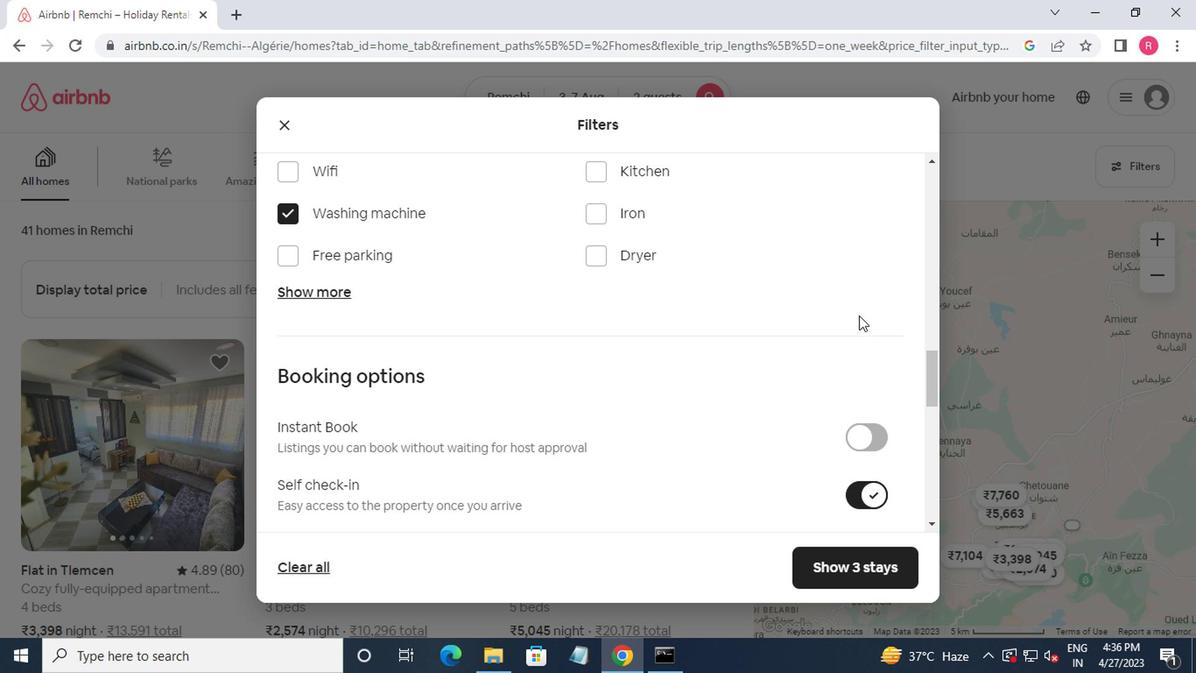 
Action: Mouse moved to (860, 334)
Screenshot: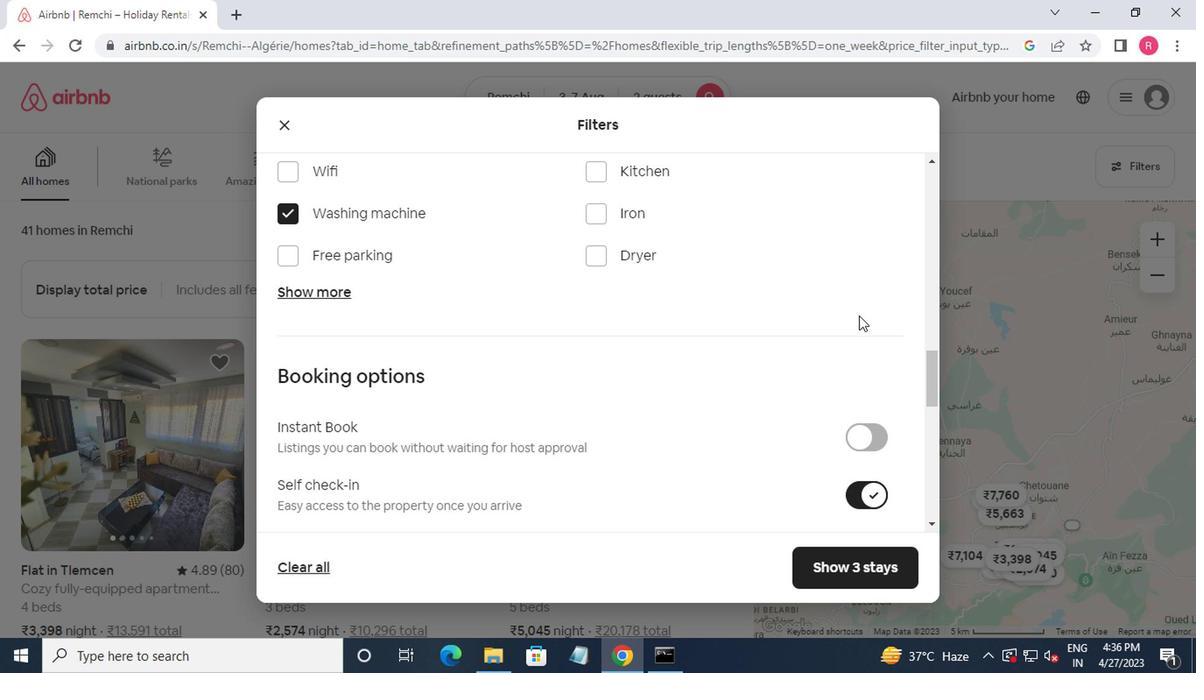 
Action: Mouse scrolled (860, 333) with delta (0, 0)
Screenshot: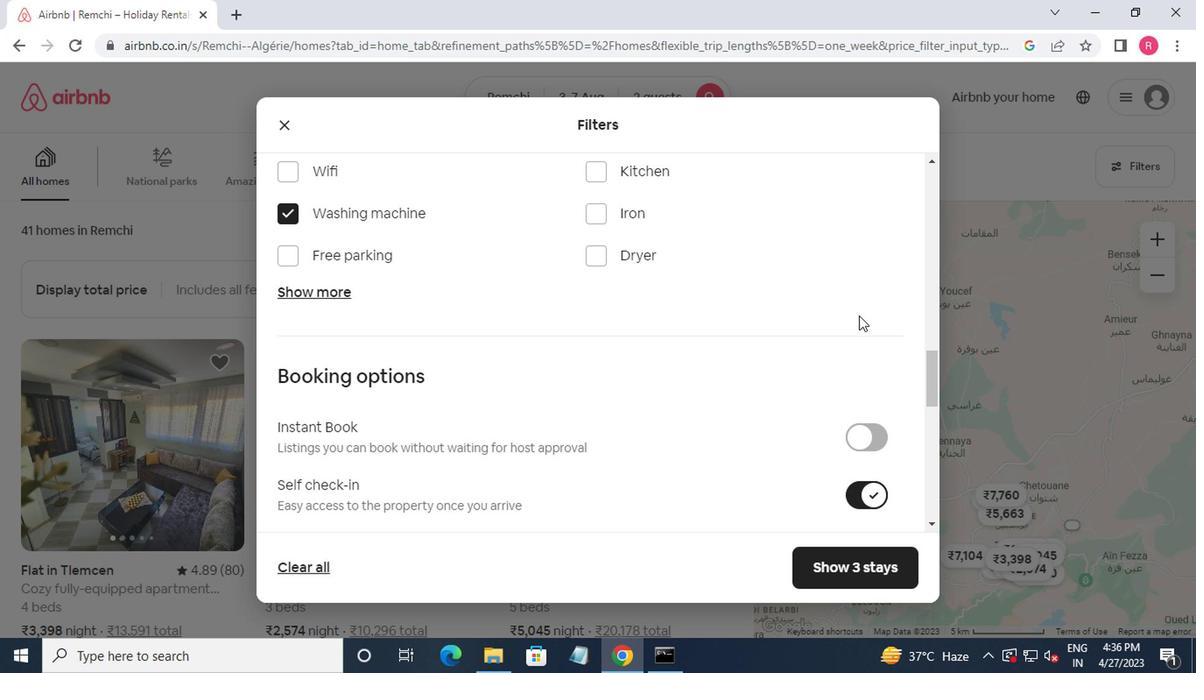 
Action: Mouse moved to (861, 350)
Screenshot: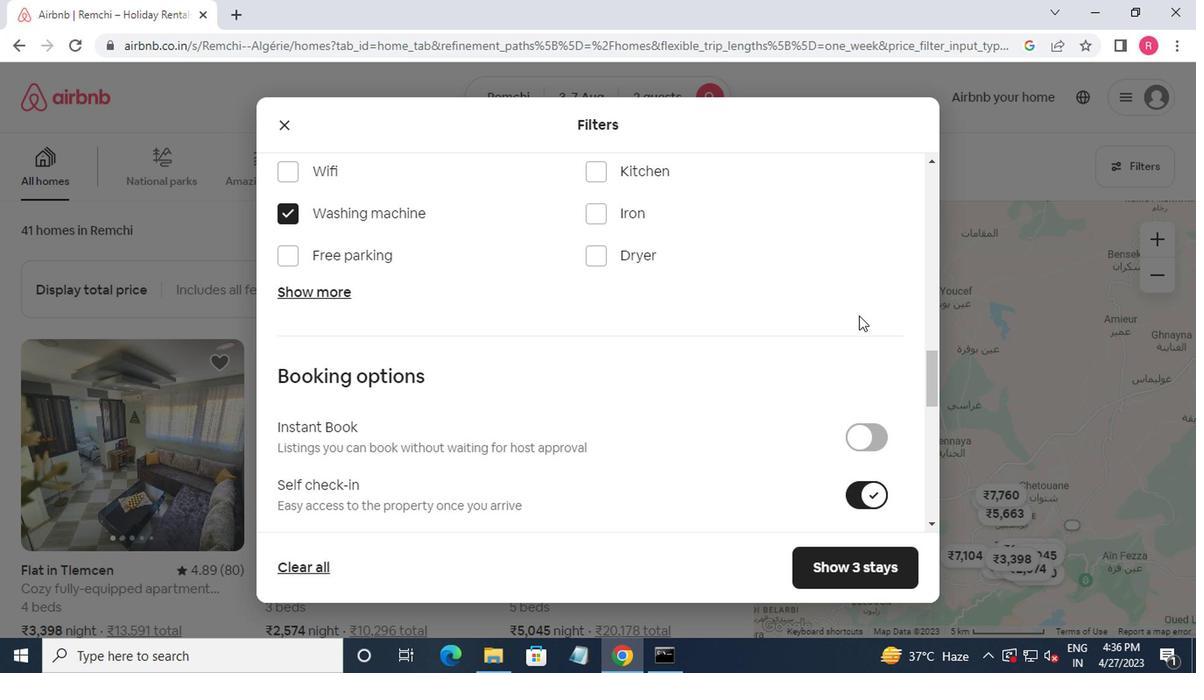 
Action: Mouse scrolled (861, 350) with delta (0, 0)
Screenshot: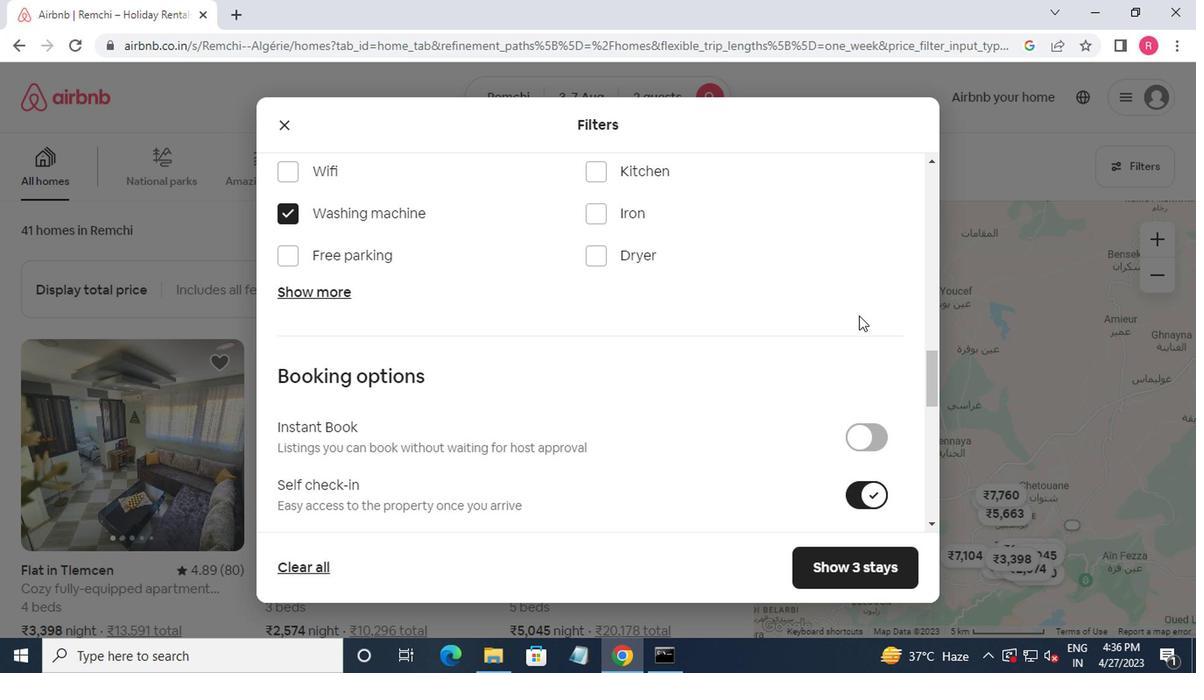 
Action: Mouse moved to (863, 360)
Screenshot: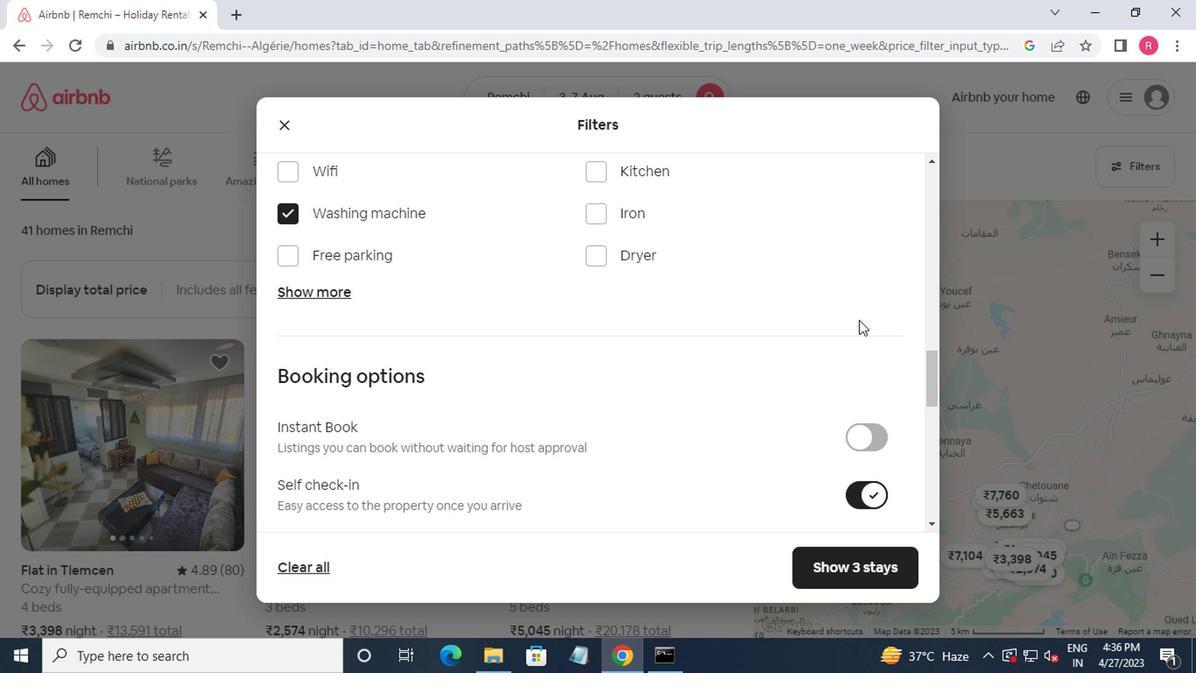 
Action: Mouse scrolled (863, 359) with delta (0, 0)
Screenshot: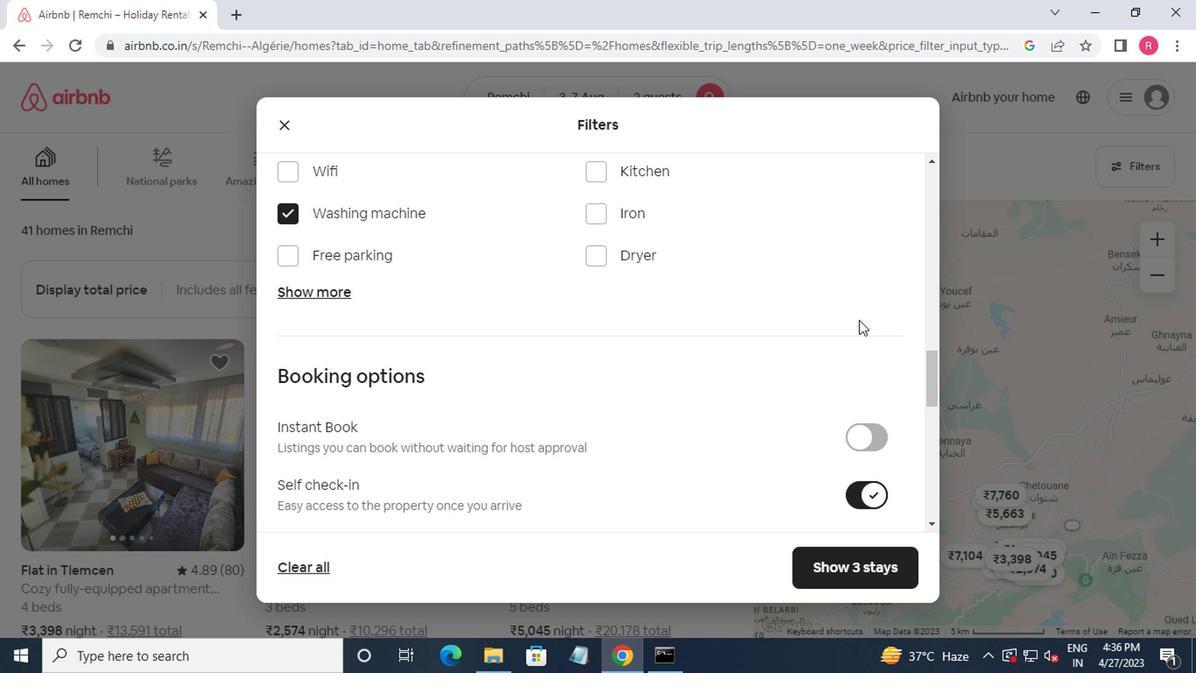 
Action: Mouse moved to (819, 559)
Screenshot: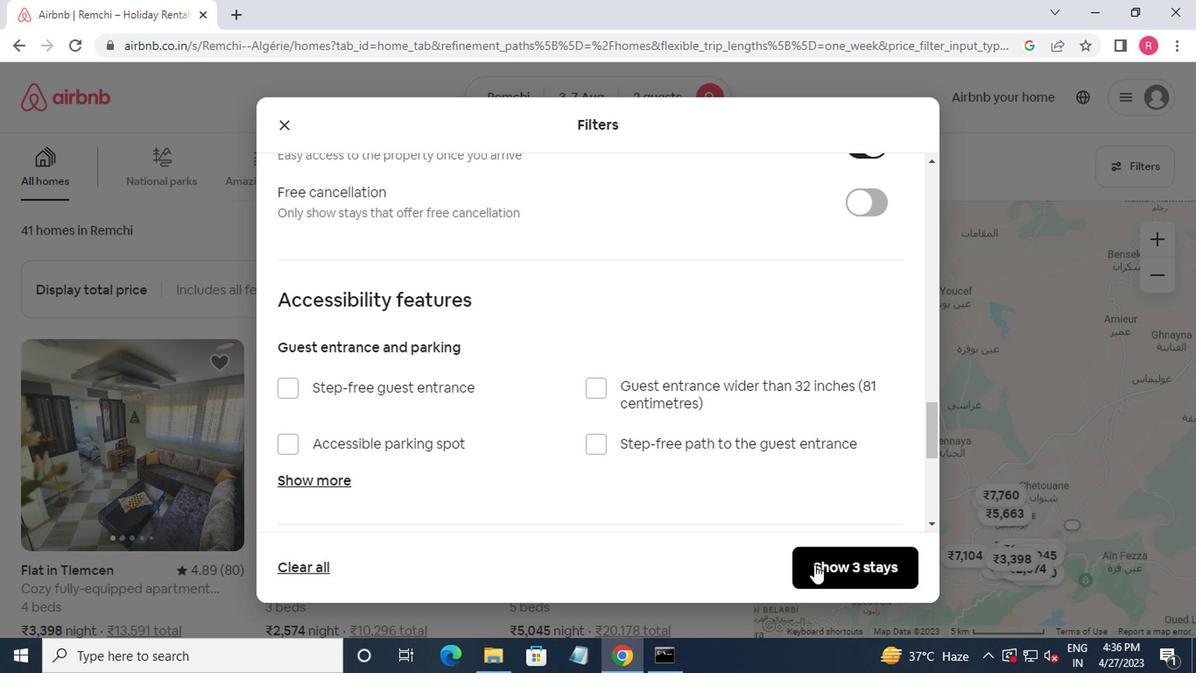 
Action: Mouse pressed left at (819, 559)
Screenshot: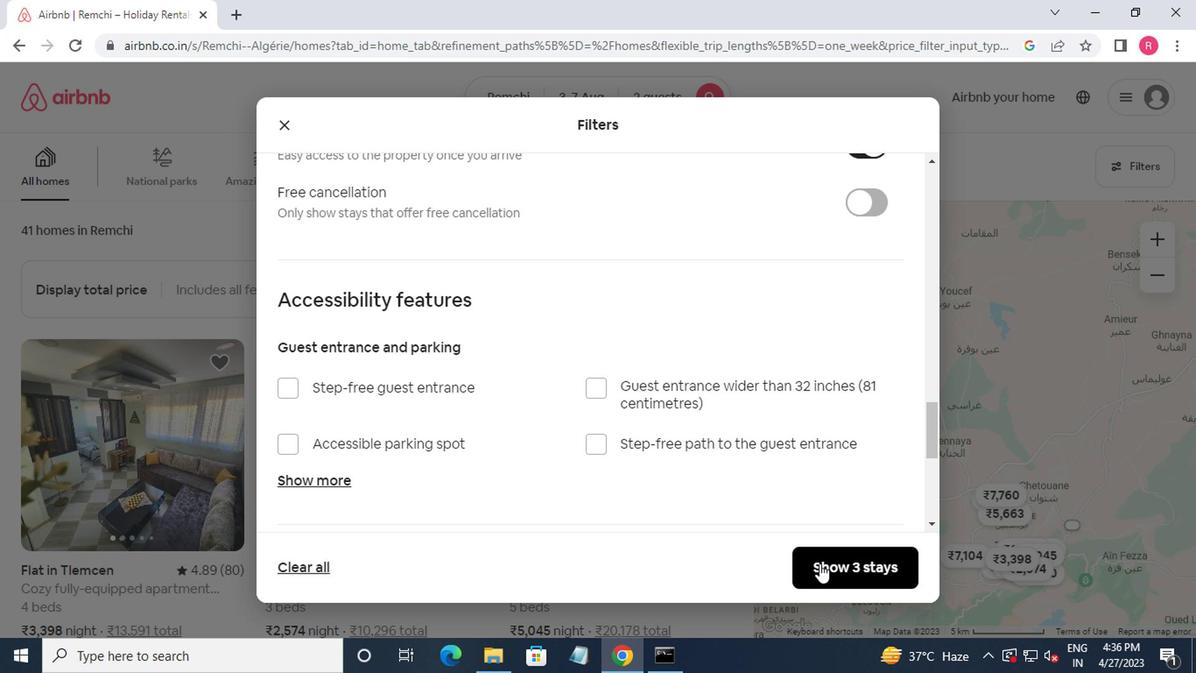 
Action: Mouse moved to (876, 455)
Screenshot: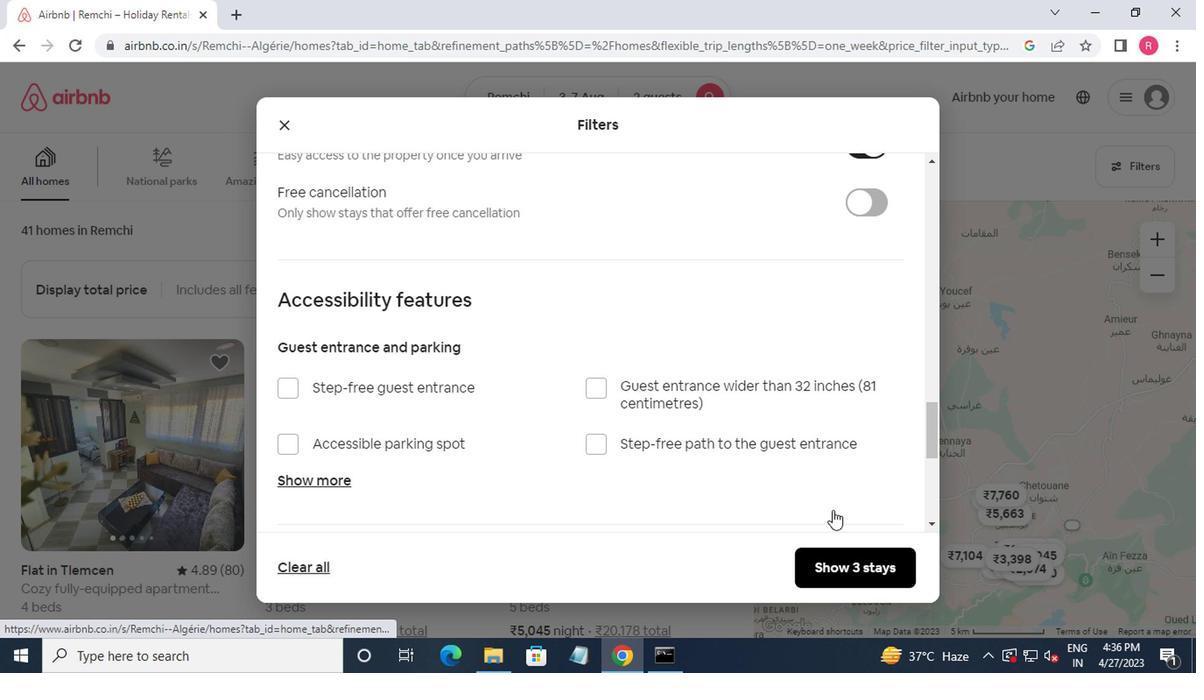 
